 Task: Find connections with filter location Debre Birhan with filter topic #futurewith filter profile language French with filter current company Adani Solar with filter school Teegala Krishna Reddy Engineering College with filter industry Spectator Sports with filter service category CateringChange with filter keywords title Software Ninjaneer
Action: Mouse moved to (161, 244)
Screenshot: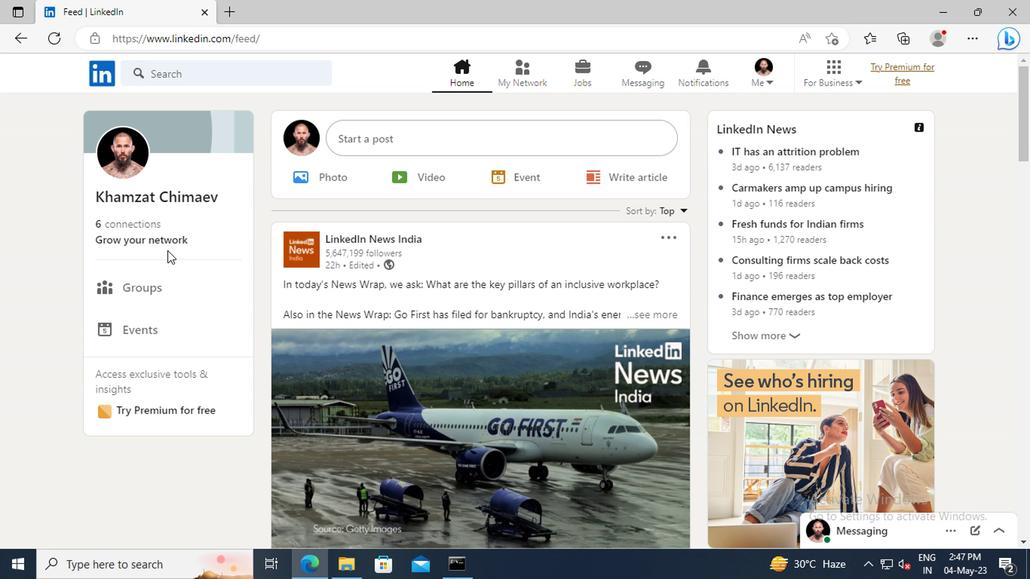 
Action: Mouse pressed left at (161, 244)
Screenshot: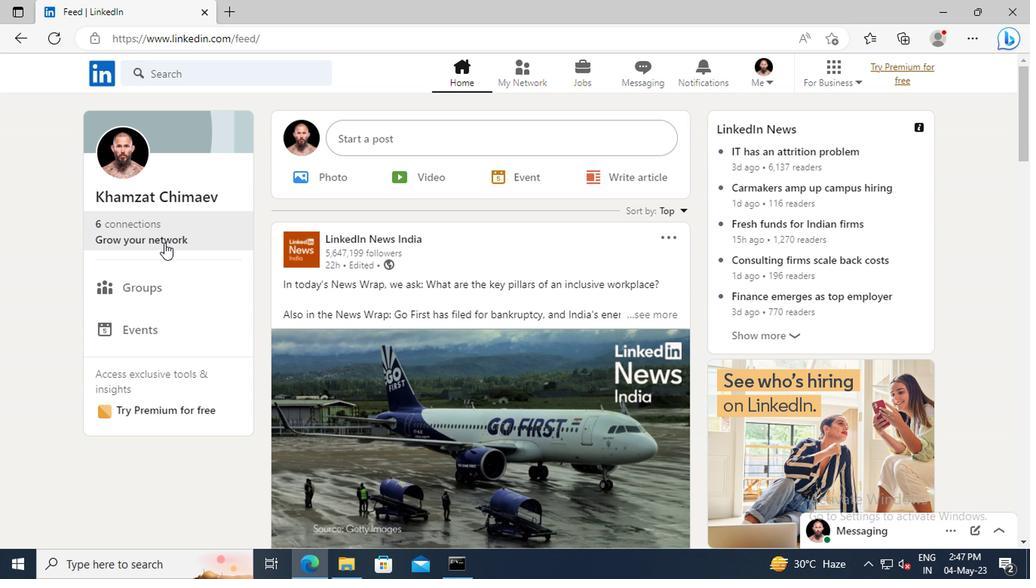 
Action: Mouse moved to (162, 162)
Screenshot: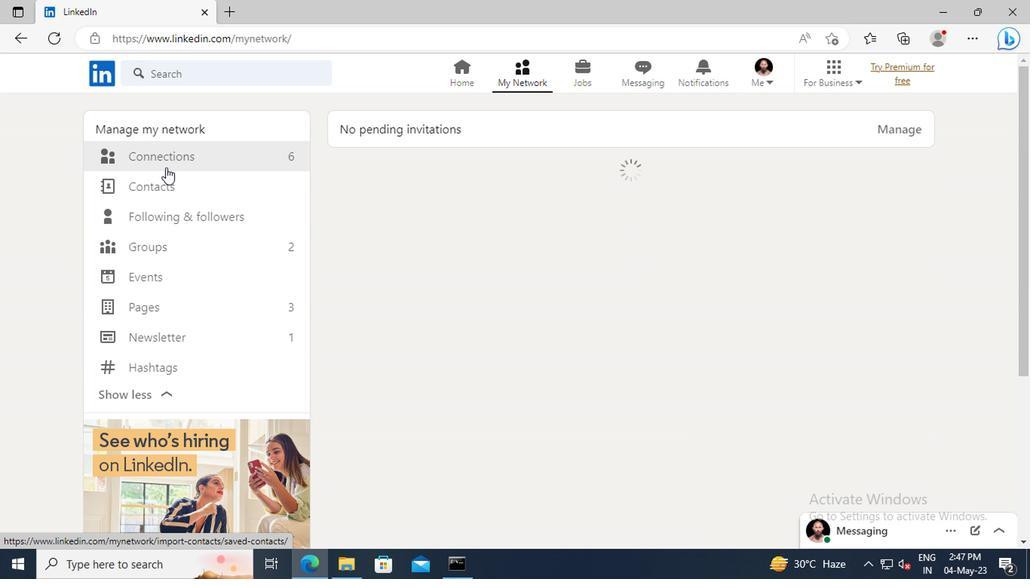
Action: Mouse pressed left at (162, 162)
Screenshot: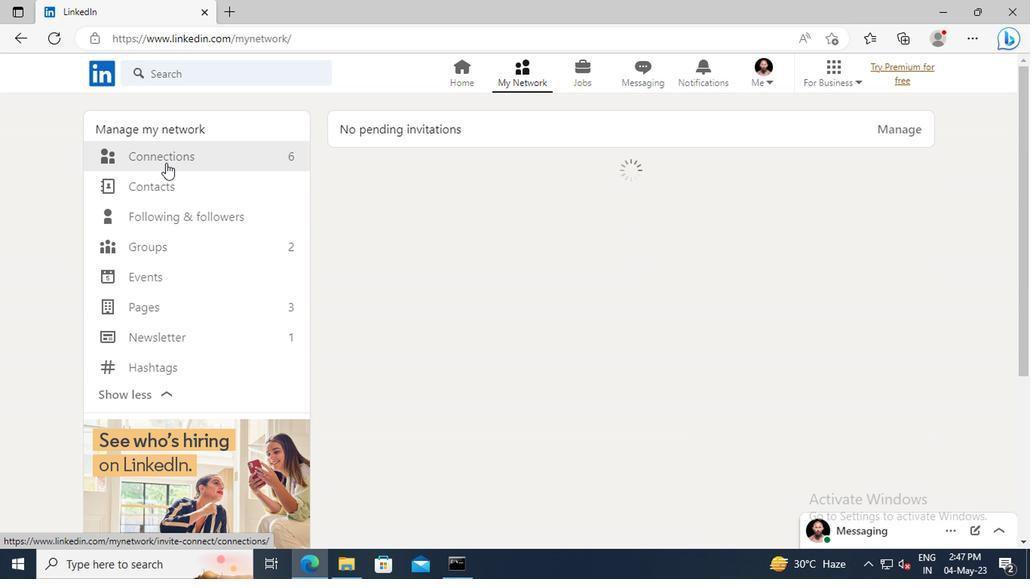 
Action: Mouse moved to (604, 162)
Screenshot: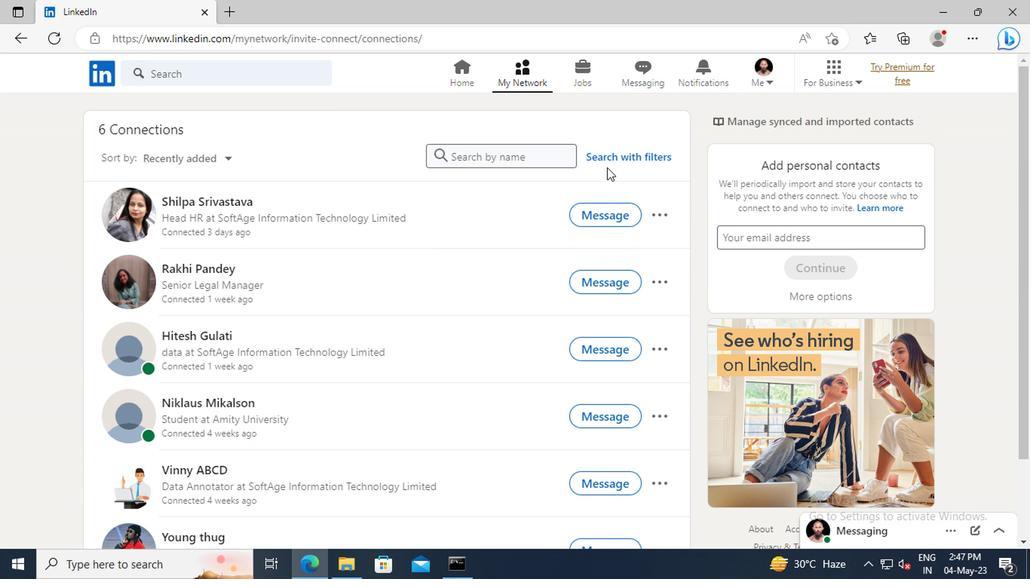 
Action: Mouse pressed left at (604, 162)
Screenshot: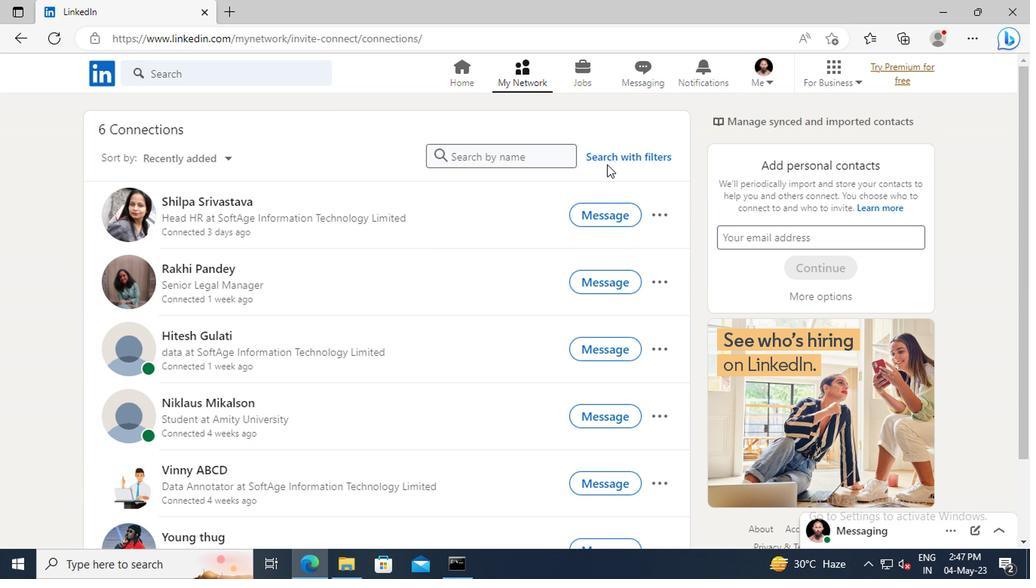
Action: Mouse moved to (569, 121)
Screenshot: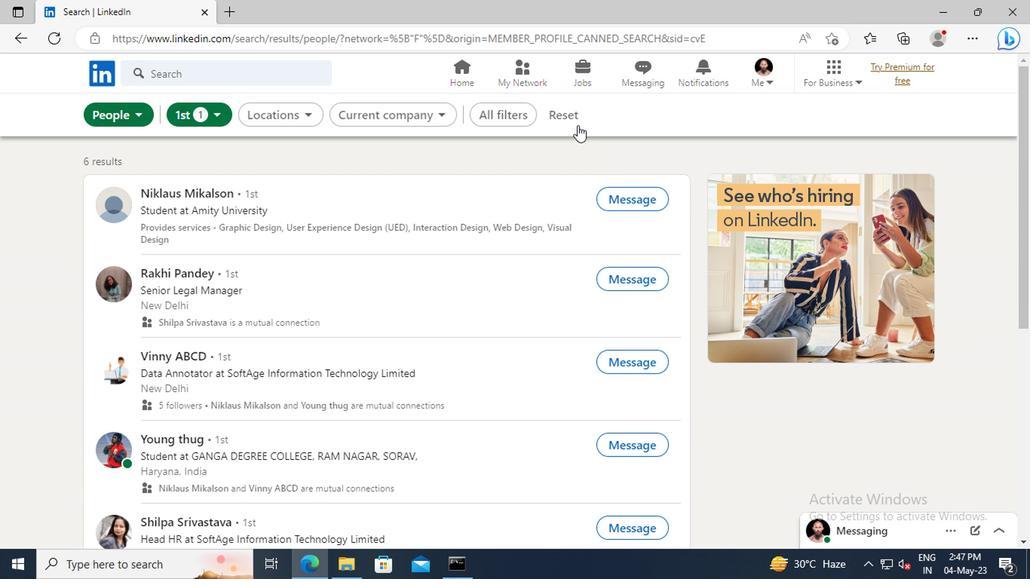 
Action: Mouse pressed left at (569, 121)
Screenshot: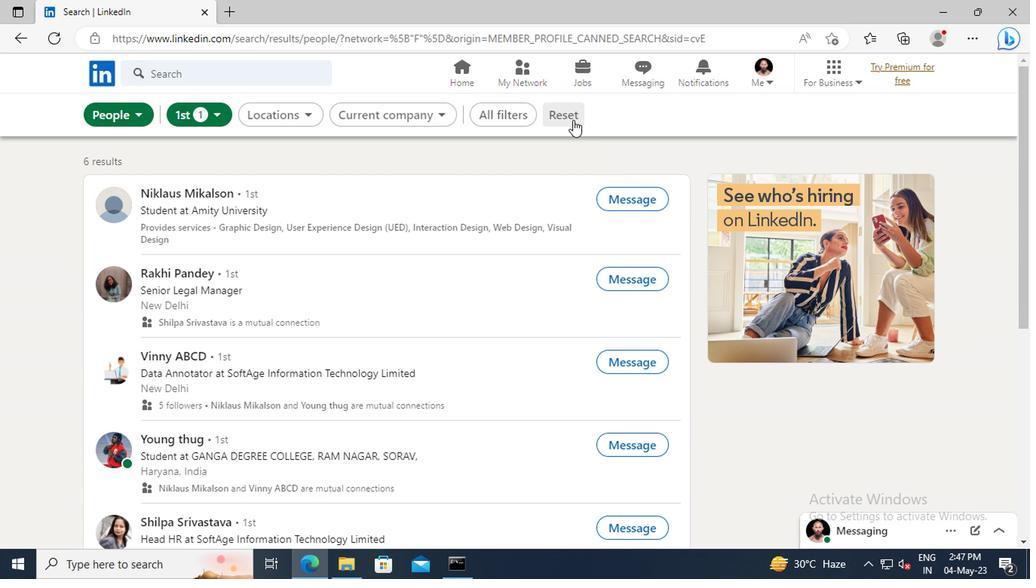 
Action: Mouse moved to (556, 119)
Screenshot: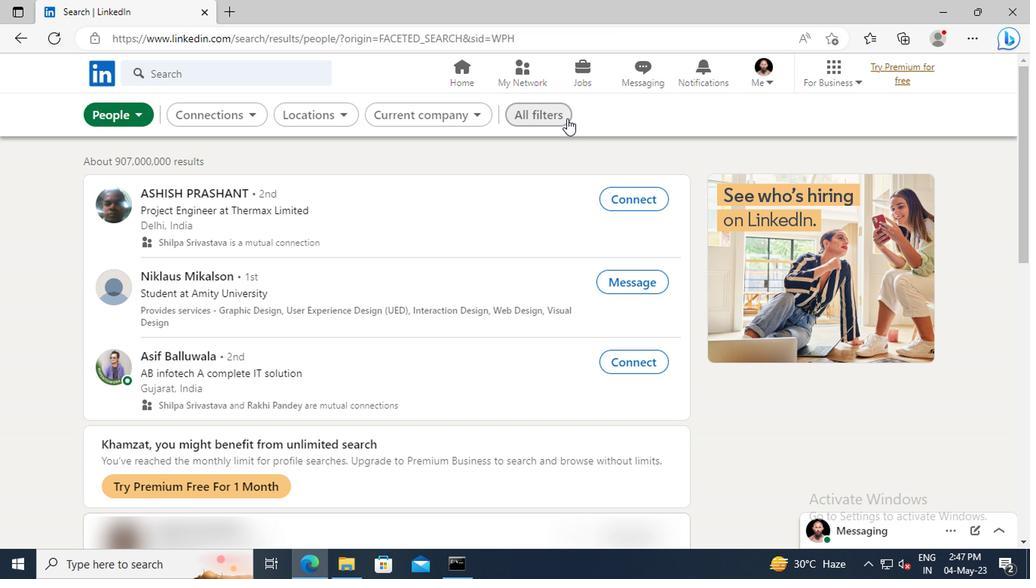 
Action: Mouse pressed left at (556, 119)
Screenshot: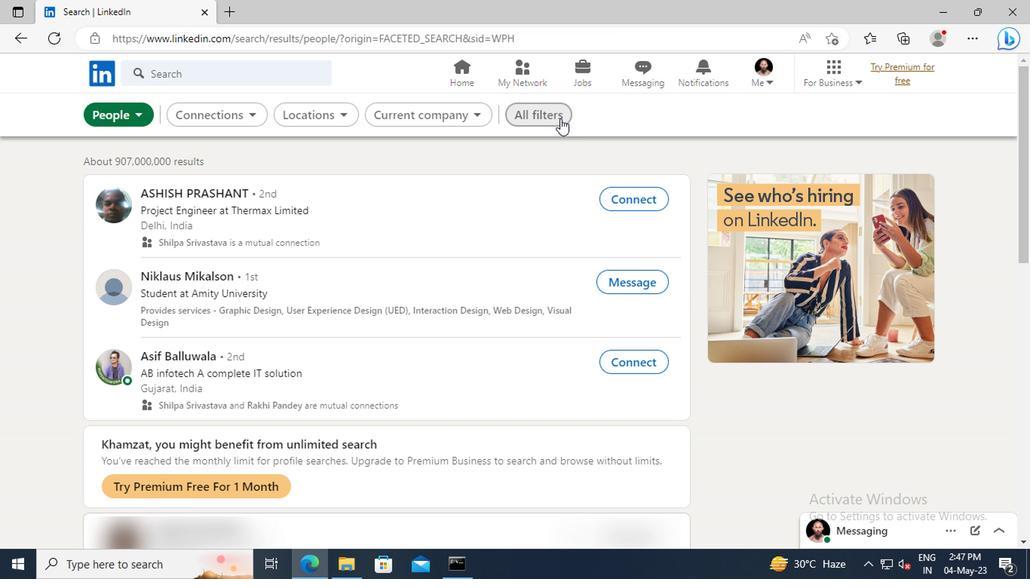 
Action: Mouse moved to (850, 270)
Screenshot: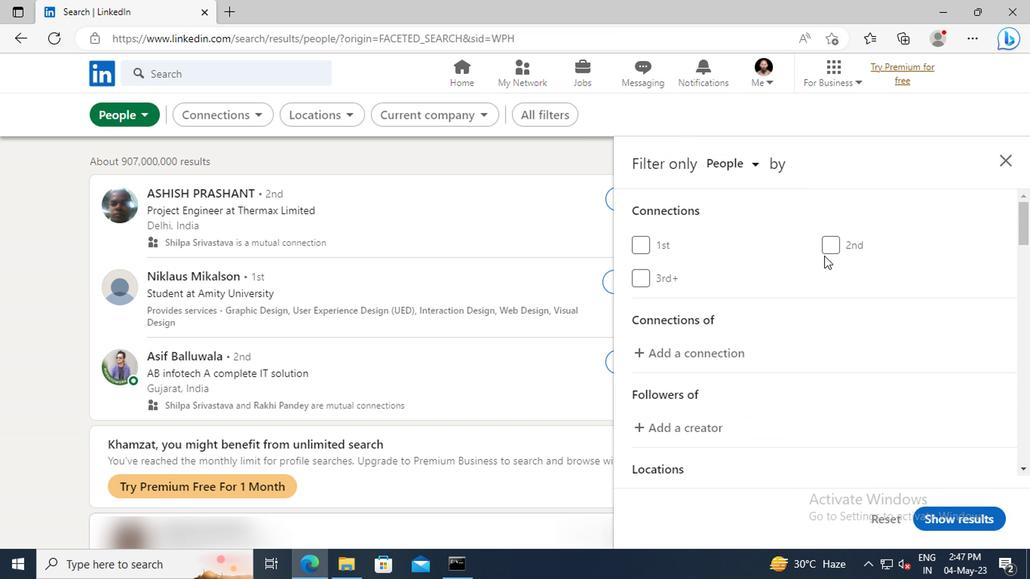 
Action: Mouse scrolled (850, 270) with delta (0, 0)
Screenshot: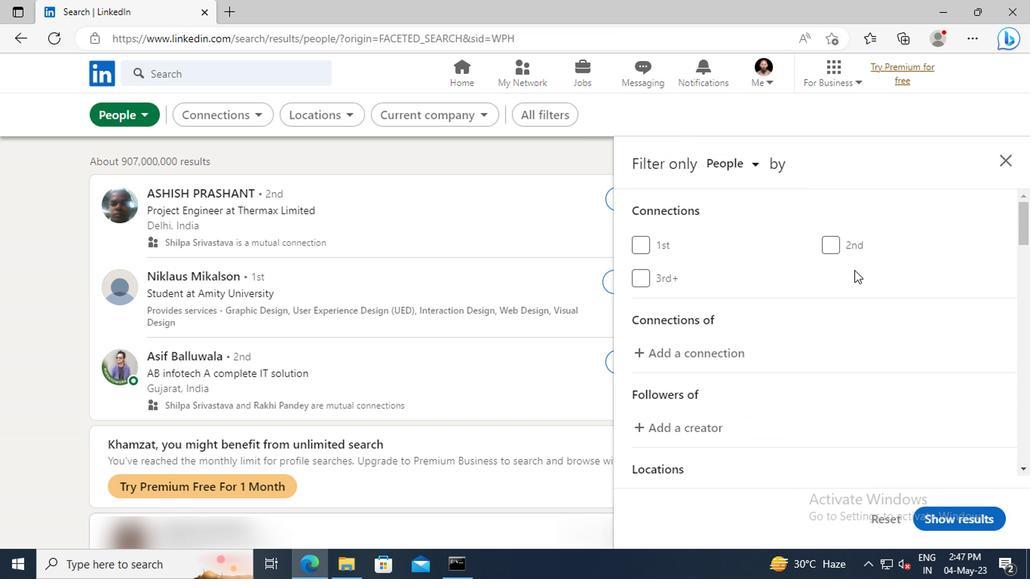
Action: Mouse scrolled (850, 270) with delta (0, 0)
Screenshot: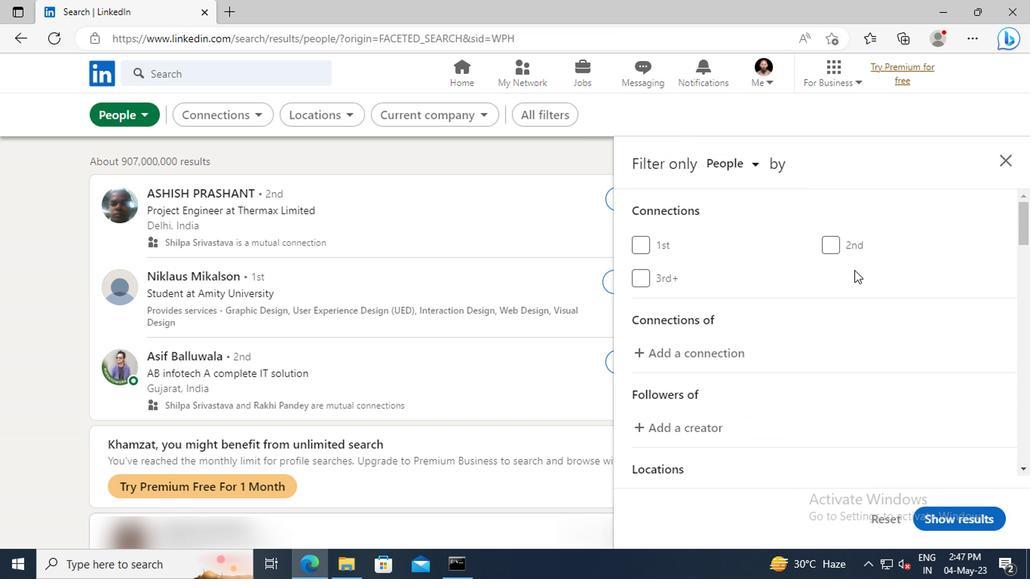 
Action: Mouse scrolled (850, 270) with delta (0, 0)
Screenshot: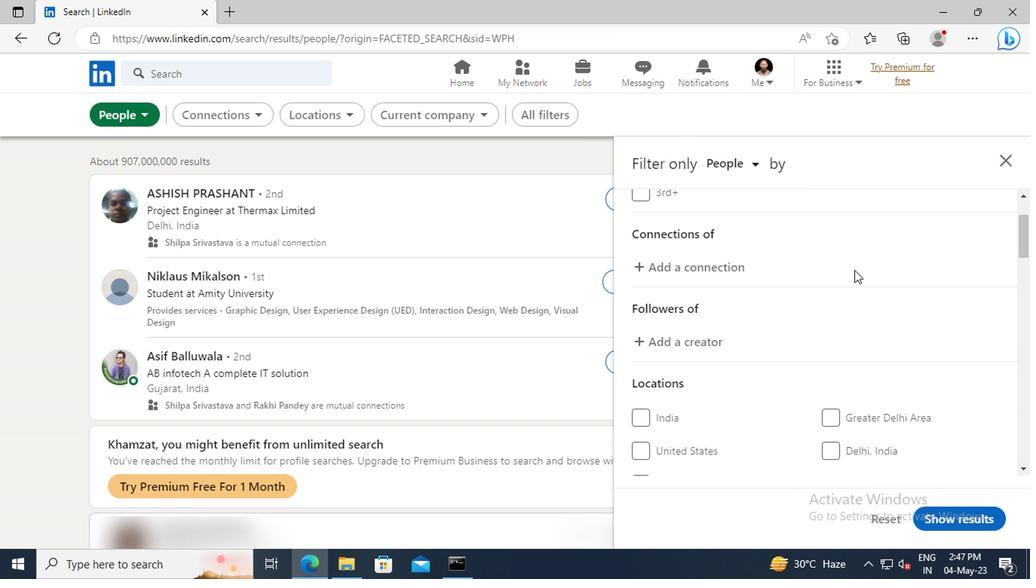 
Action: Mouse scrolled (850, 270) with delta (0, 0)
Screenshot: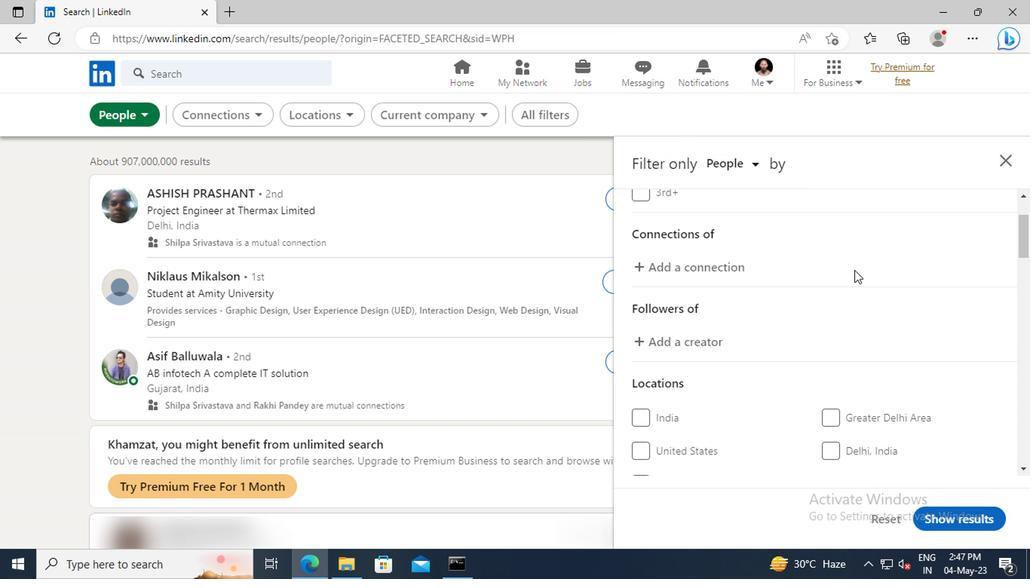 
Action: Mouse scrolled (850, 270) with delta (0, 0)
Screenshot: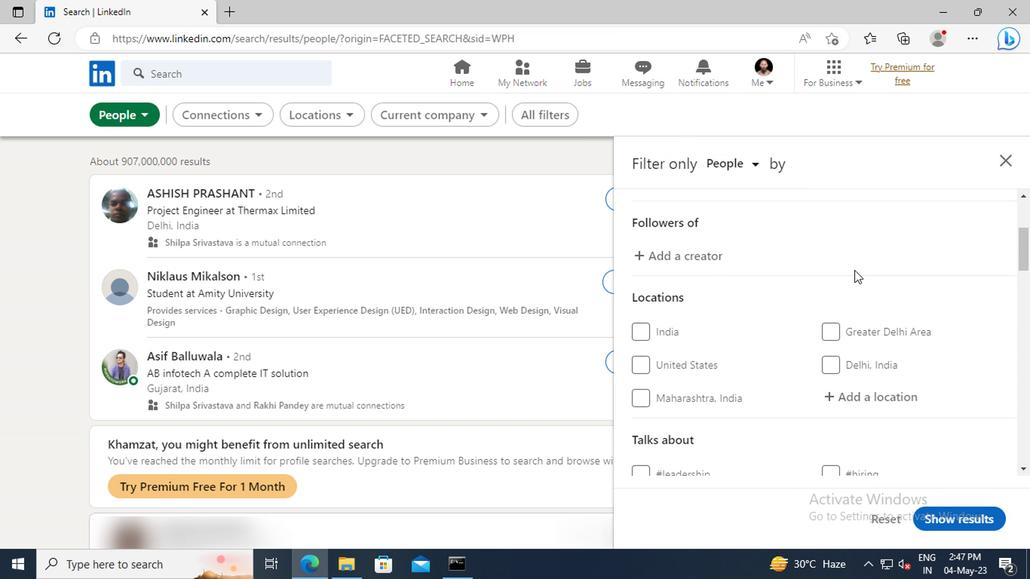 
Action: Mouse scrolled (850, 270) with delta (0, 0)
Screenshot: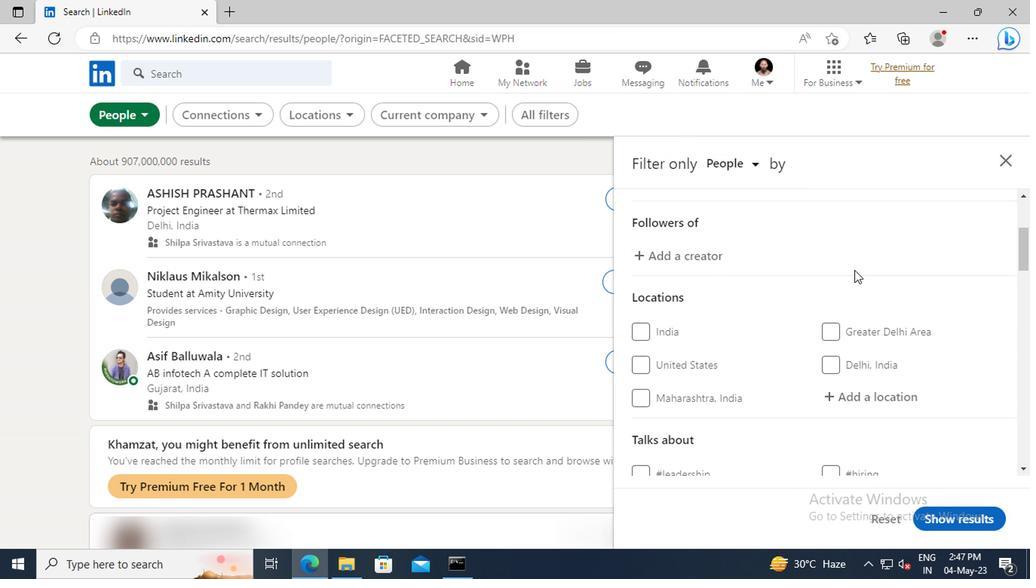 
Action: Mouse moved to (850, 307)
Screenshot: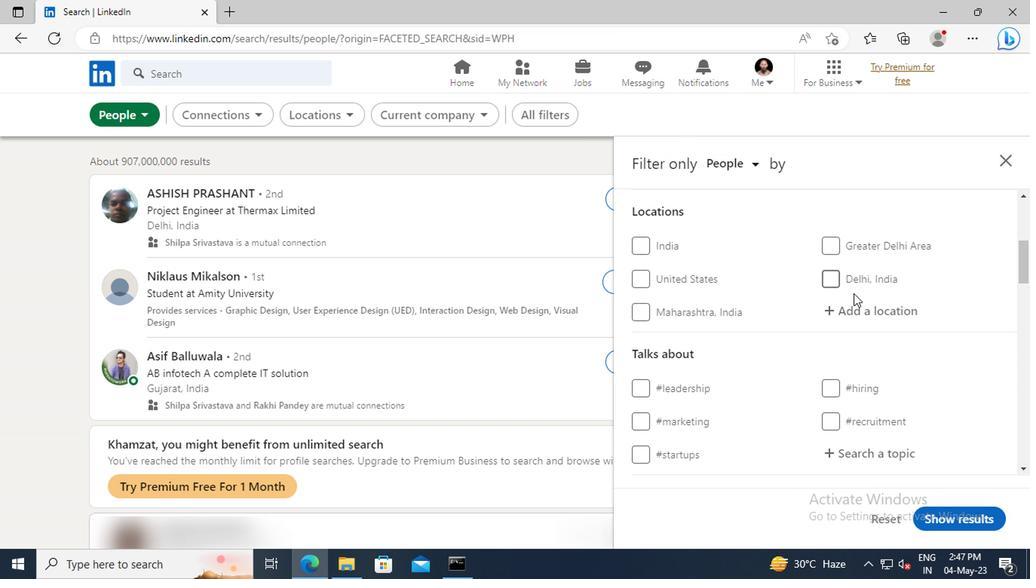 
Action: Mouse pressed left at (850, 307)
Screenshot: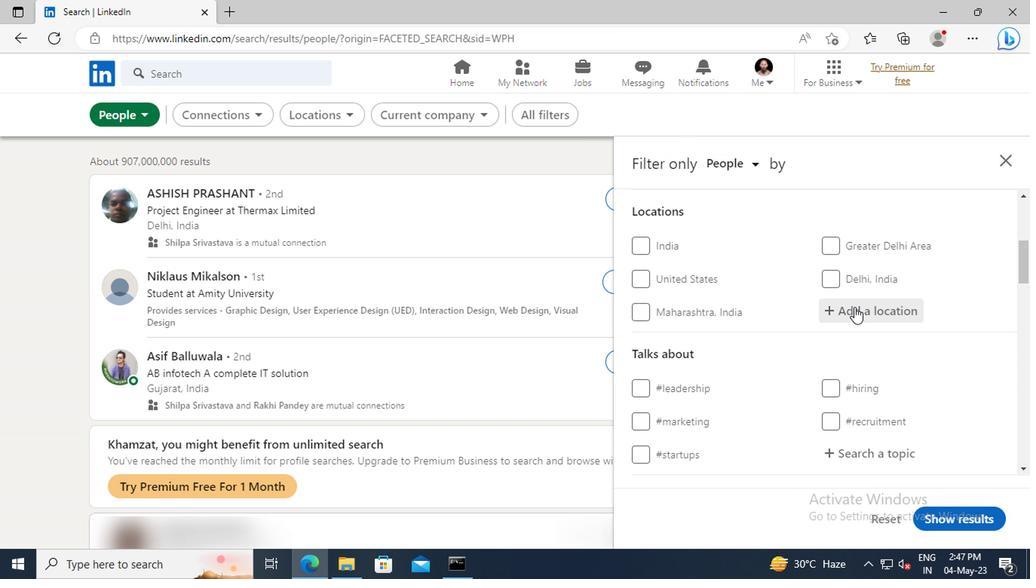 
Action: Key pressed <Key.shift>DEBRE<Key.space><Key.shift>BIRHAN<Key.enter>
Screenshot: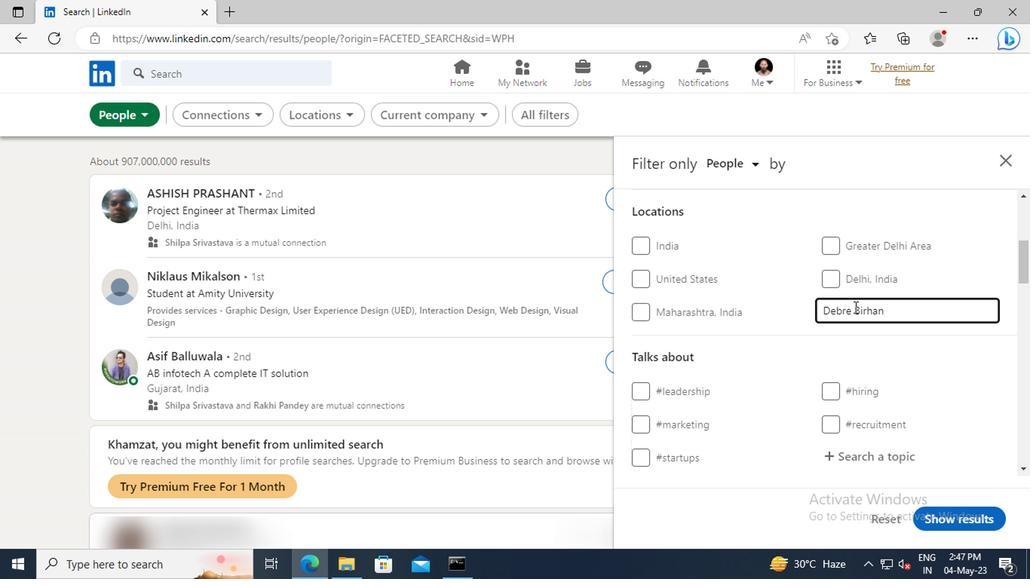 
Action: Mouse scrolled (850, 307) with delta (0, 0)
Screenshot: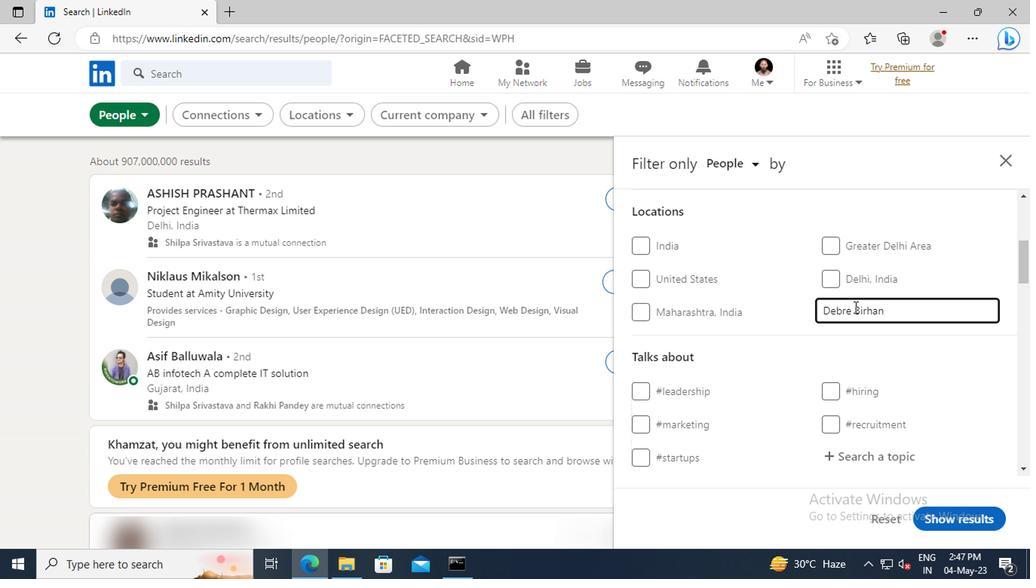 
Action: Mouse scrolled (850, 307) with delta (0, 0)
Screenshot: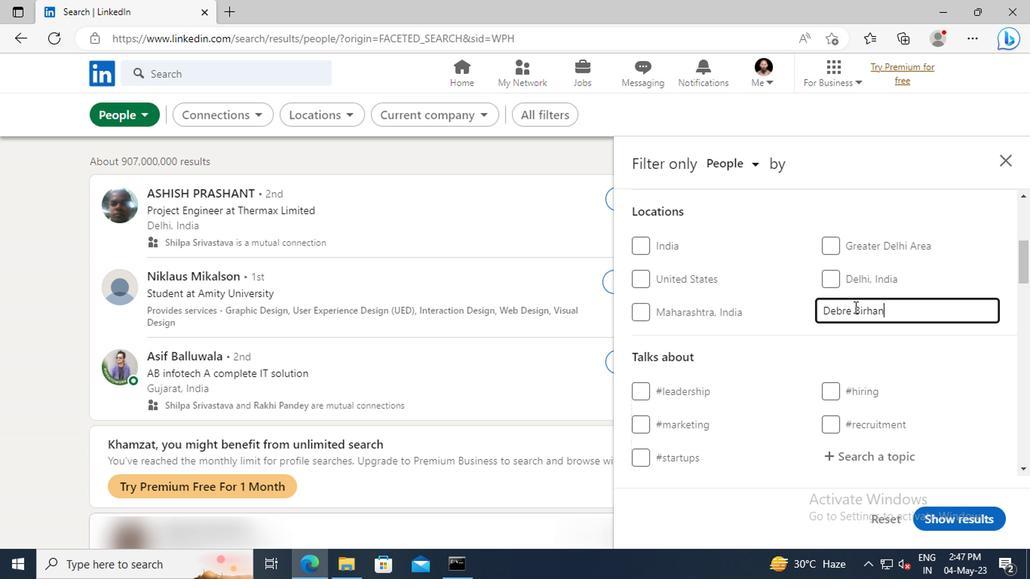 
Action: Mouse scrolled (850, 307) with delta (0, 0)
Screenshot: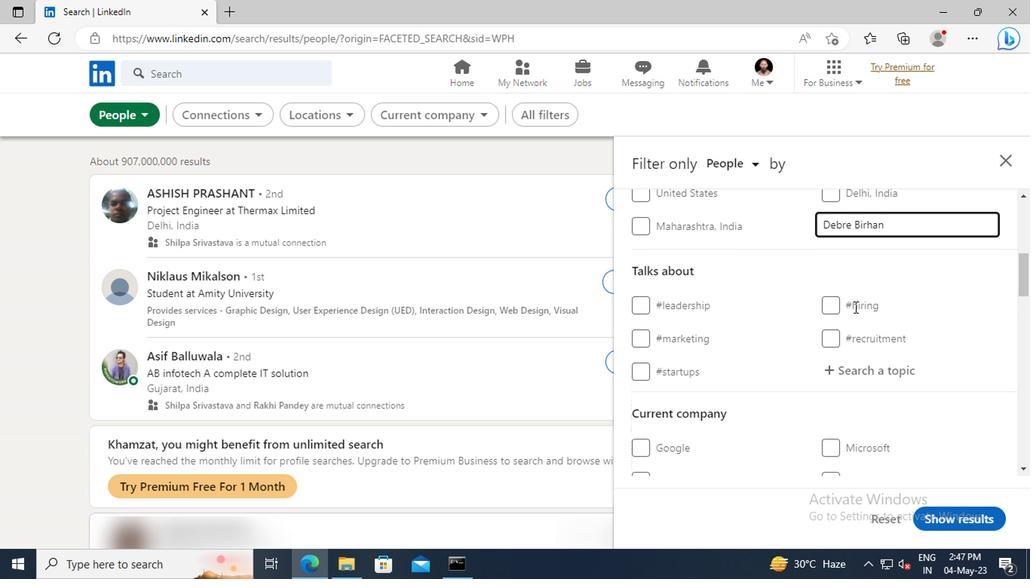 
Action: Mouse moved to (848, 322)
Screenshot: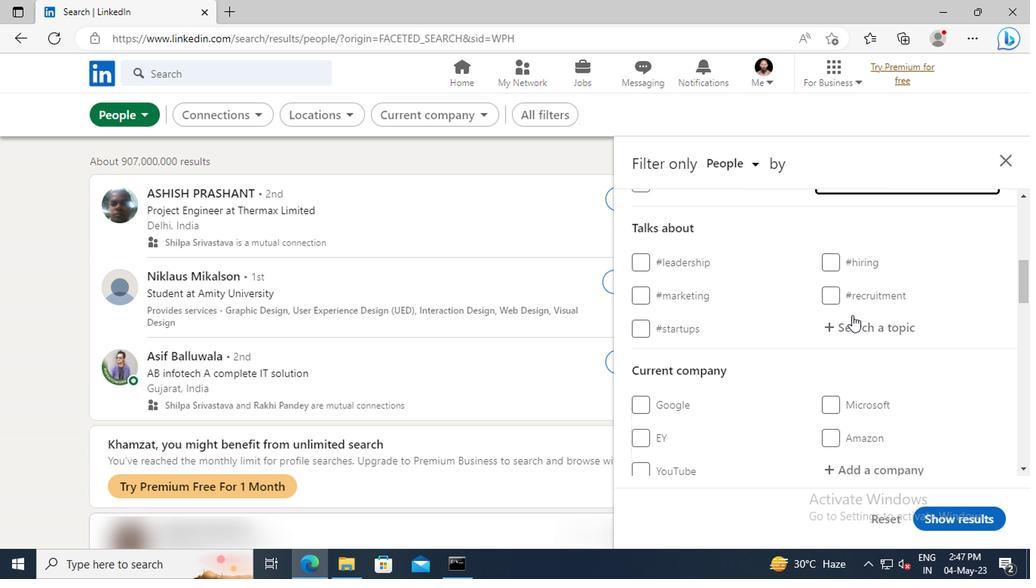 
Action: Mouse pressed left at (848, 322)
Screenshot: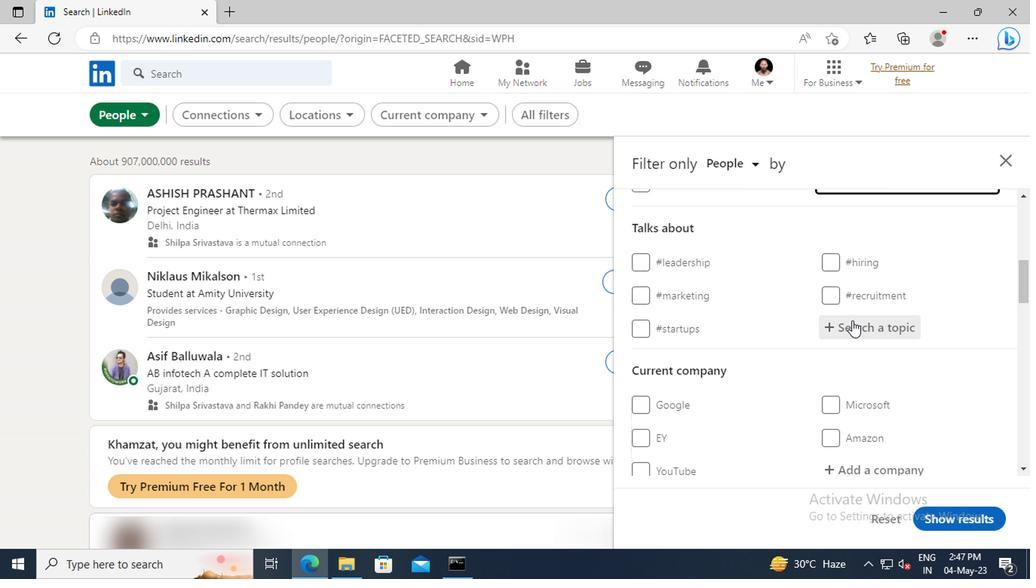
Action: Key pressed FUTURE
Screenshot: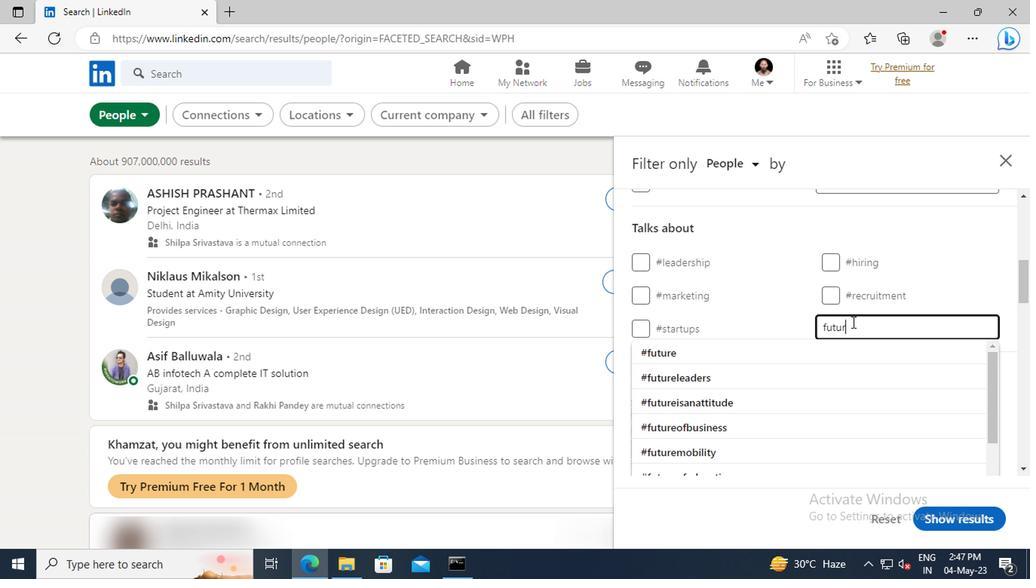 
Action: Mouse moved to (848, 350)
Screenshot: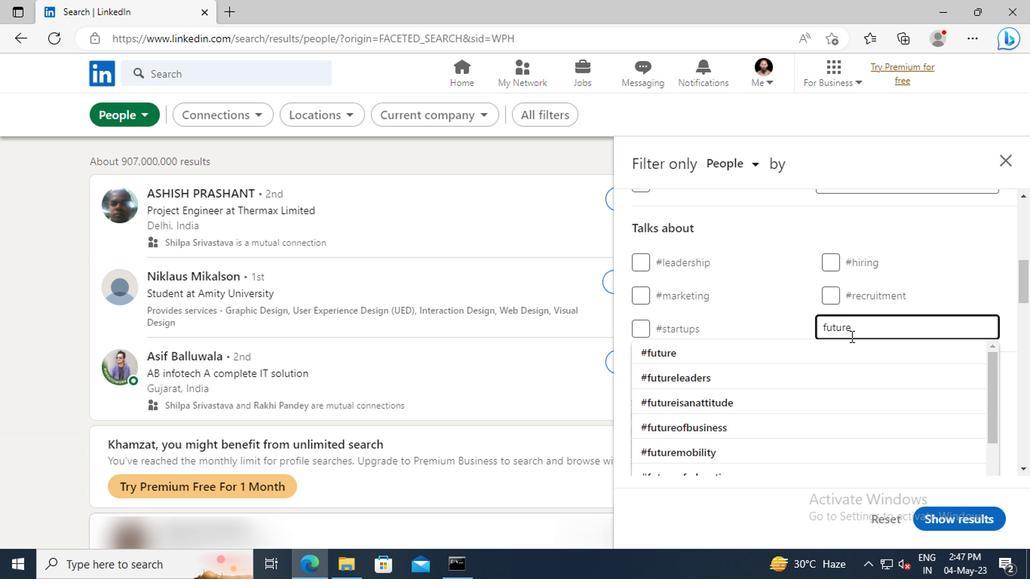 
Action: Mouse pressed left at (848, 350)
Screenshot: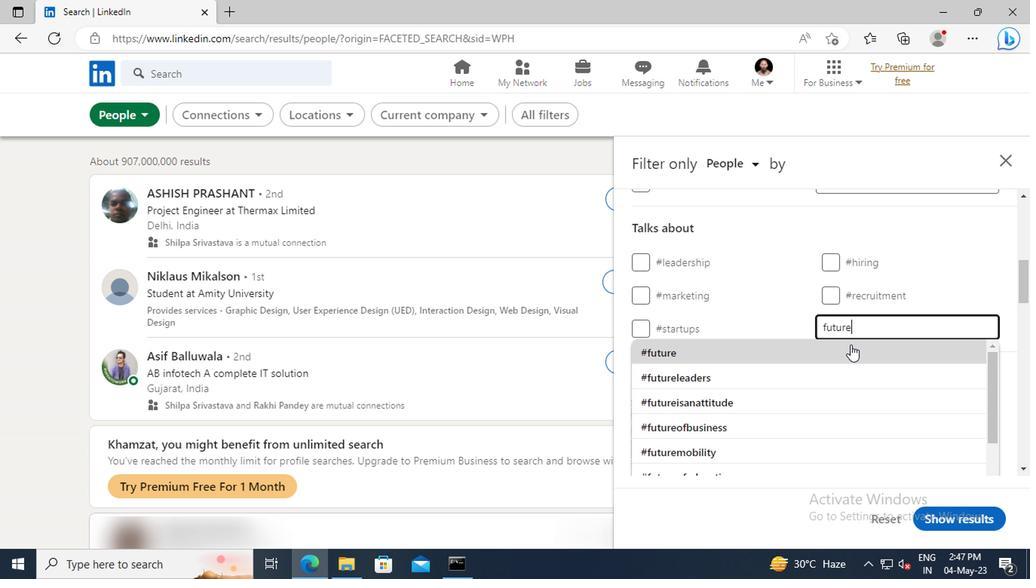 
Action: Mouse scrolled (848, 349) with delta (0, -1)
Screenshot: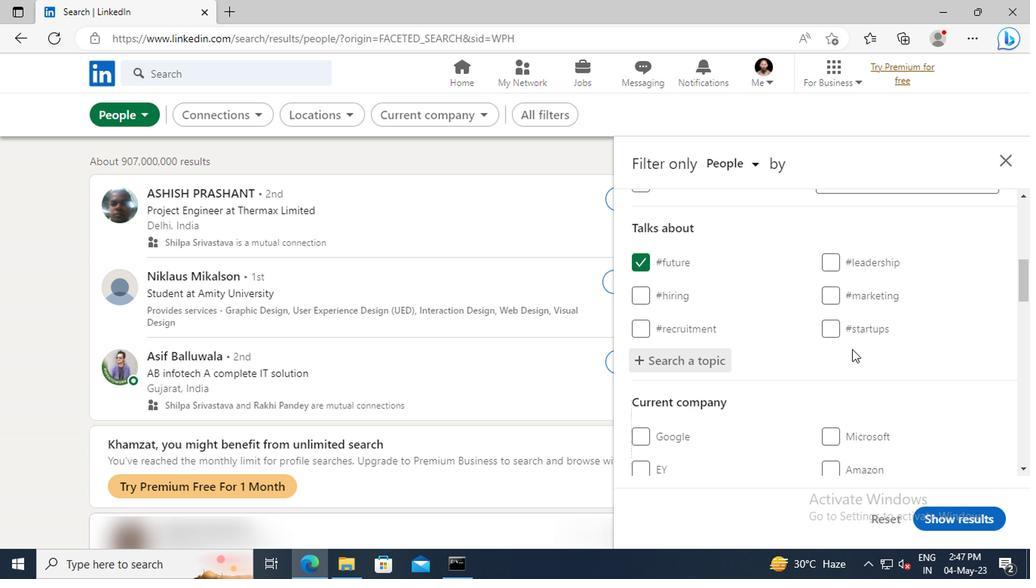 
Action: Mouse scrolled (848, 349) with delta (0, -1)
Screenshot: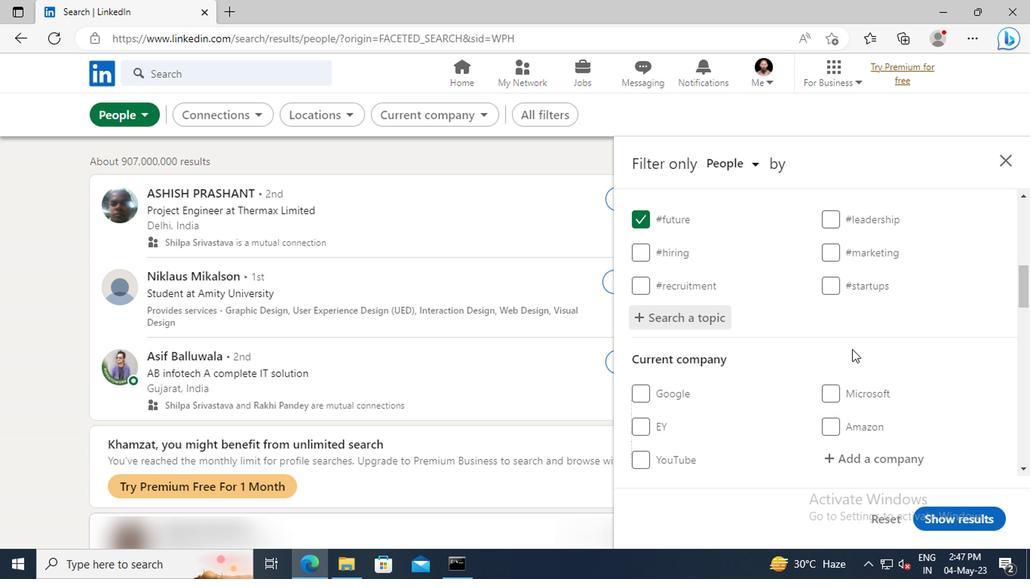 
Action: Mouse scrolled (848, 349) with delta (0, -1)
Screenshot: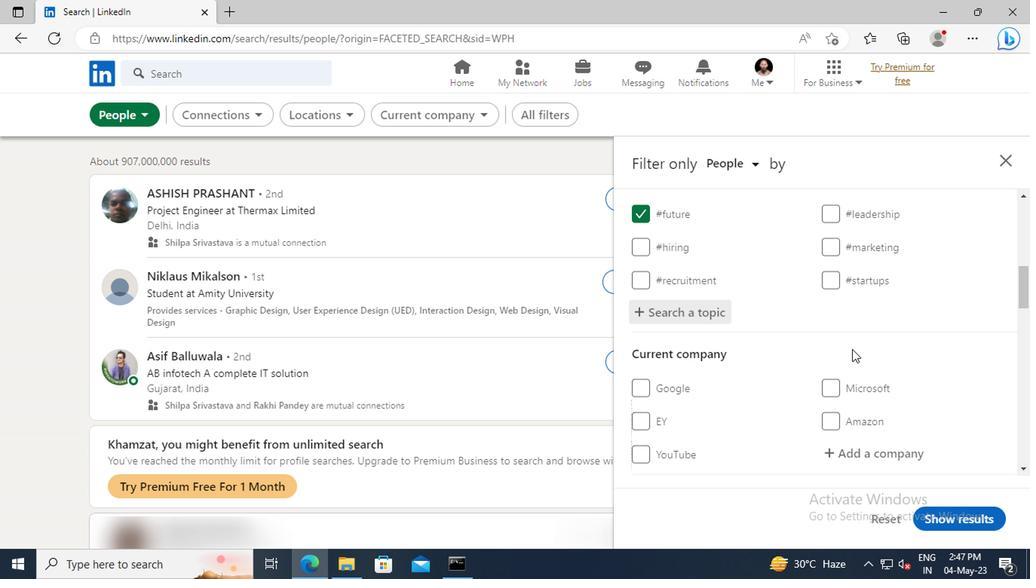 
Action: Mouse scrolled (848, 349) with delta (0, -1)
Screenshot: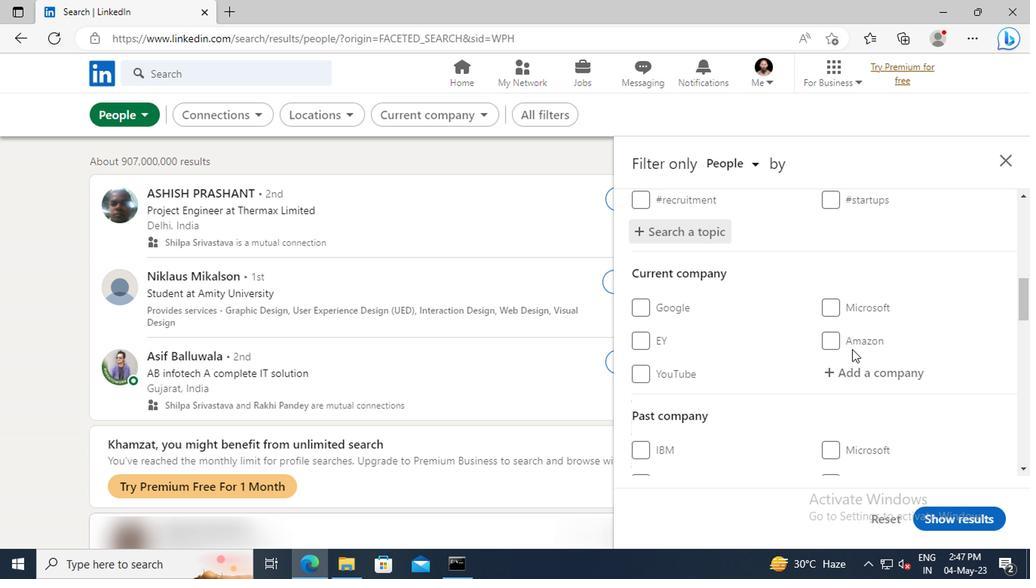 
Action: Mouse scrolled (848, 349) with delta (0, -1)
Screenshot: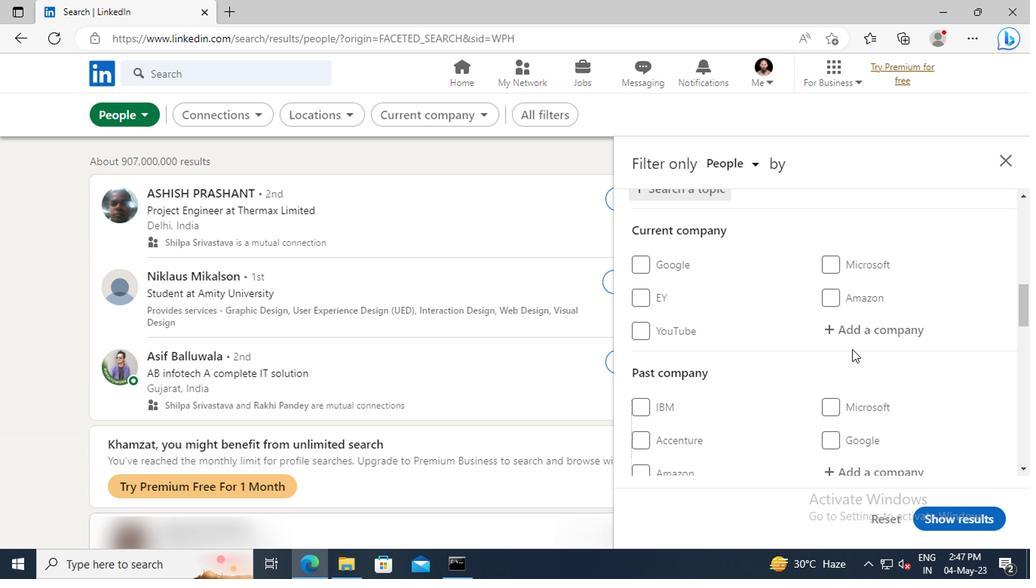
Action: Mouse scrolled (848, 349) with delta (0, -1)
Screenshot: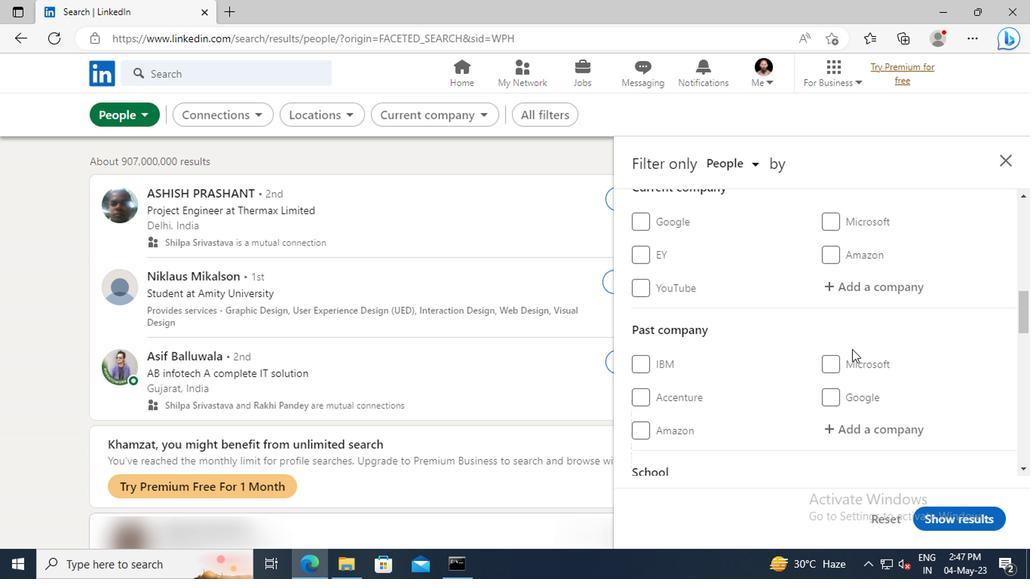 
Action: Mouse scrolled (848, 349) with delta (0, -1)
Screenshot: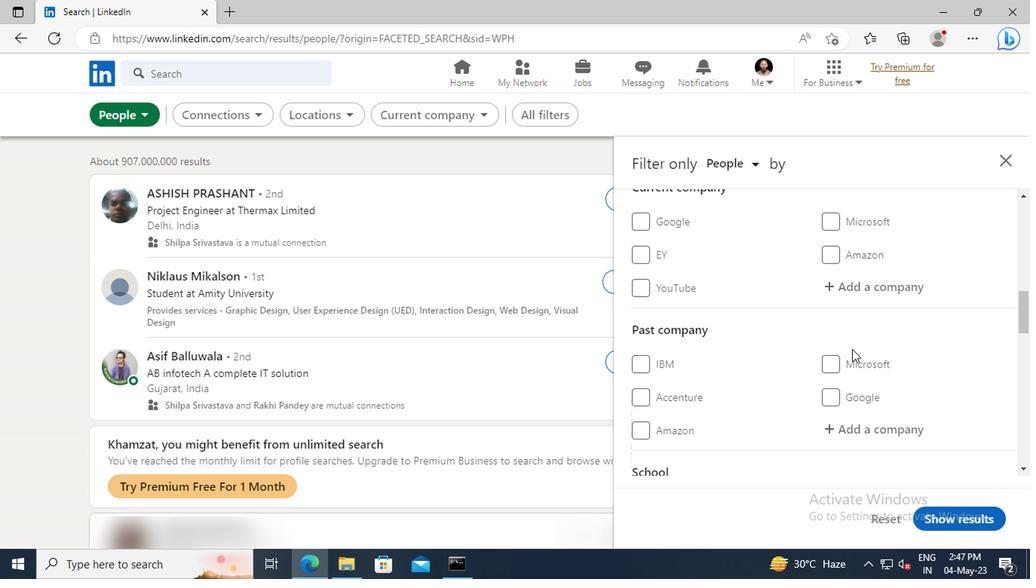 
Action: Mouse scrolled (848, 349) with delta (0, -1)
Screenshot: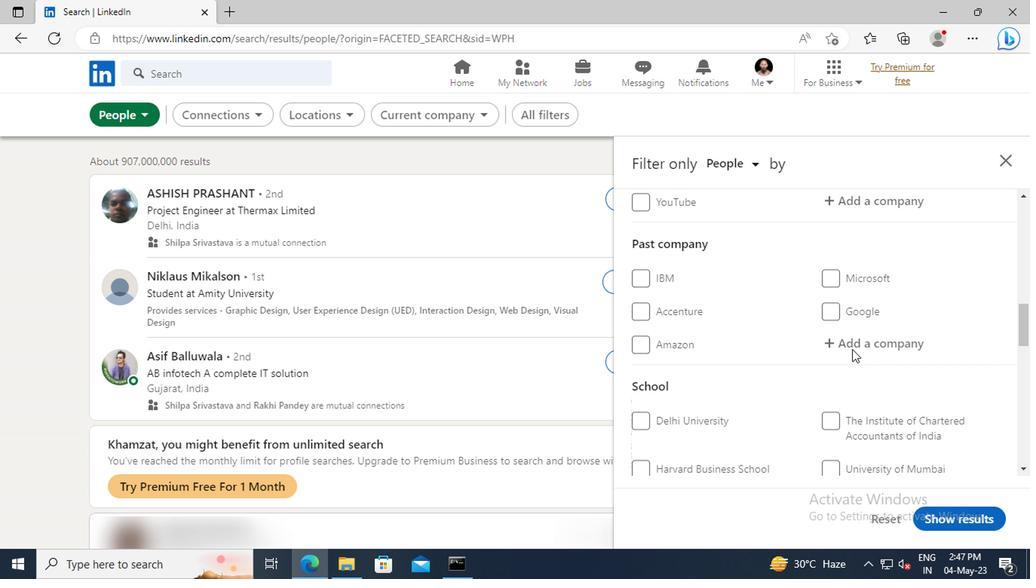 
Action: Mouse scrolled (848, 349) with delta (0, -1)
Screenshot: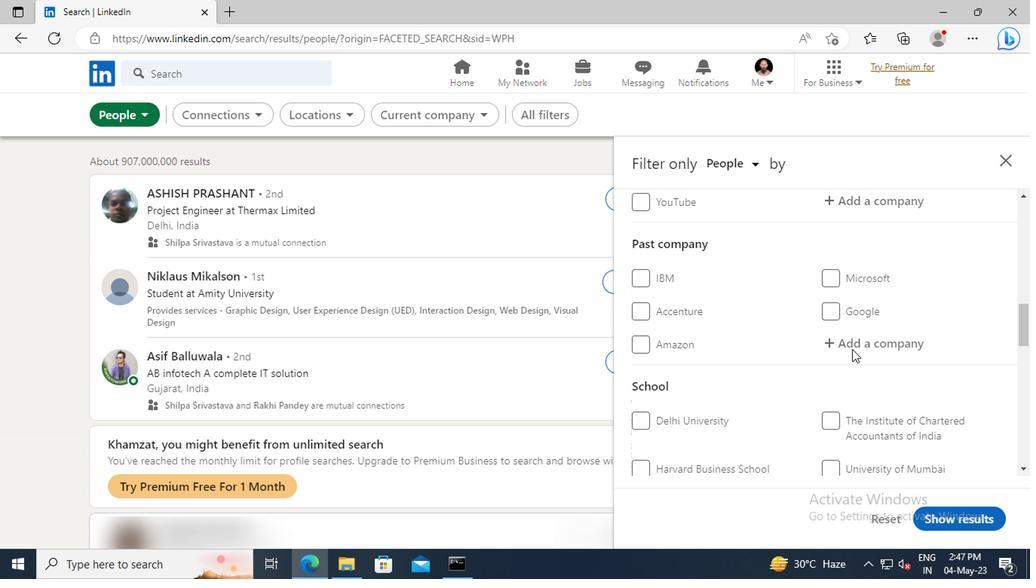 
Action: Mouse scrolled (848, 349) with delta (0, -1)
Screenshot: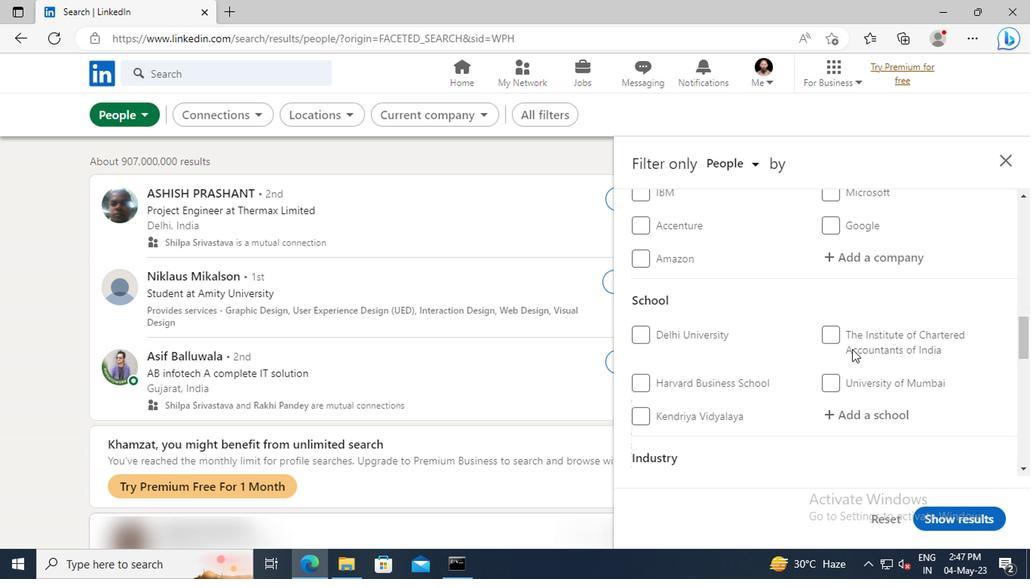
Action: Mouse scrolled (848, 349) with delta (0, -1)
Screenshot: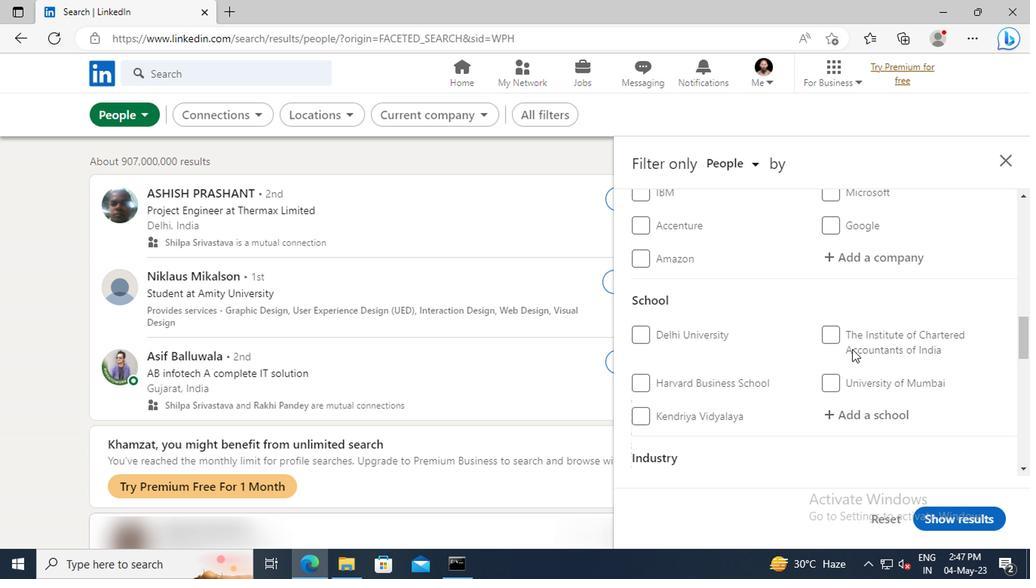 
Action: Mouse scrolled (848, 349) with delta (0, -1)
Screenshot: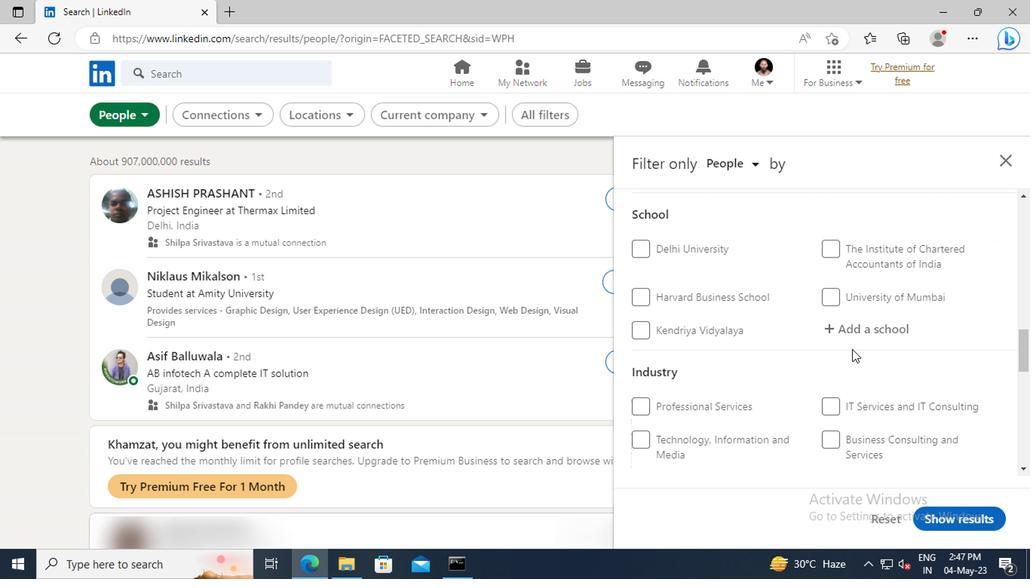 
Action: Mouse scrolled (848, 349) with delta (0, -1)
Screenshot: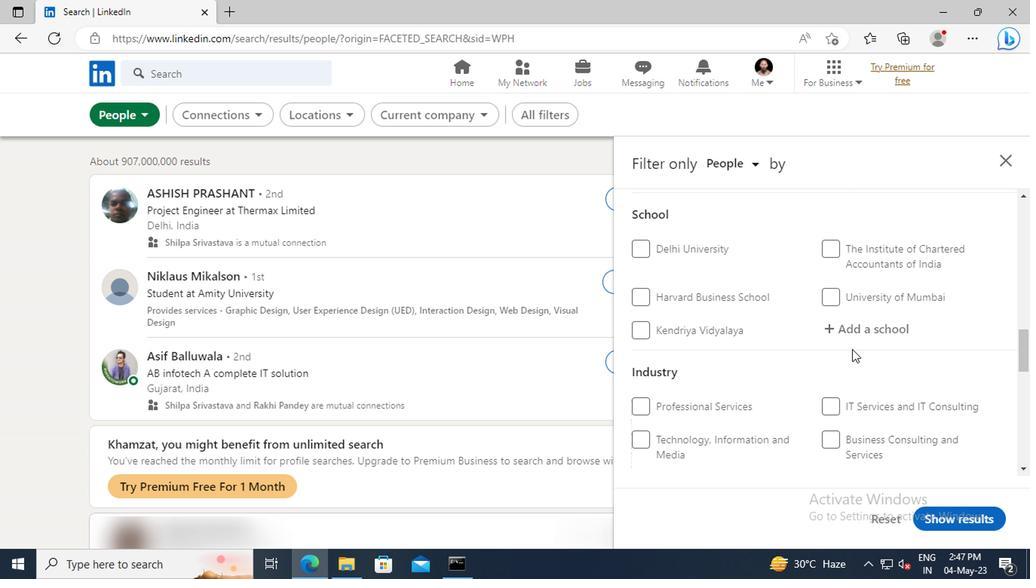 
Action: Mouse scrolled (848, 349) with delta (0, -1)
Screenshot: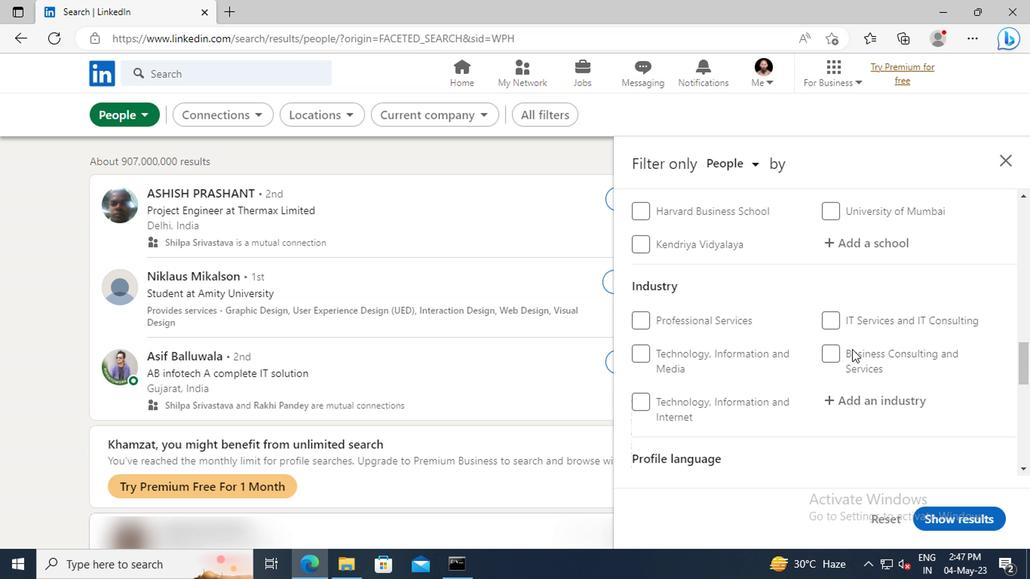 
Action: Mouse scrolled (848, 349) with delta (0, -1)
Screenshot: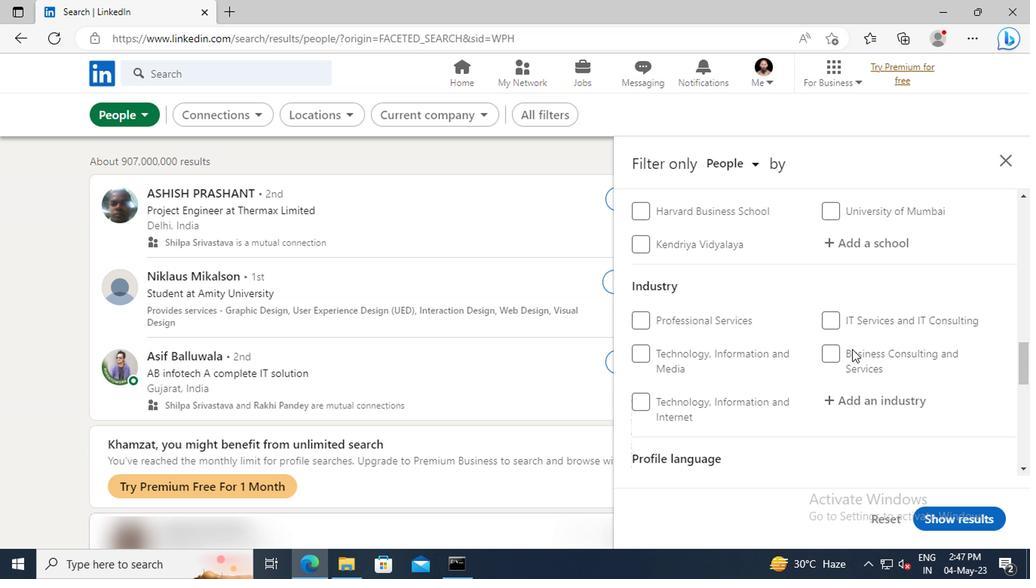 
Action: Mouse moved to (831, 406)
Screenshot: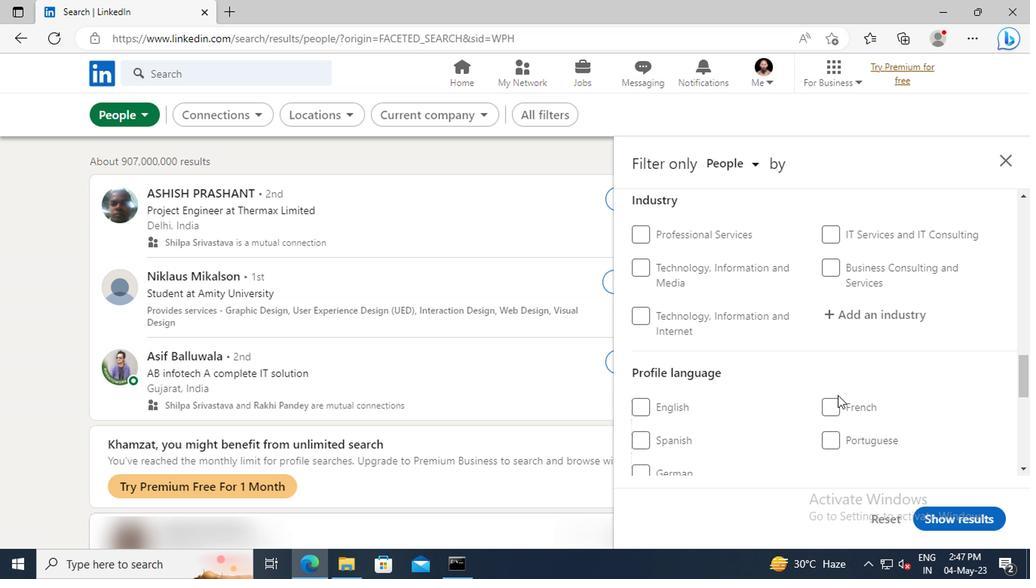 
Action: Mouse pressed left at (831, 406)
Screenshot: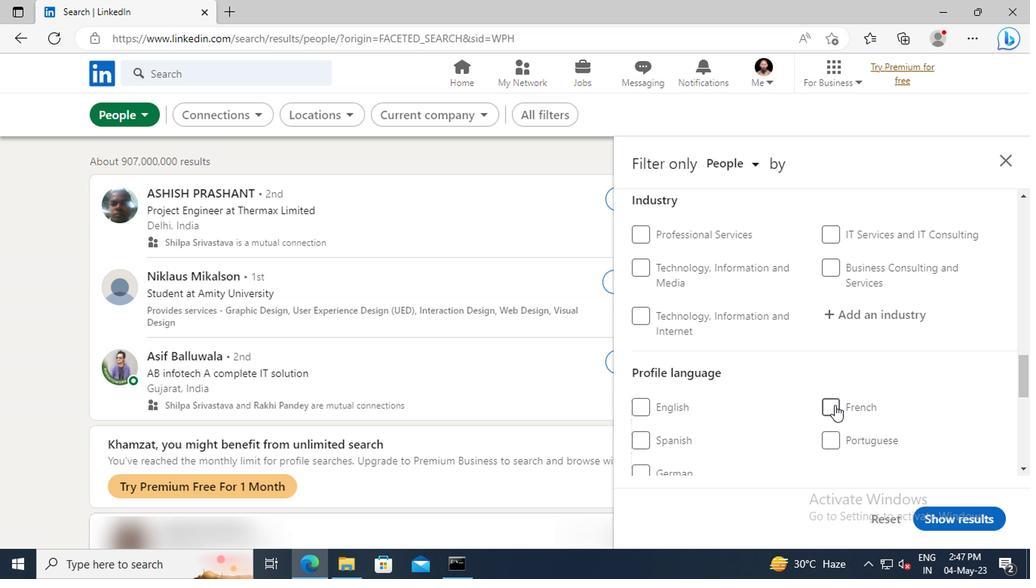 
Action: Mouse moved to (846, 350)
Screenshot: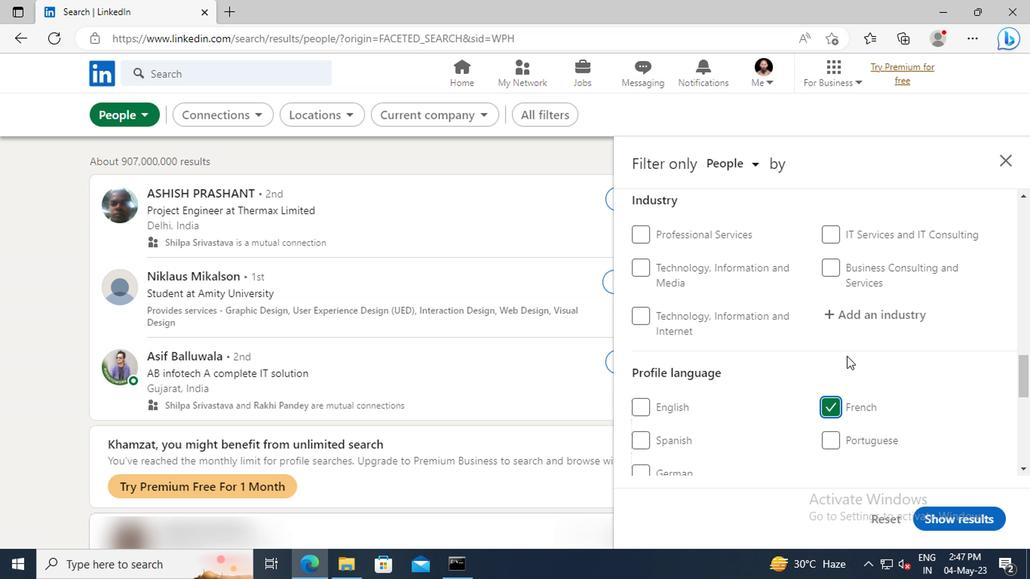 
Action: Mouse scrolled (846, 351) with delta (0, 0)
Screenshot: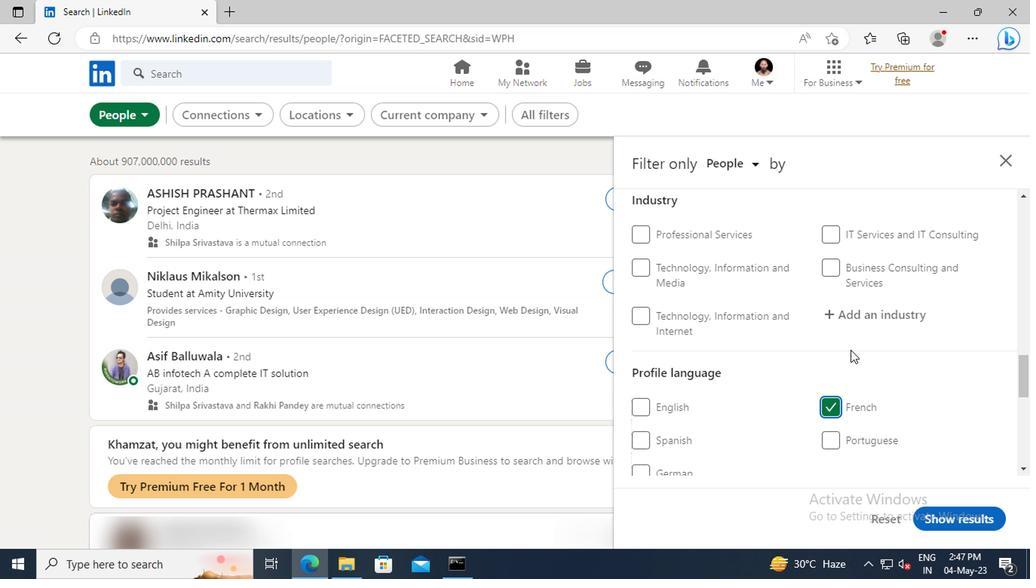 
Action: Mouse scrolled (846, 351) with delta (0, 0)
Screenshot: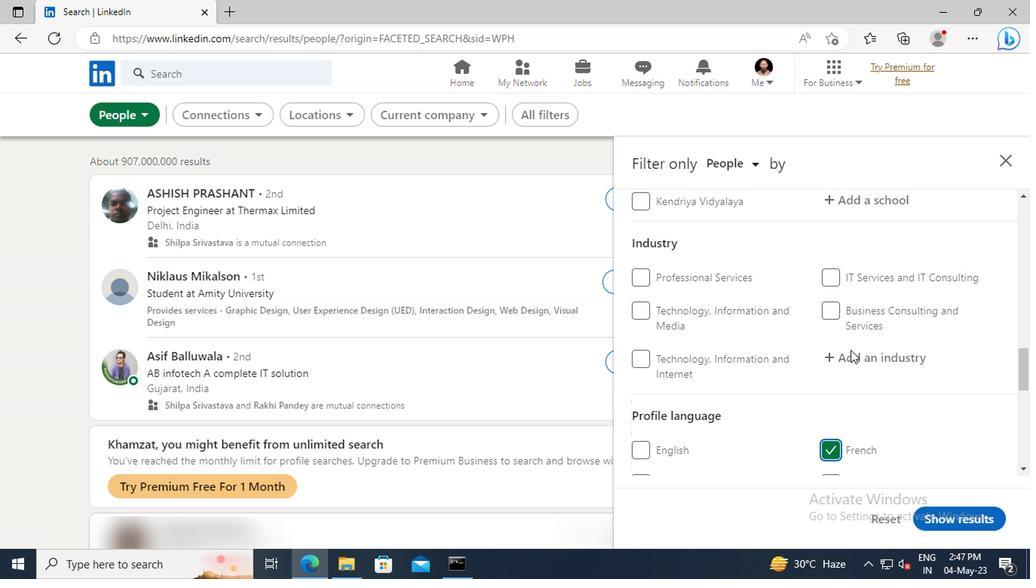 
Action: Mouse scrolled (846, 351) with delta (0, 0)
Screenshot: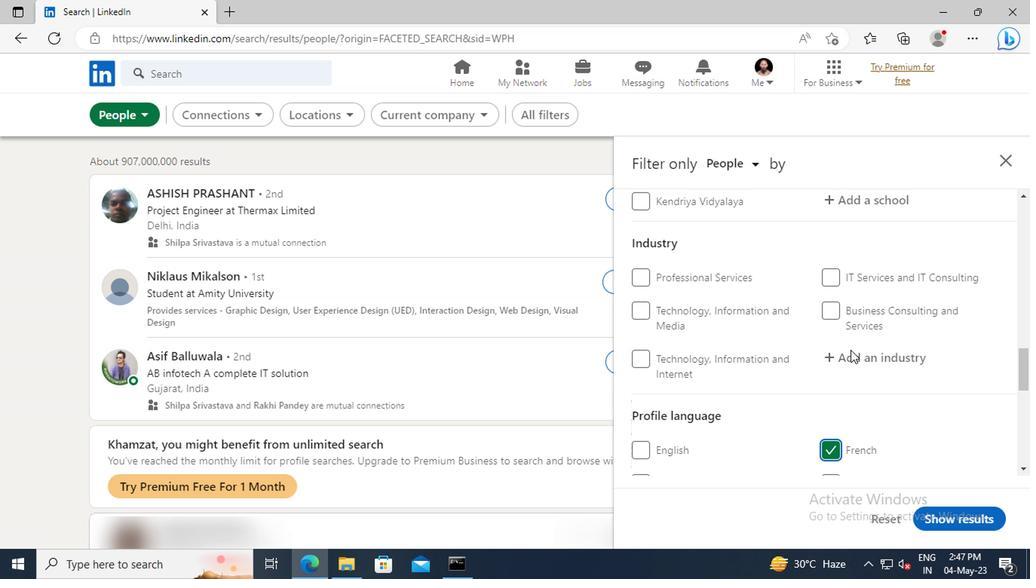 
Action: Mouse scrolled (846, 351) with delta (0, 0)
Screenshot: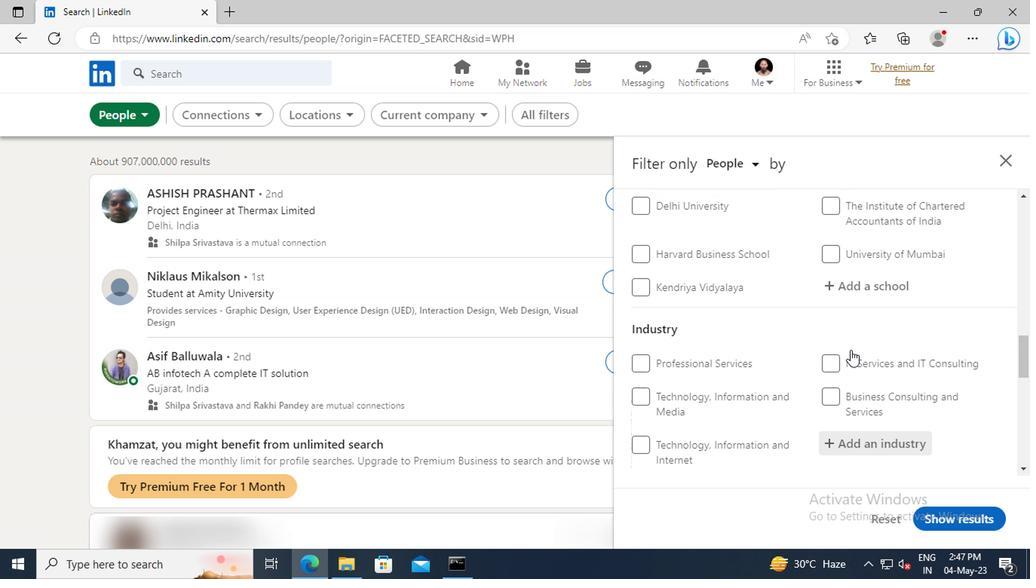 
Action: Mouse scrolled (846, 351) with delta (0, 0)
Screenshot: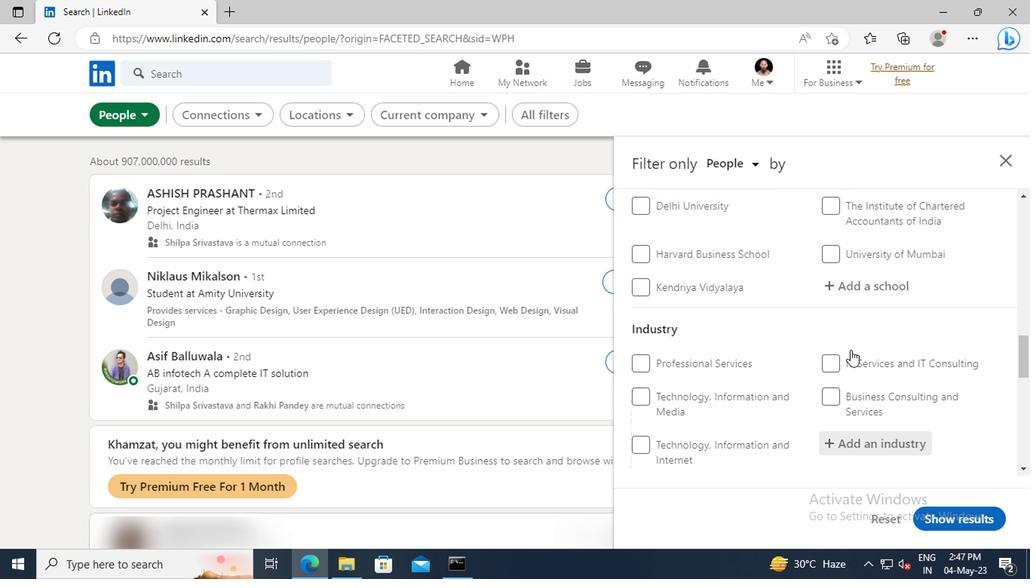 
Action: Mouse scrolled (846, 351) with delta (0, 0)
Screenshot: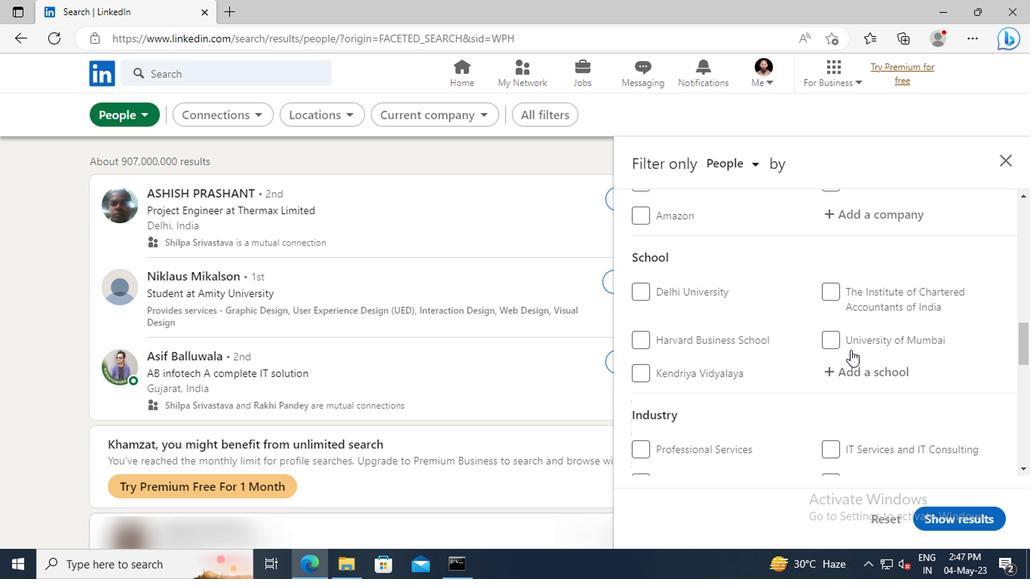 
Action: Mouse scrolled (846, 351) with delta (0, 0)
Screenshot: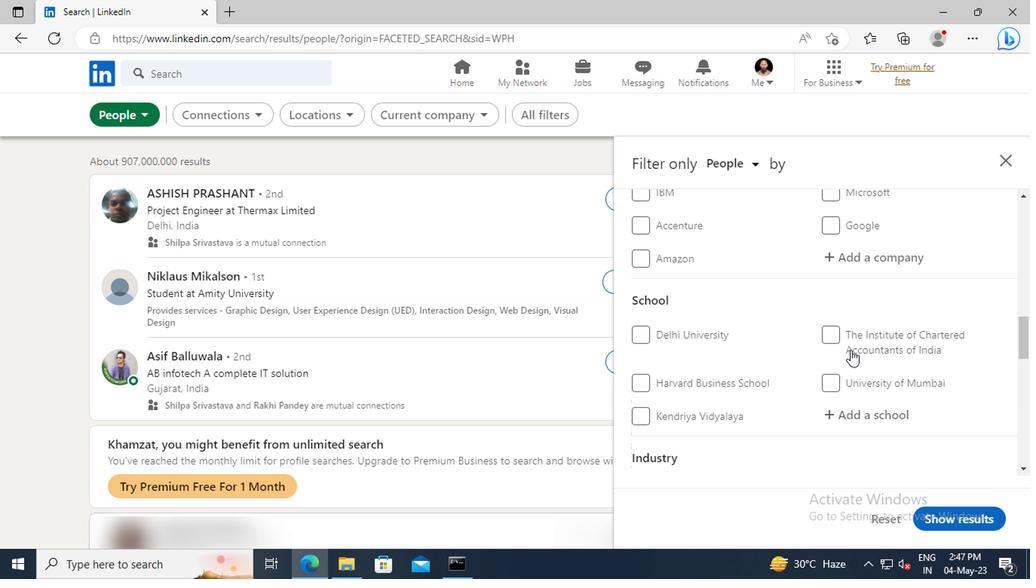 
Action: Mouse scrolled (846, 351) with delta (0, 0)
Screenshot: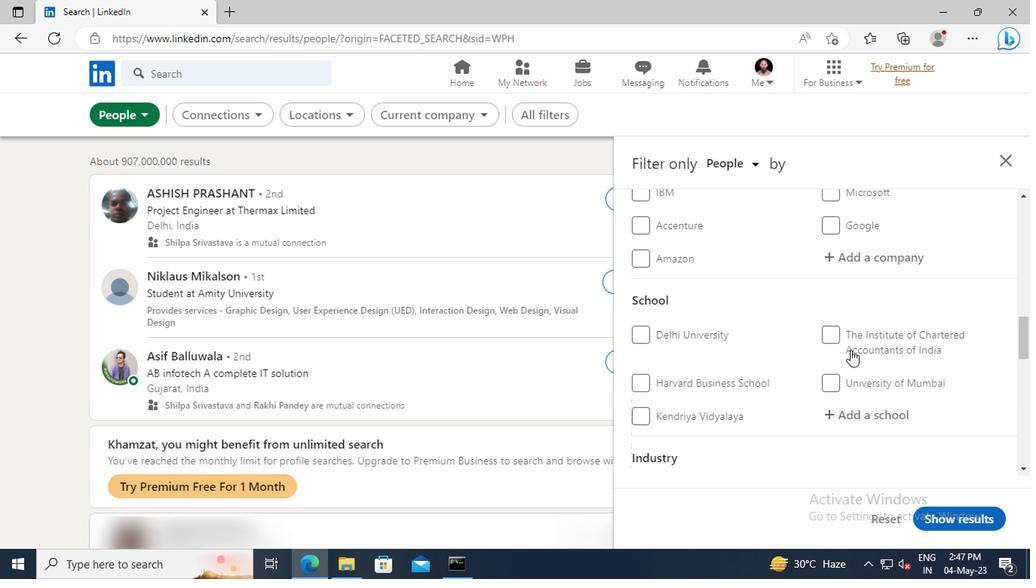 
Action: Mouse scrolled (846, 351) with delta (0, 0)
Screenshot: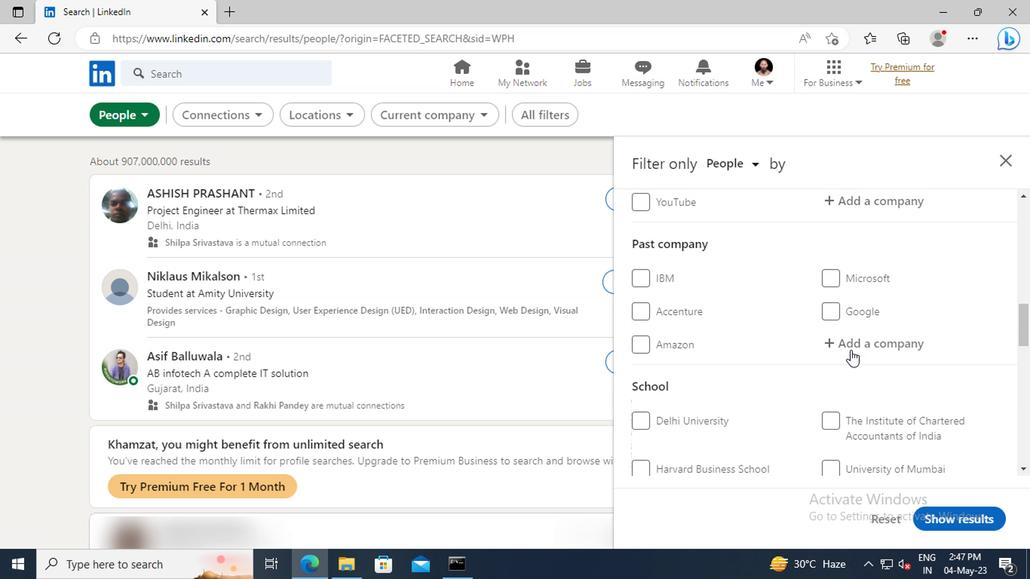 
Action: Mouse scrolled (846, 351) with delta (0, 0)
Screenshot: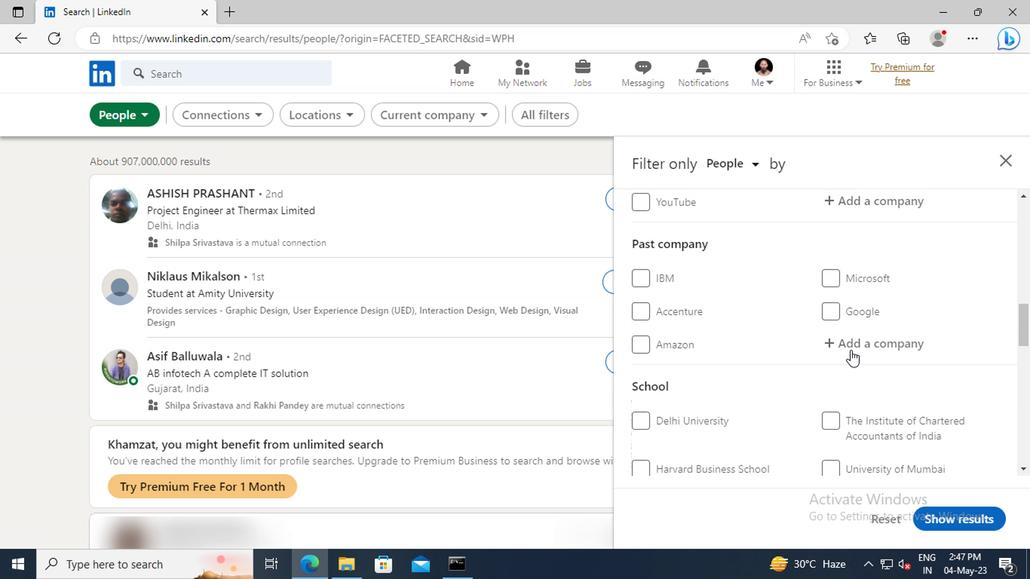 
Action: Mouse scrolled (846, 351) with delta (0, 0)
Screenshot: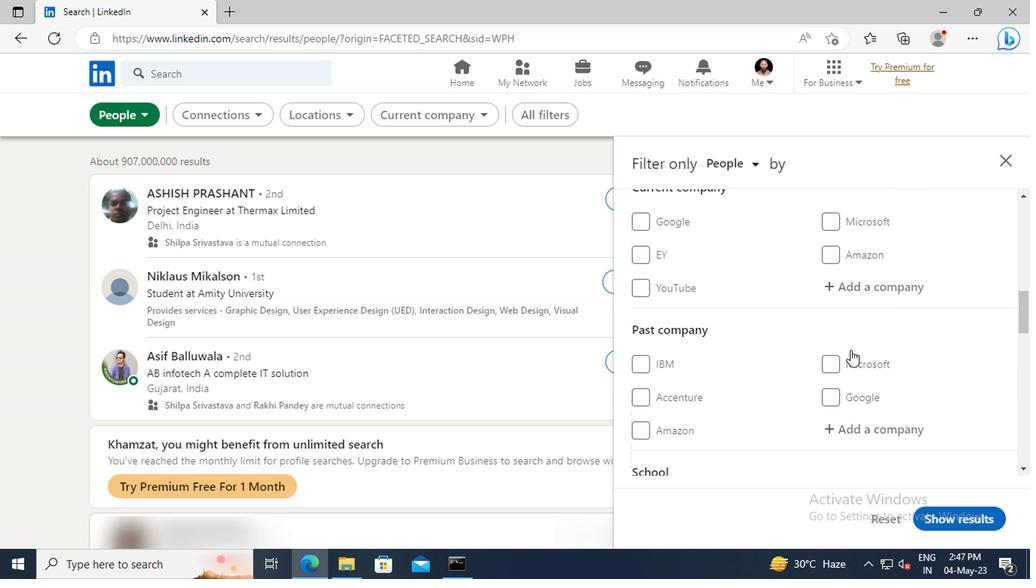 
Action: Mouse moved to (847, 333)
Screenshot: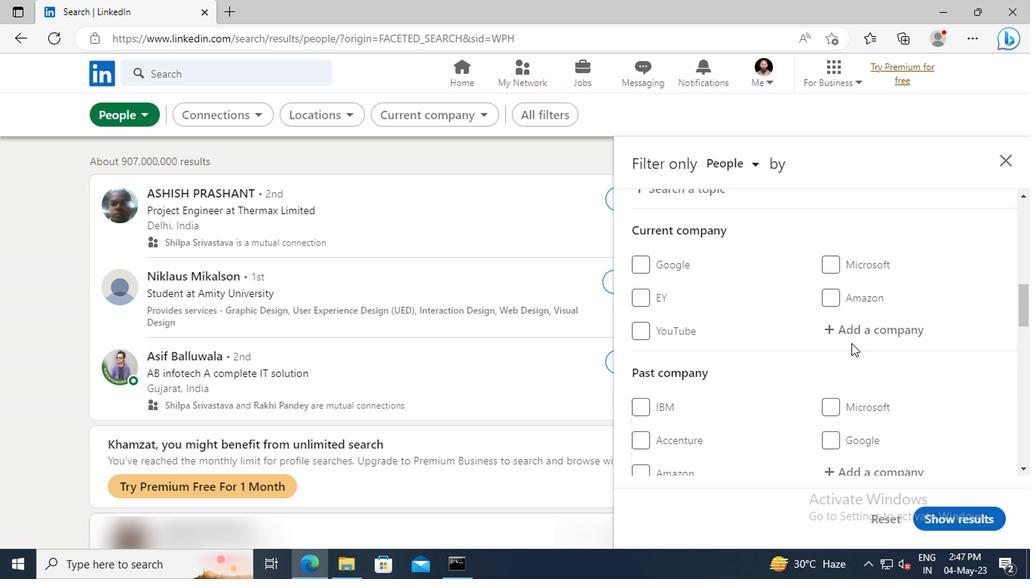 
Action: Mouse pressed left at (847, 333)
Screenshot: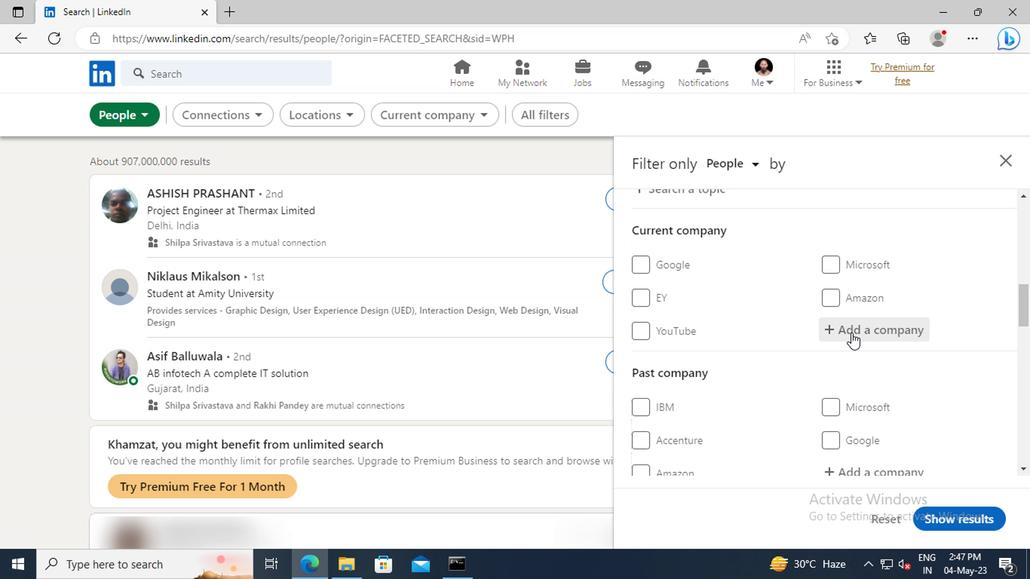 
Action: Key pressed <Key.shift>
Screenshot: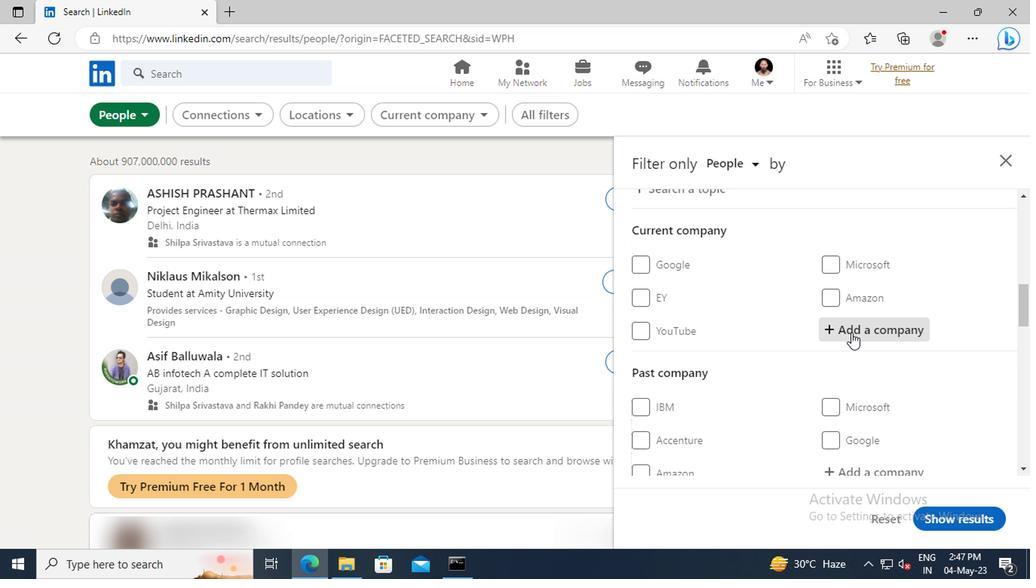 
Action: Mouse moved to (842, 333)
Screenshot: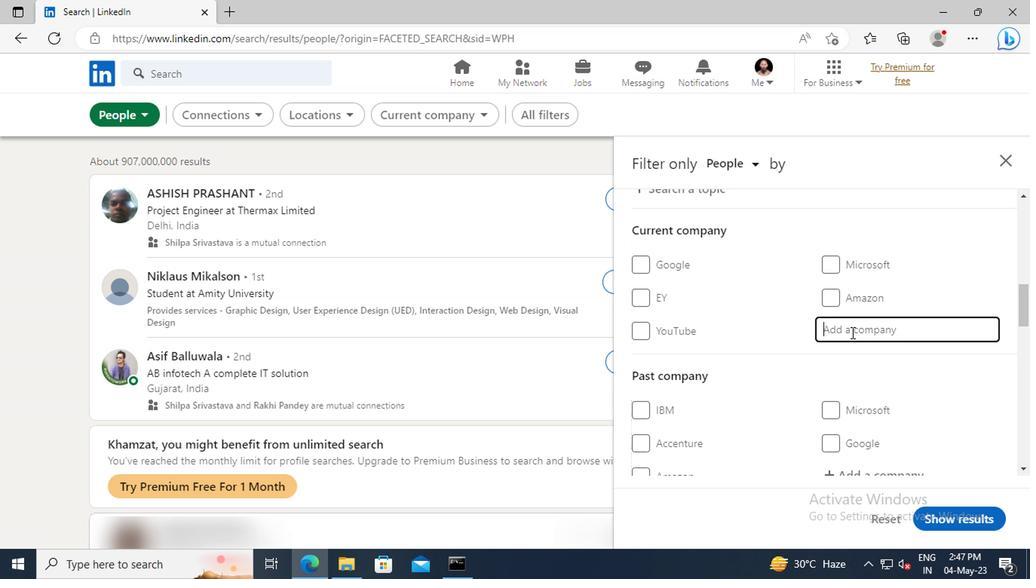 
Action: Key pressed ADANI<Key.space><Key.shift>SOL
Screenshot: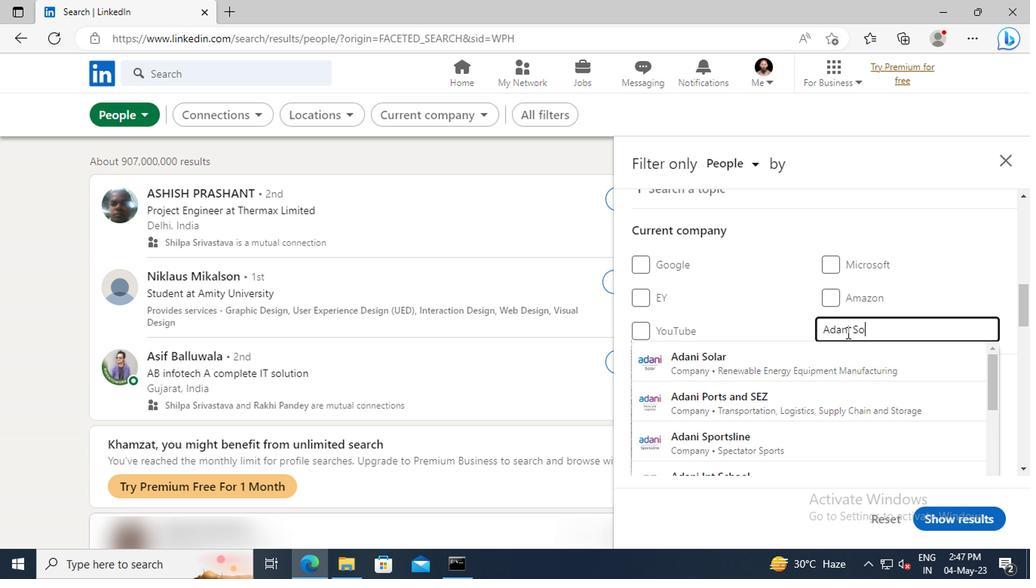 
Action: Mouse moved to (841, 359)
Screenshot: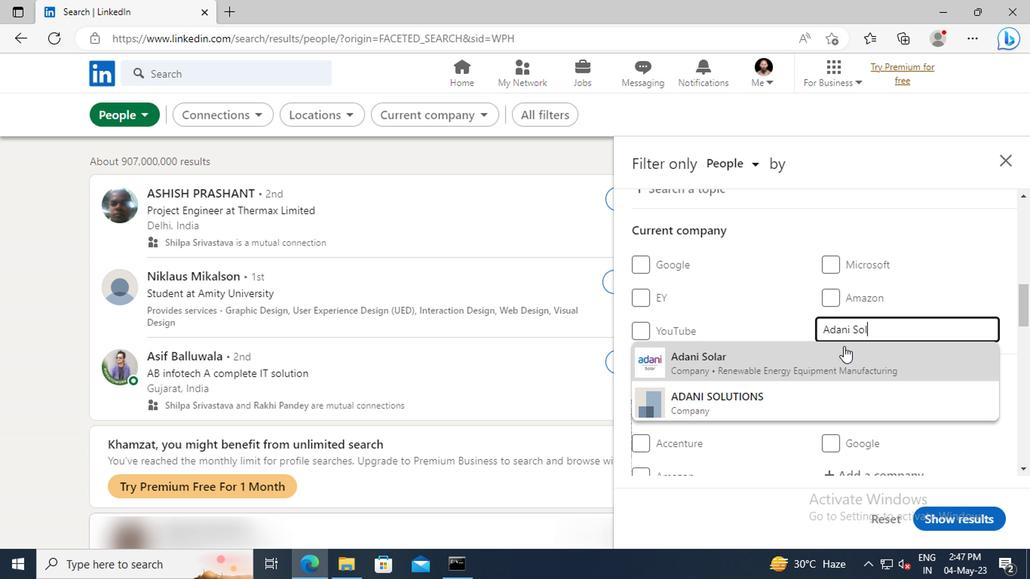 
Action: Mouse pressed left at (841, 359)
Screenshot: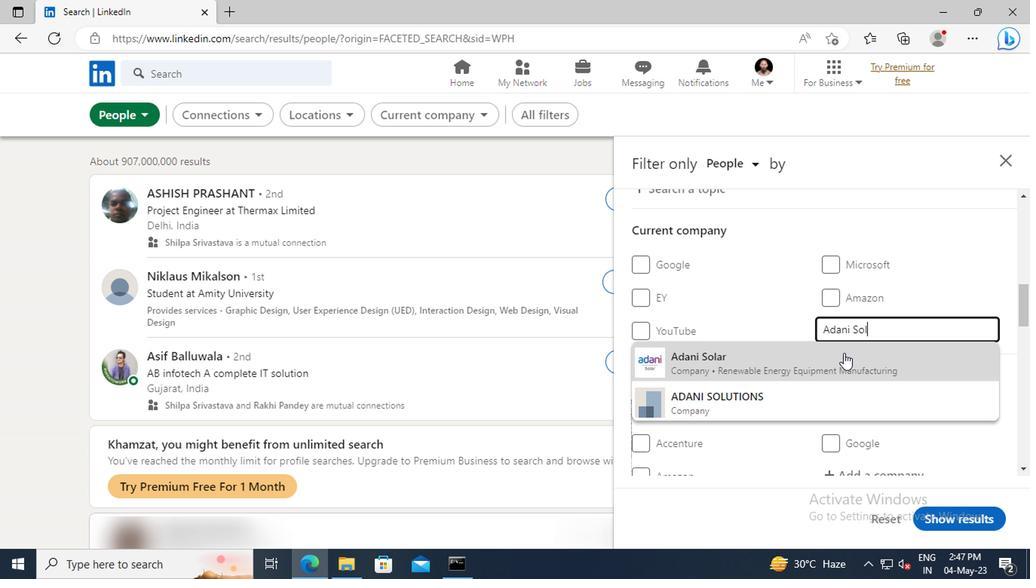 
Action: Mouse scrolled (841, 359) with delta (0, 0)
Screenshot: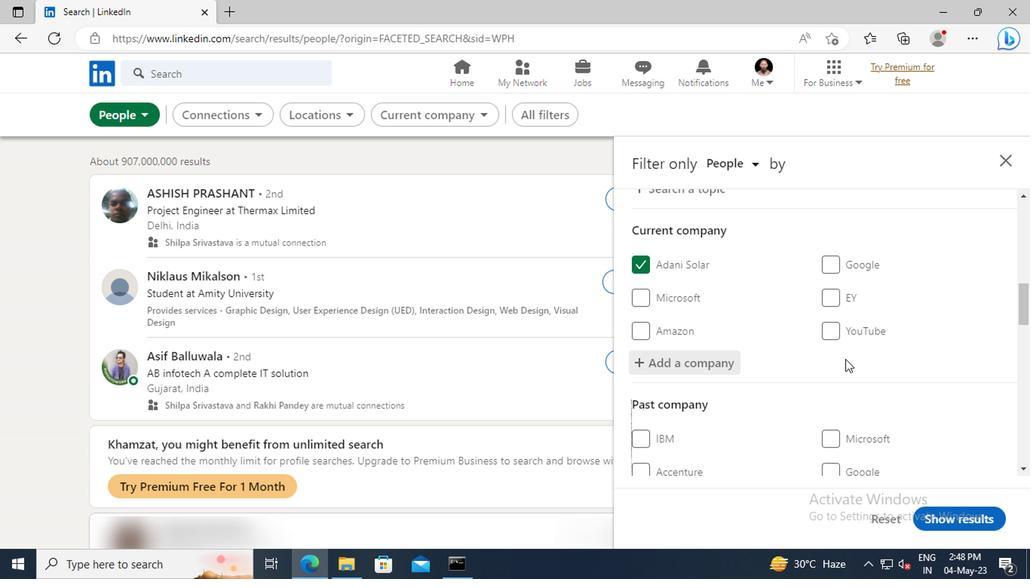 
Action: Mouse moved to (841, 358)
Screenshot: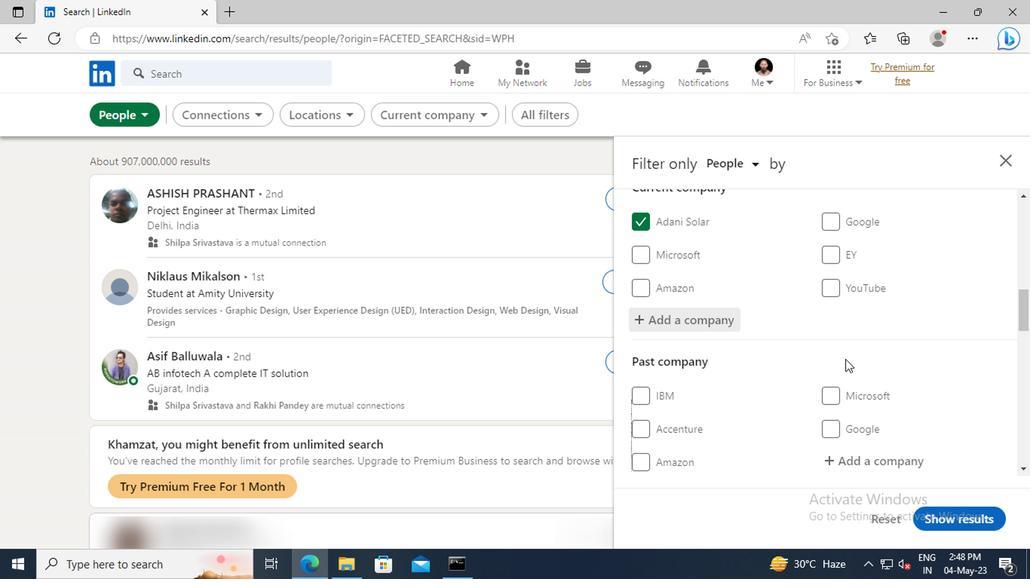 
Action: Mouse scrolled (841, 357) with delta (0, 0)
Screenshot: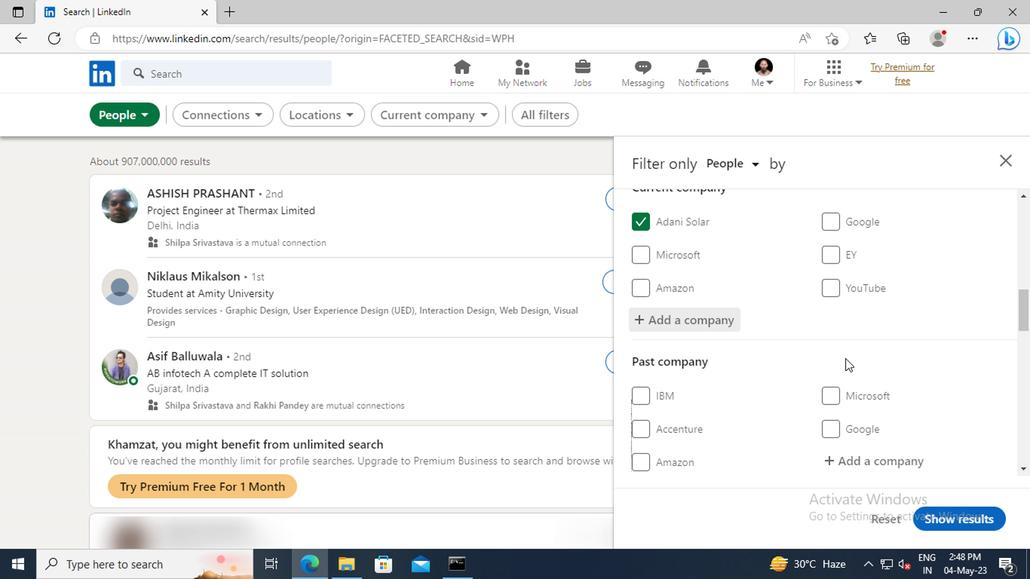 
Action: Mouse scrolled (841, 357) with delta (0, 0)
Screenshot: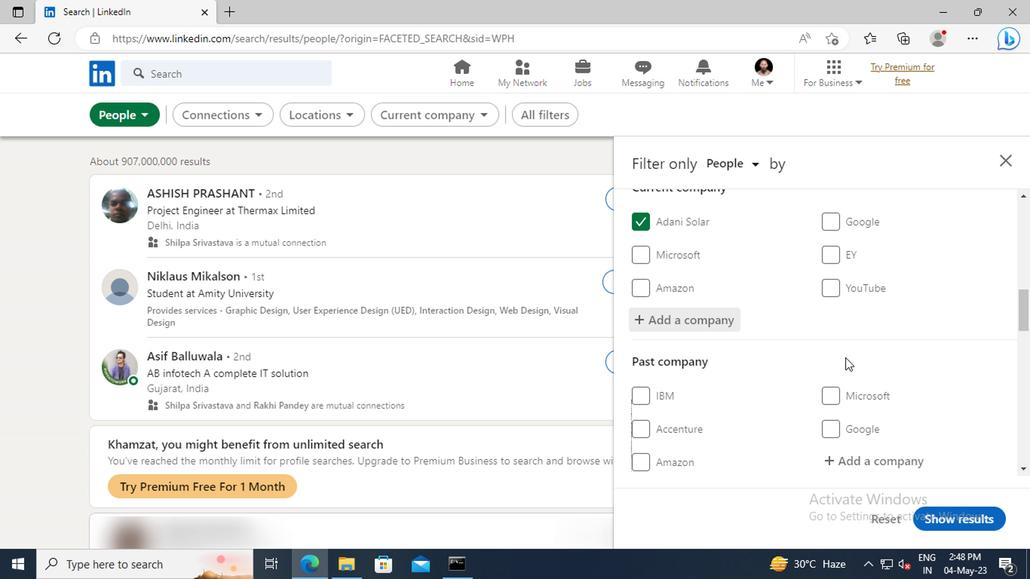 
Action: Mouse scrolled (841, 357) with delta (0, 0)
Screenshot: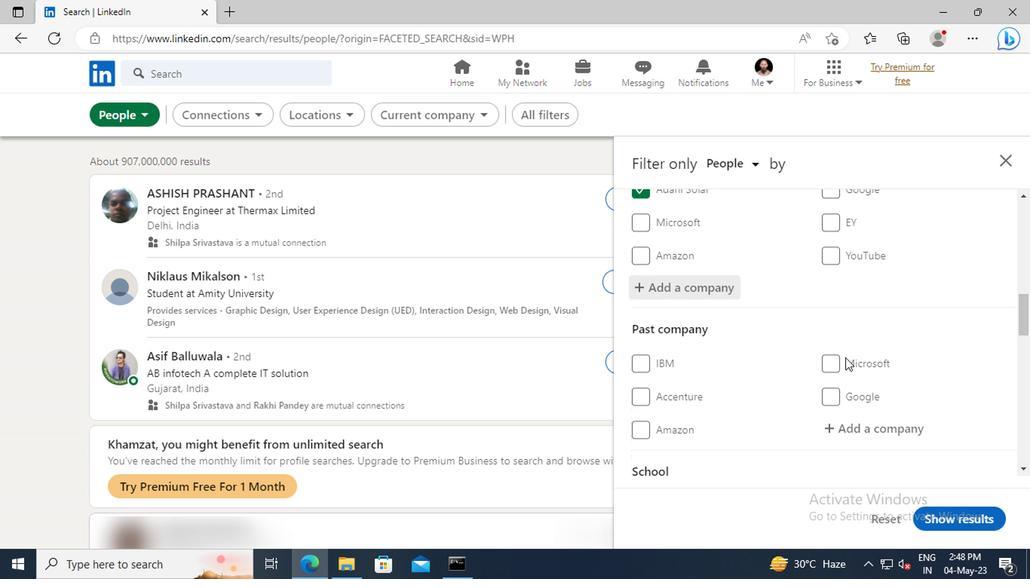 
Action: Mouse scrolled (841, 357) with delta (0, 0)
Screenshot: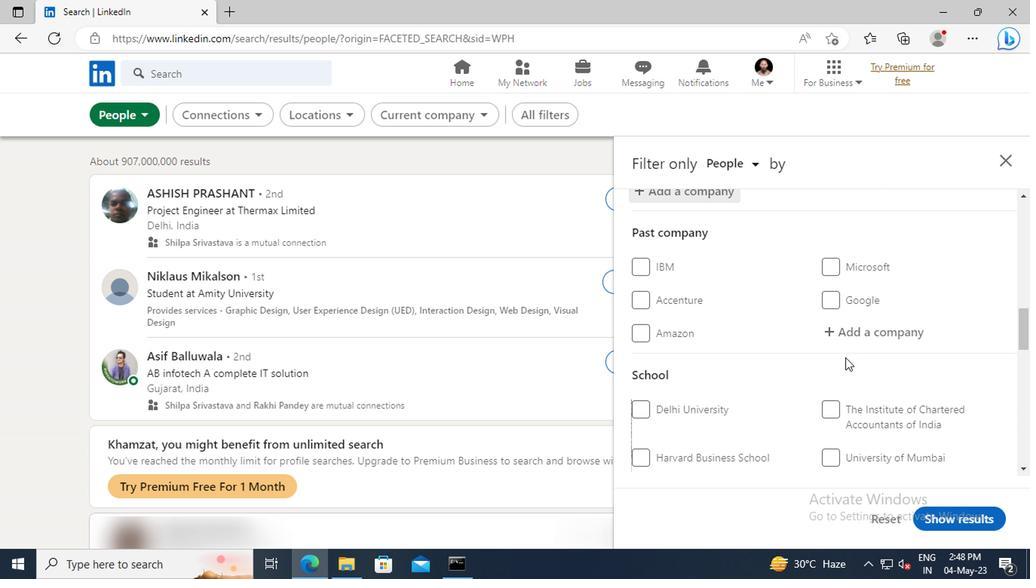 
Action: Mouse scrolled (841, 357) with delta (0, 0)
Screenshot: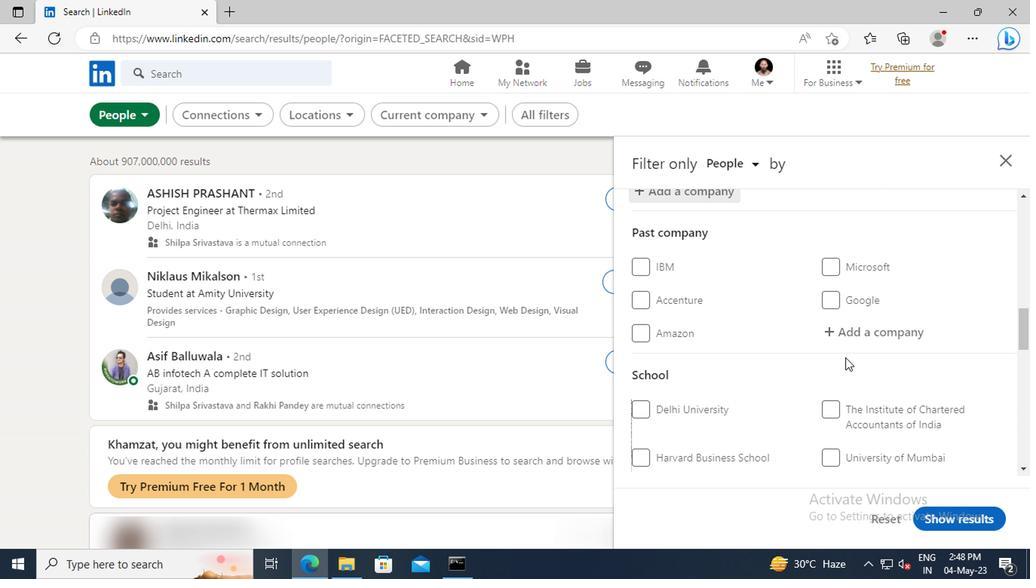 
Action: Mouse scrolled (841, 357) with delta (0, 0)
Screenshot: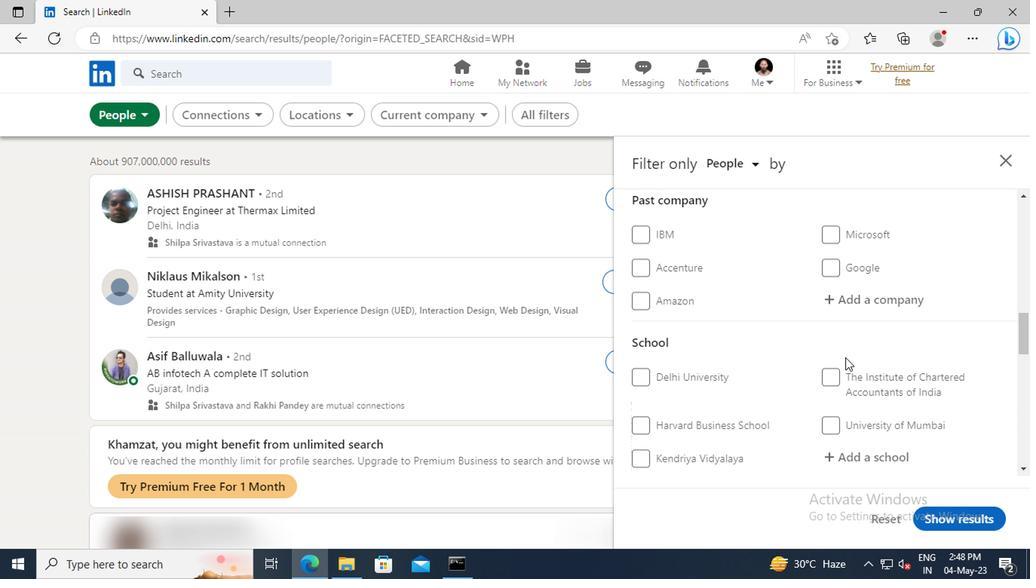 
Action: Mouse moved to (842, 359)
Screenshot: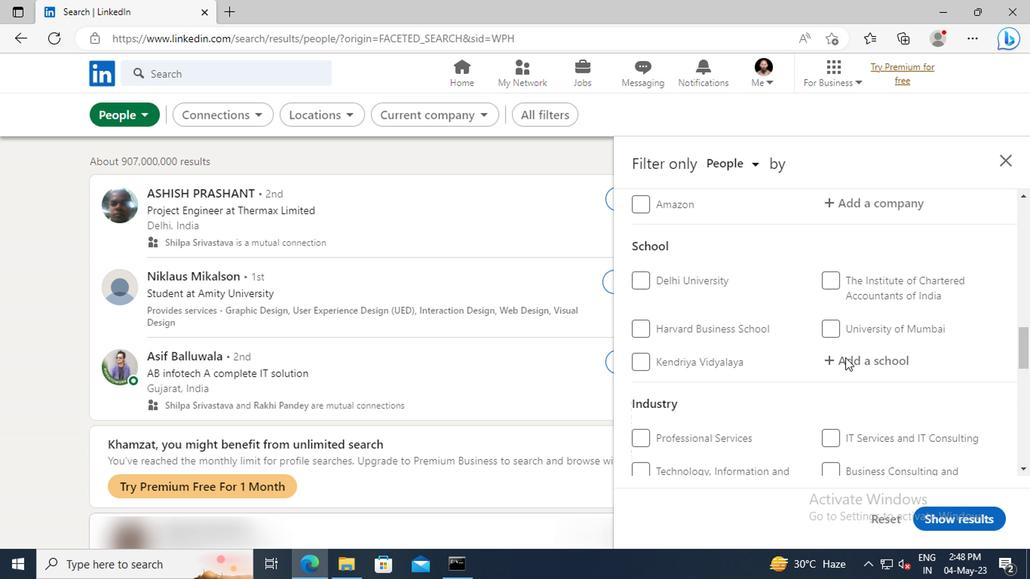 
Action: Mouse pressed left at (842, 359)
Screenshot: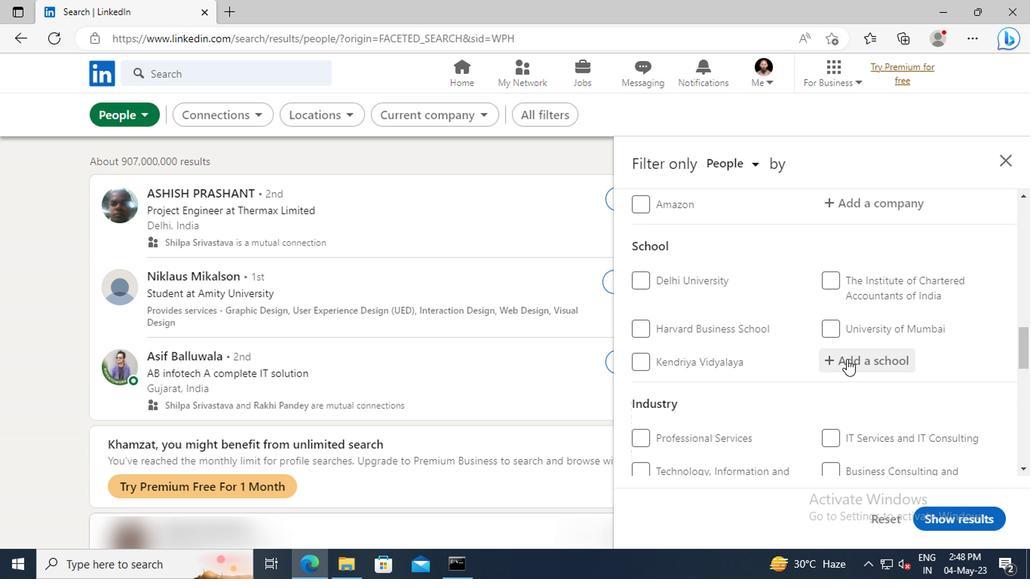 
Action: Key pressed <Key.shift>TEEGALA<Key.space><Key.shift>KR
Screenshot: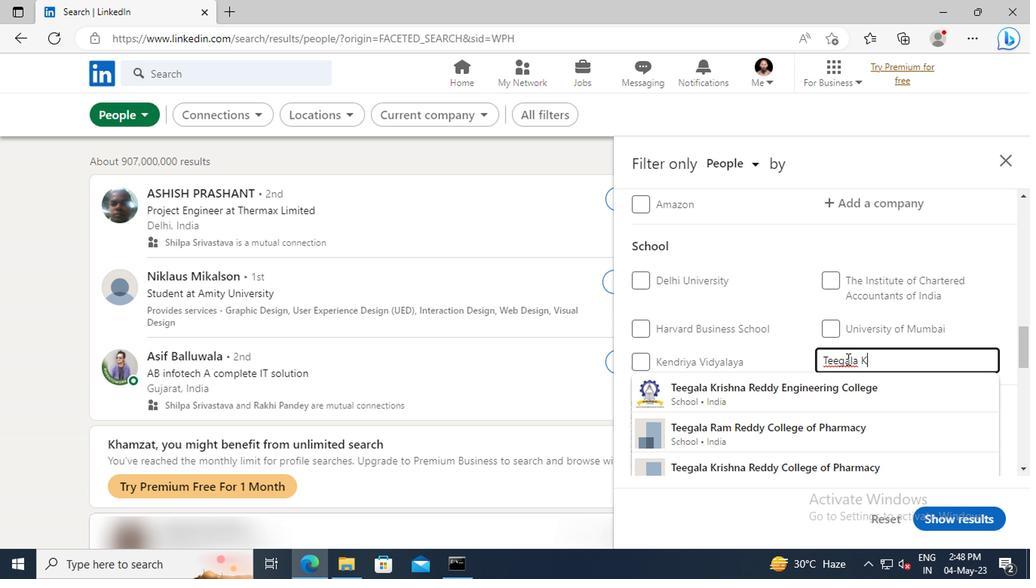 
Action: Mouse moved to (847, 386)
Screenshot: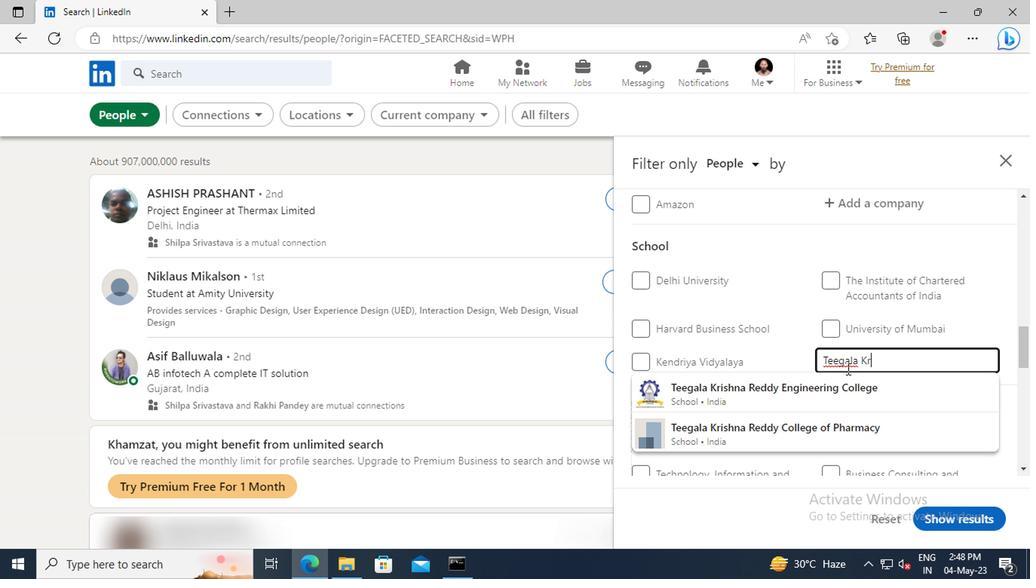 
Action: Mouse pressed left at (847, 386)
Screenshot: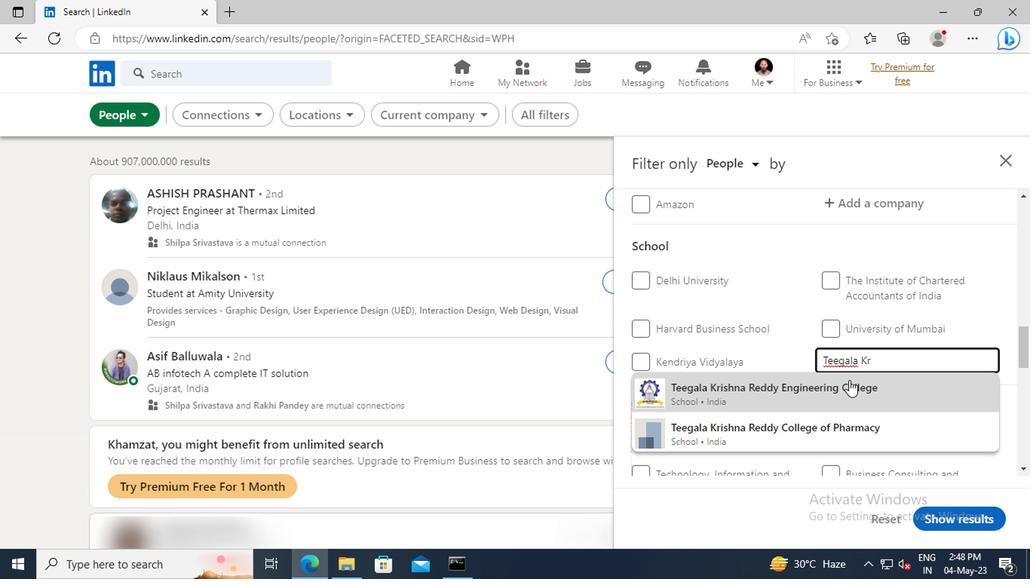 
Action: Mouse moved to (846, 389)
Screenshot: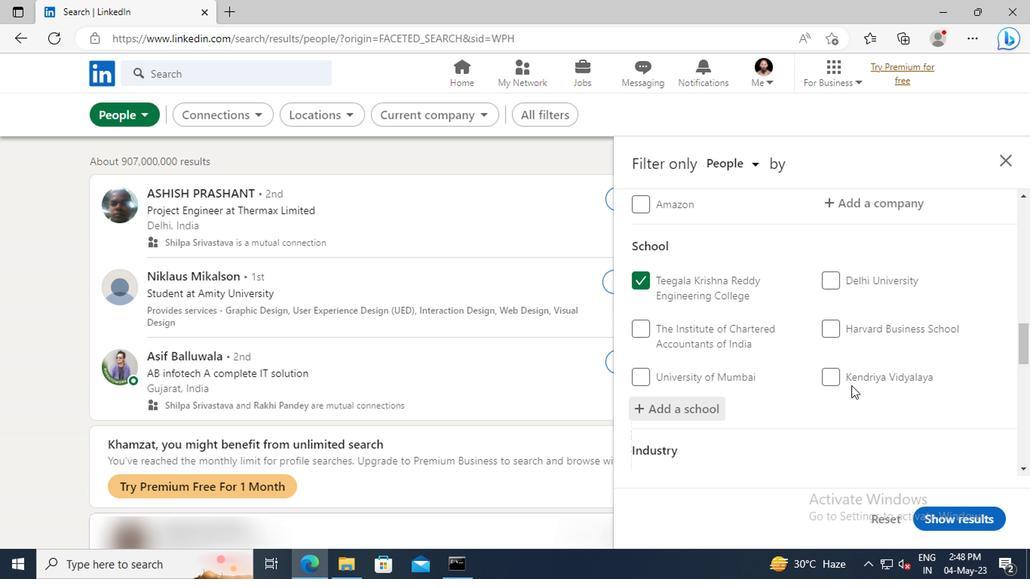 
Action: Mouse scrolled (846, 388) with delta (0, -1)
Screenshot: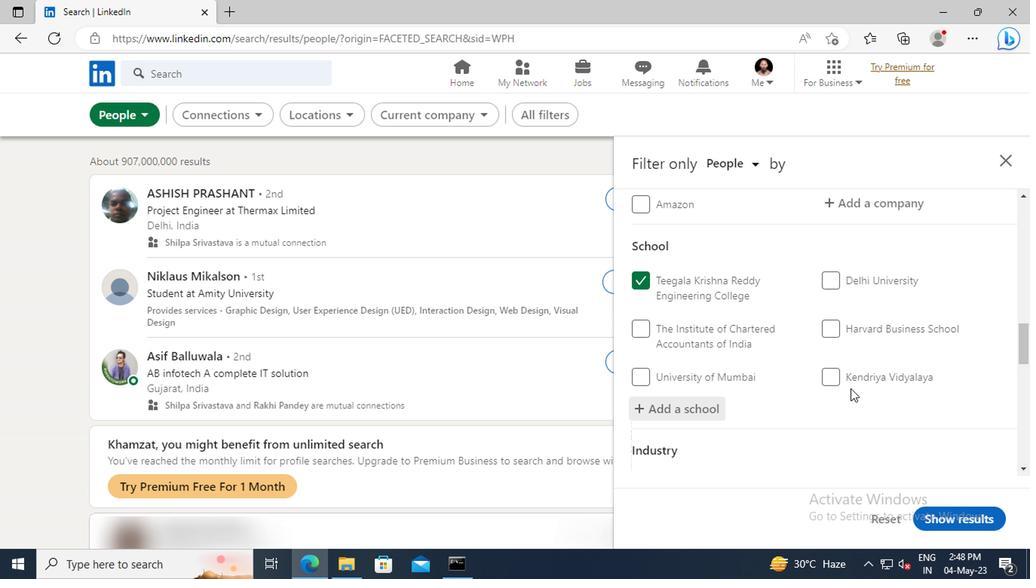 
Action: Mouse scrolled (846, 388) with delta (0, -1)
Screenshot: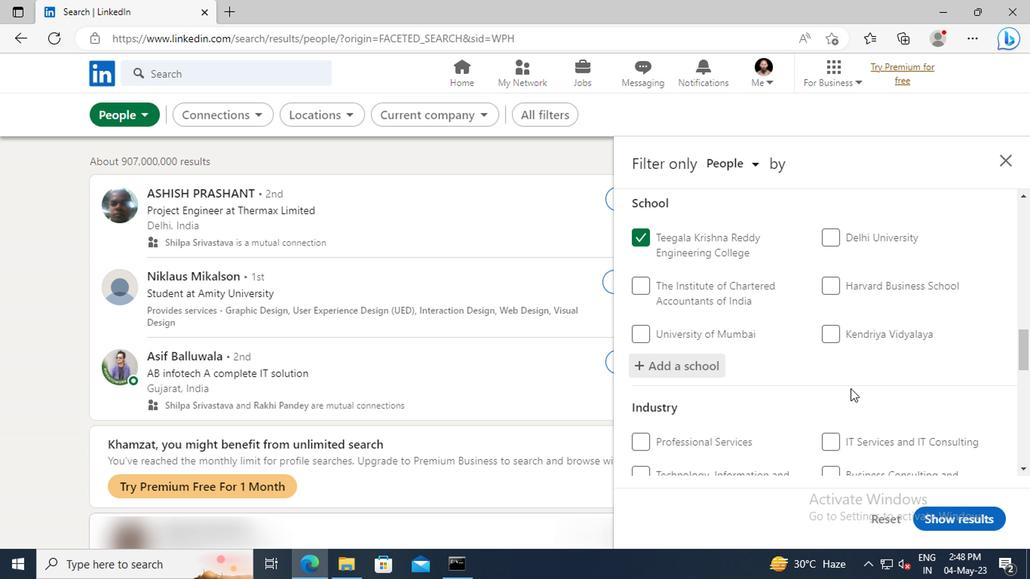 
Action: Mouse scrolled (846, 388) with delta (0, -1)
Screenshot: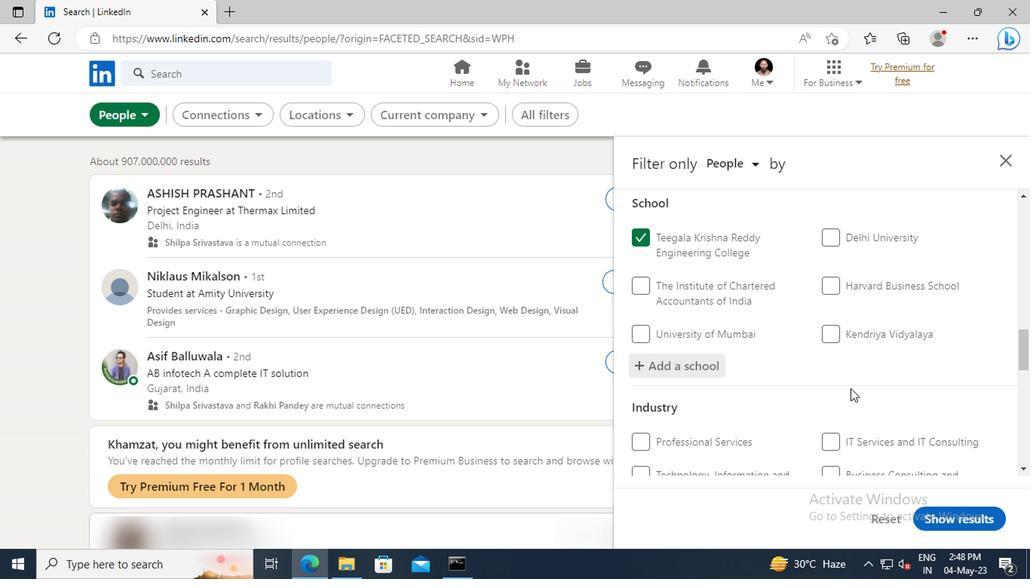 
Action: Mouse scrolled (846, 388) with delta (0, -1)
Screenshot: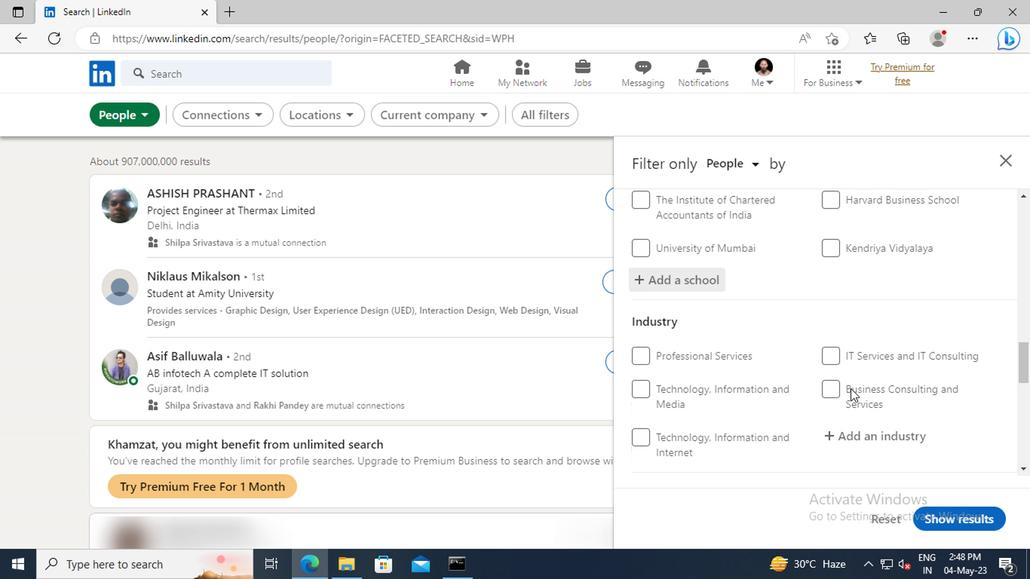 
Action: Mouse moved to (848, 390)
Screenshot: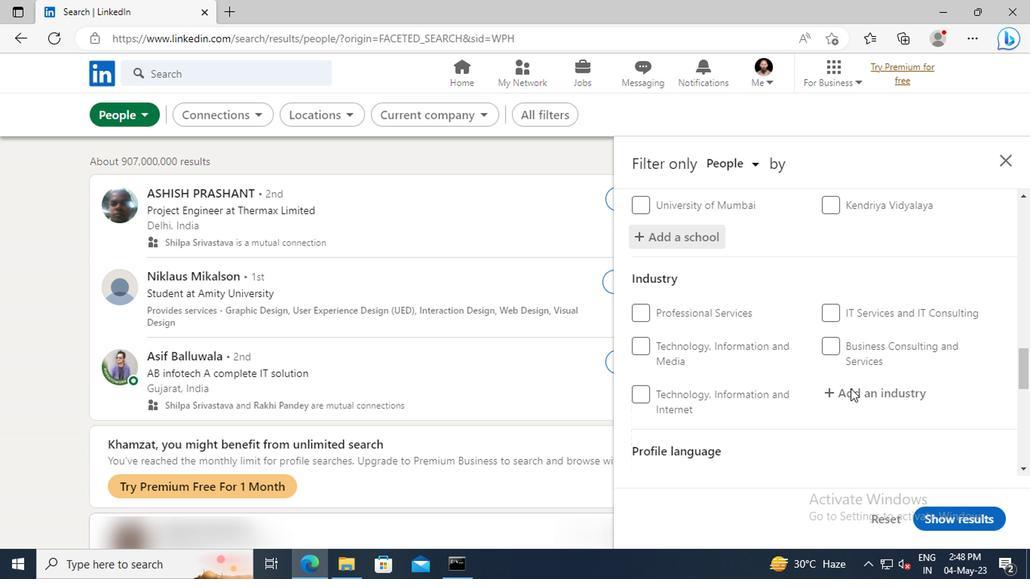 
Action: Mouse pressed left at (848, 390)
Screenshot: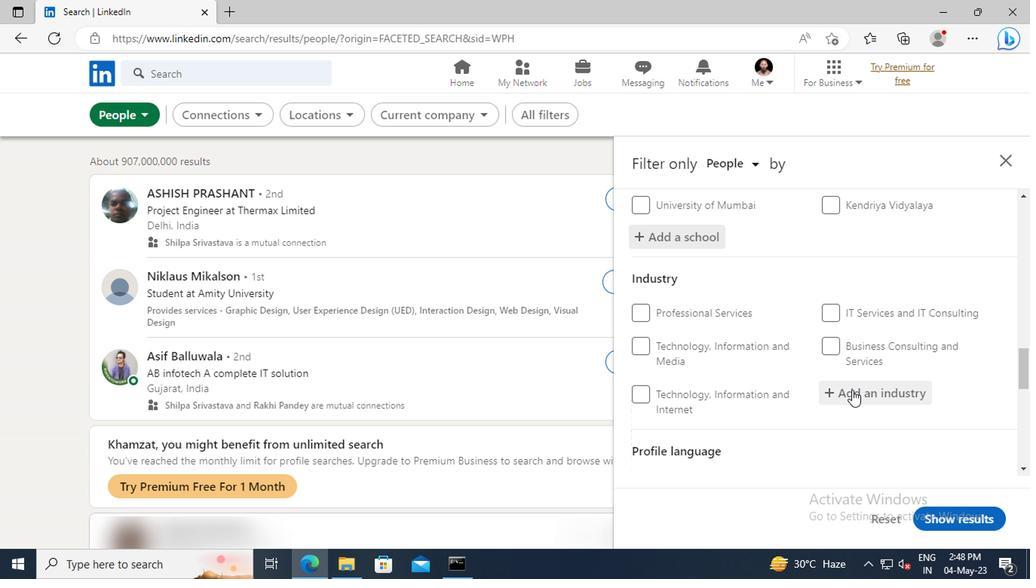 
Action: Mouse moved to (849, 390)
Screenshot: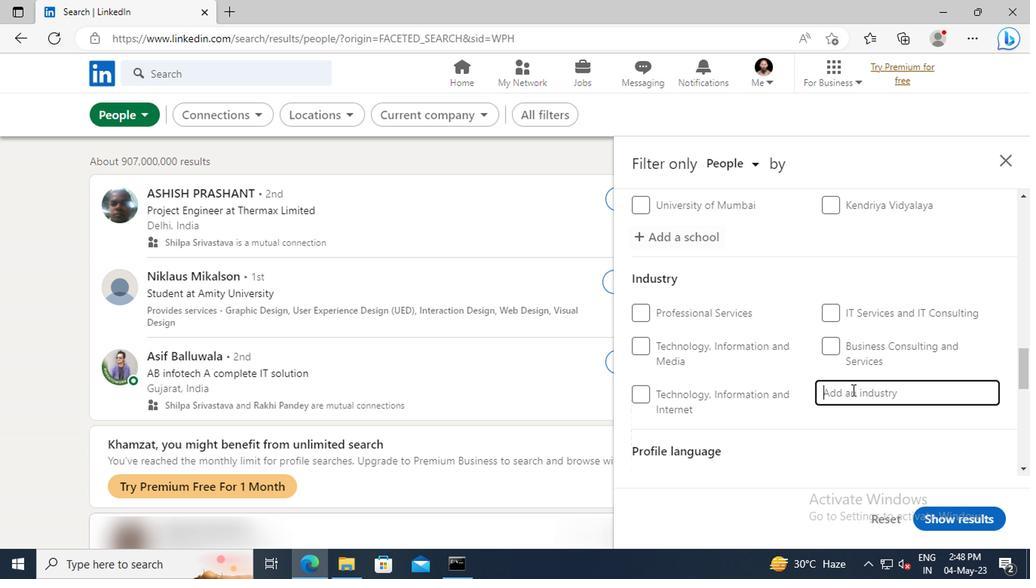 
Action: Key pressed <Key.shift>SPECTA
Screenshot: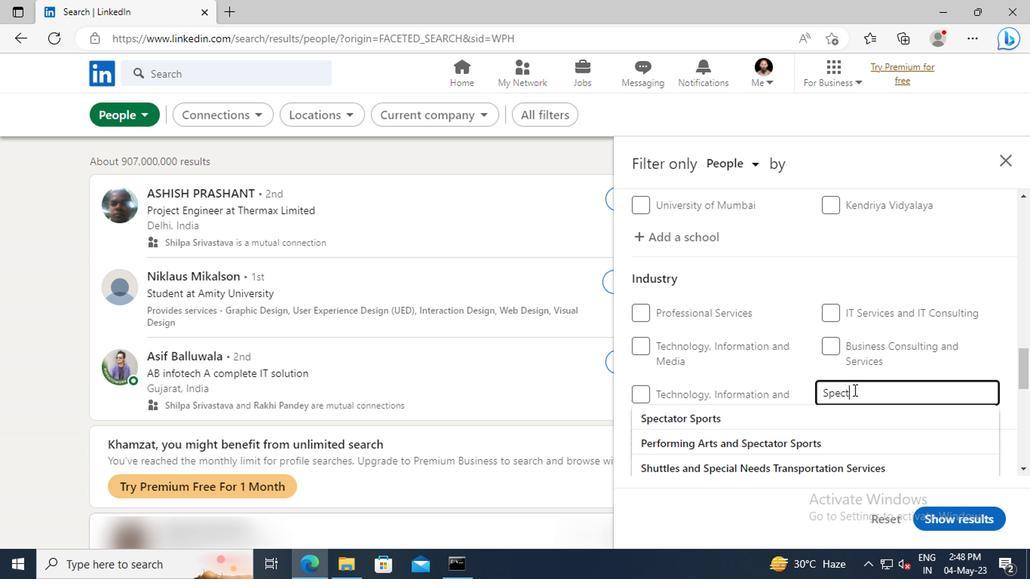 
Action: Mouse moved to (848, 408)
Screenshot: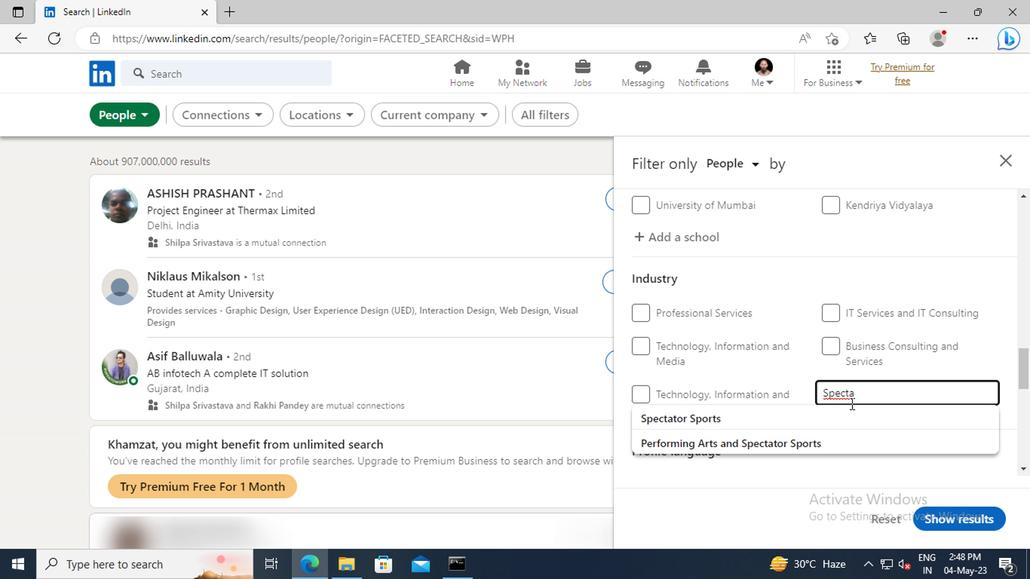 
Action: Mouse pressed left at (848, 408)
Screenshot: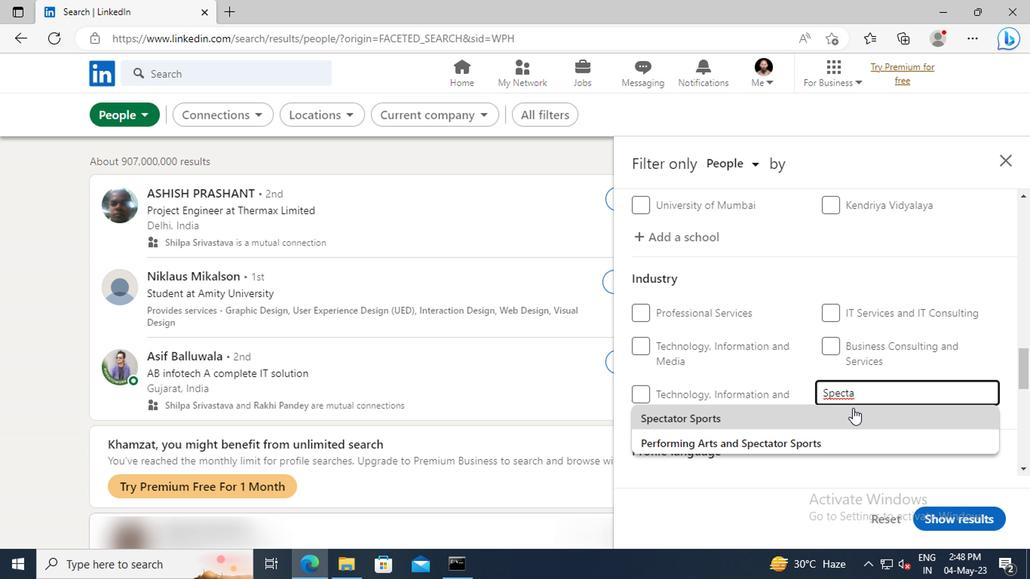 
Action: Mouse scrolled (848, 408) with delta (0, 0)
Screenshot: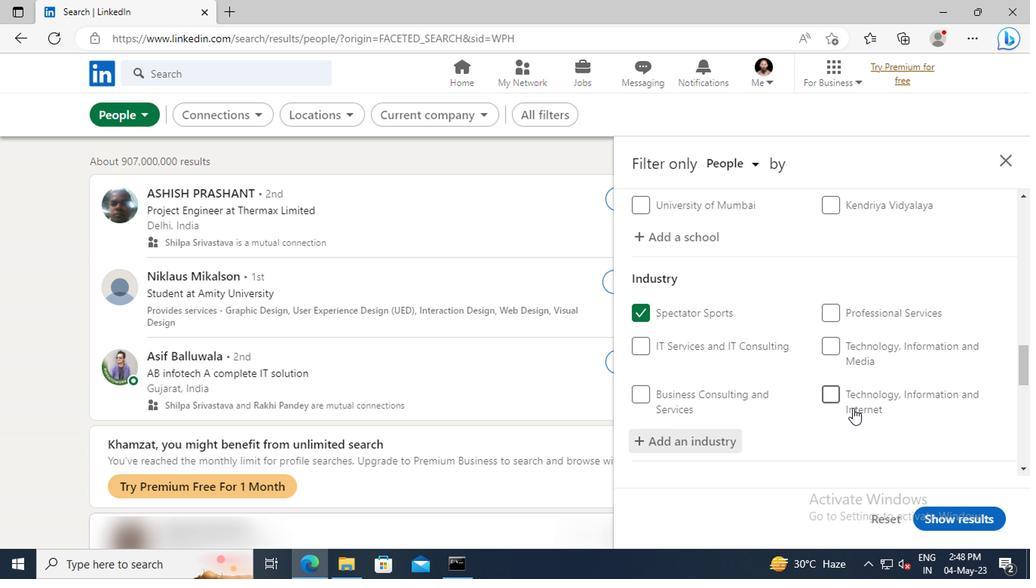 
Action: Mouse scrolled (848, 408) with delta (0, 0)
Screenshot: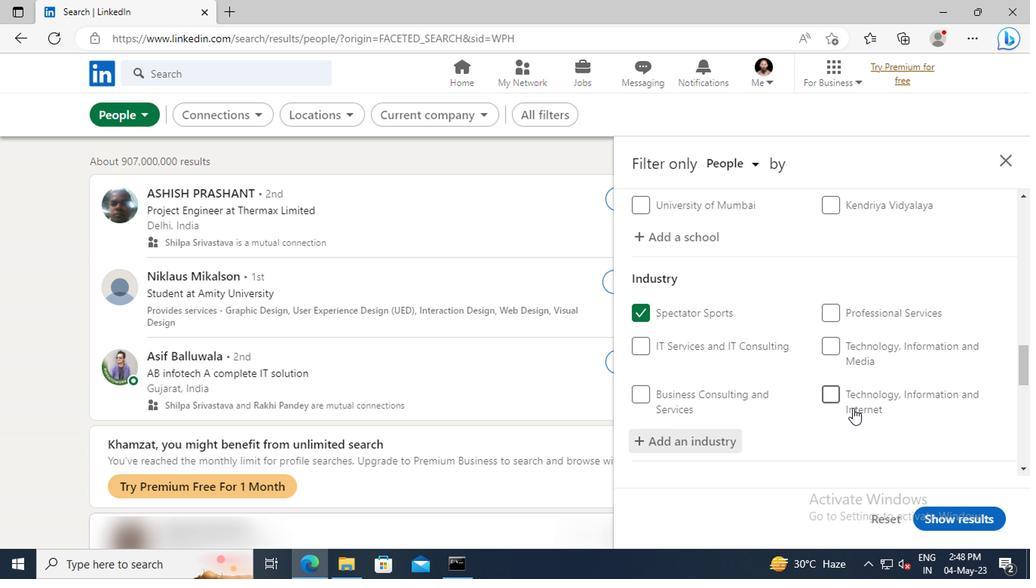 
Action: Mouse scrolled (848, 408) with delta (0, 0)
Screenshot: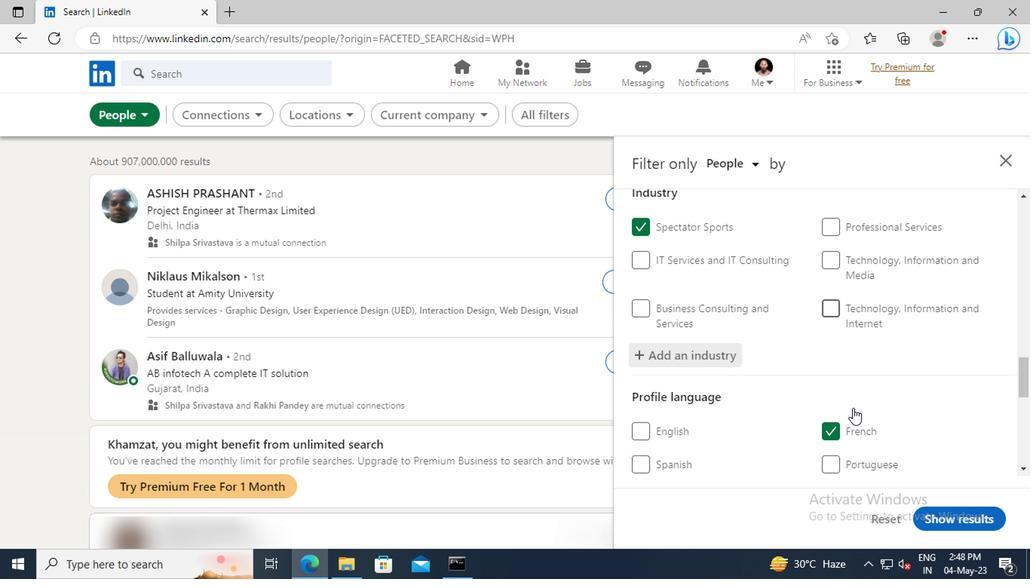 
Action: Mouse scrolled (848, 408) with delta (0, 0)
Screenshot: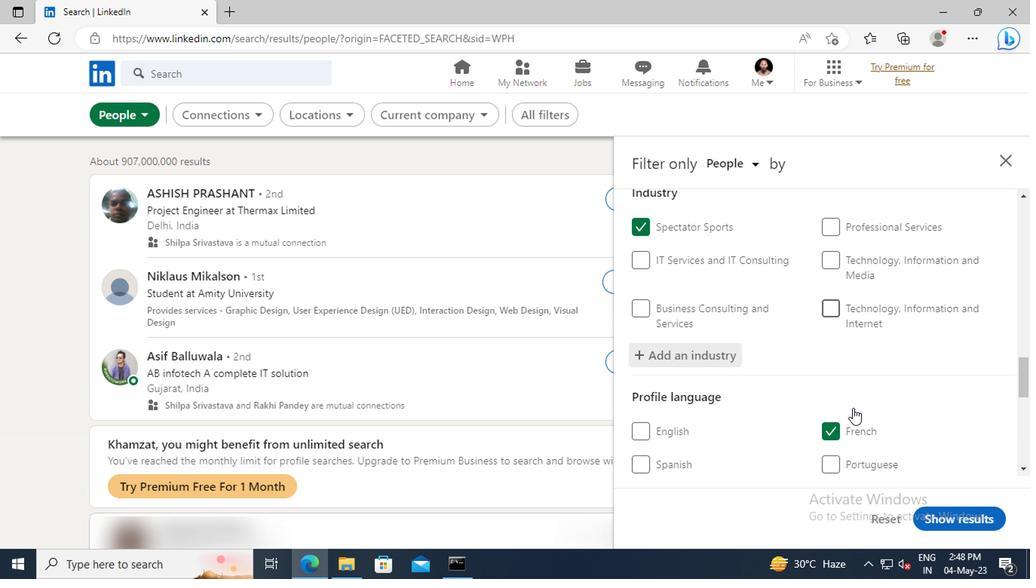 
Action: Mouse moved to (850, 383)
Screenshot: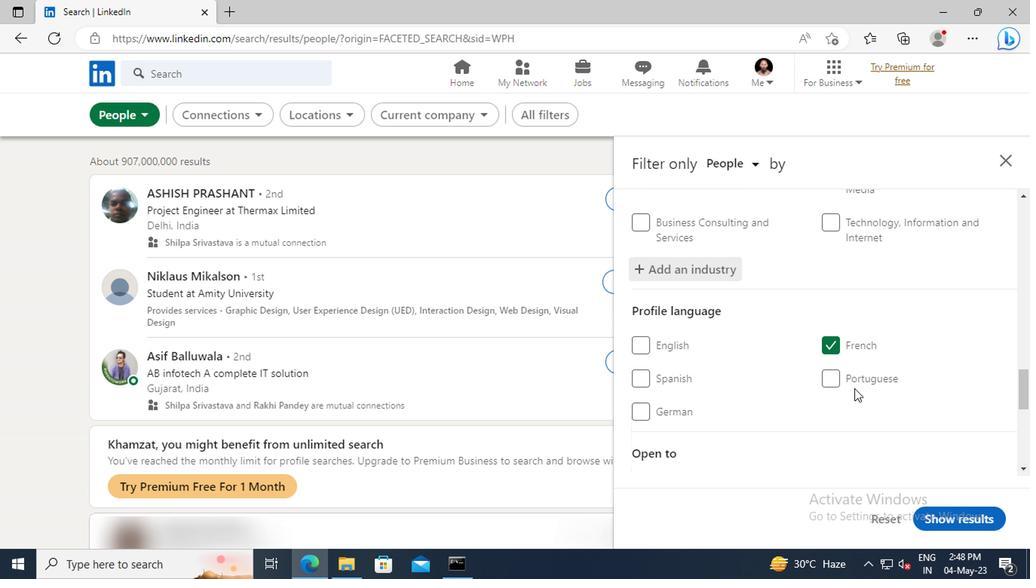 
Action: Mouse scrolled (850, 382) with delta (0, 0)
Screenshot: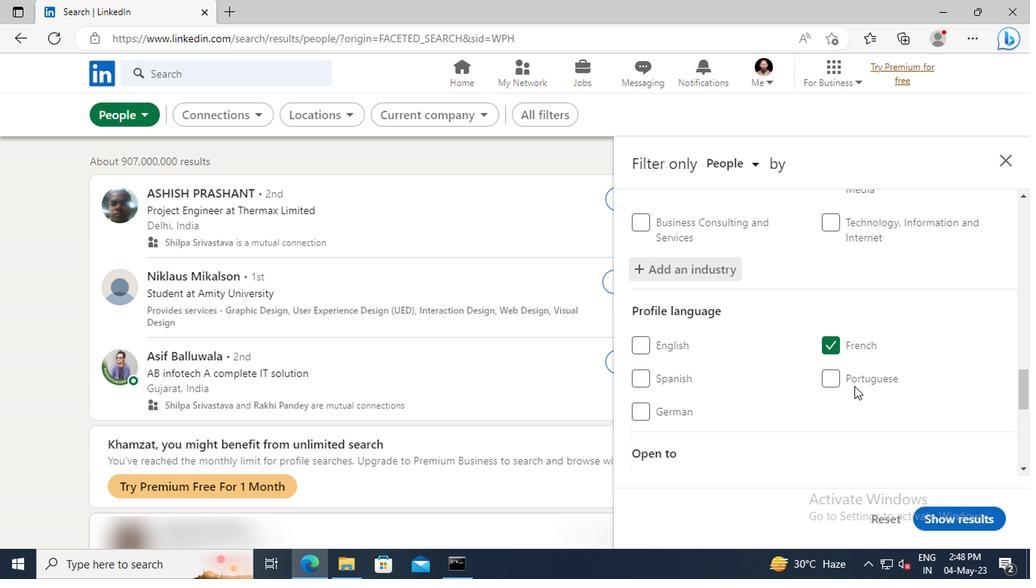 
Action: Mouse moved to (849, 383)
Screenshot: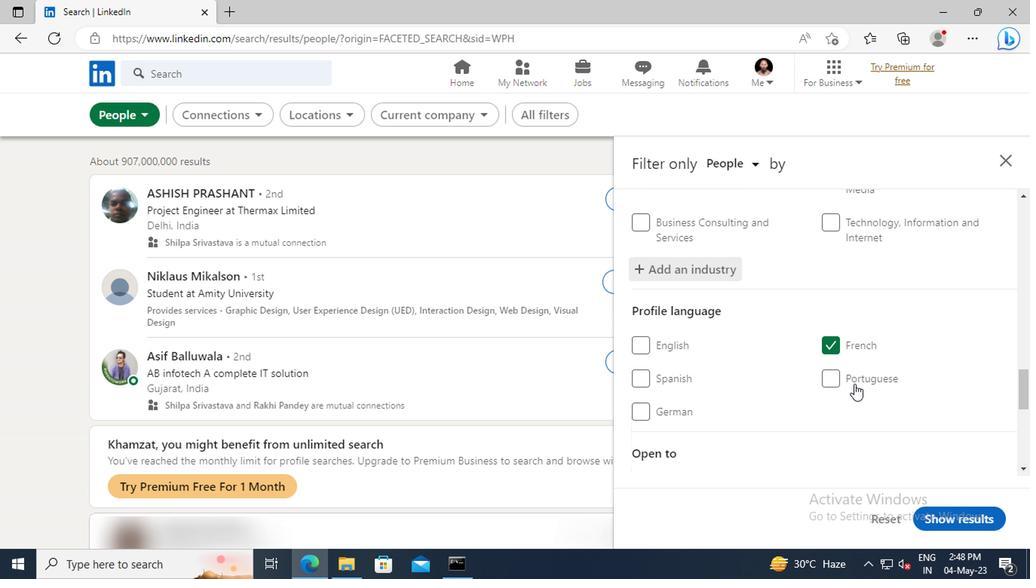 
Action: Mouse scrolled (849, 382) with delta (0, 0)
Screenshot: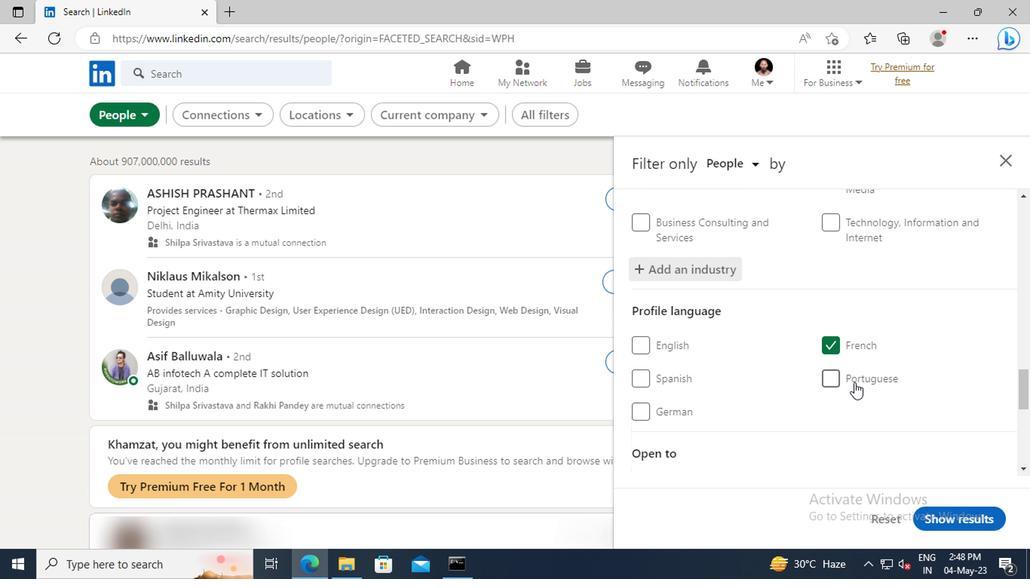 
Action: Mouse moved to (849, 382)
Screenshot: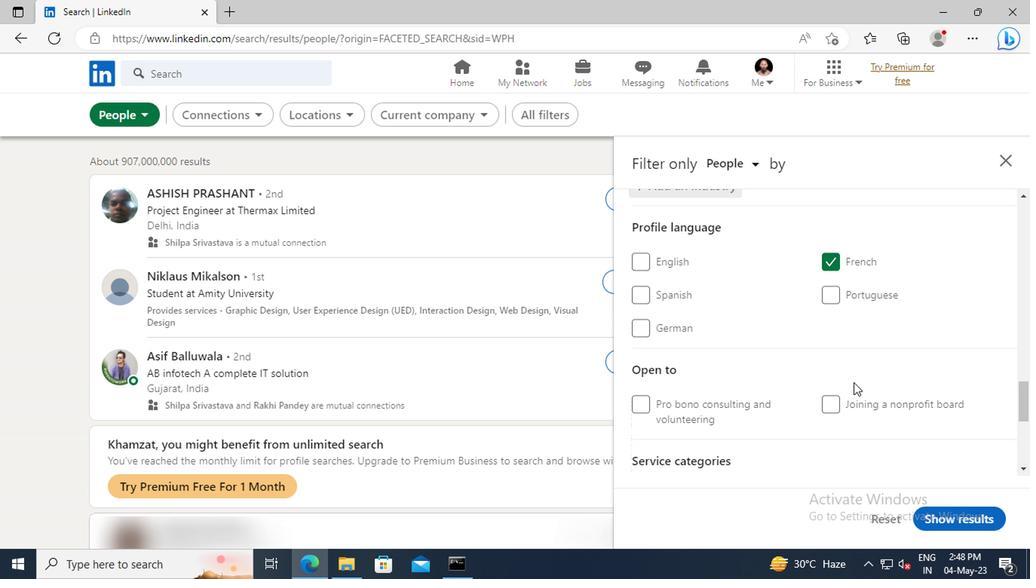 
Action: Mouse scrolled (849, 381) with delta (0, 0)
Screenshot: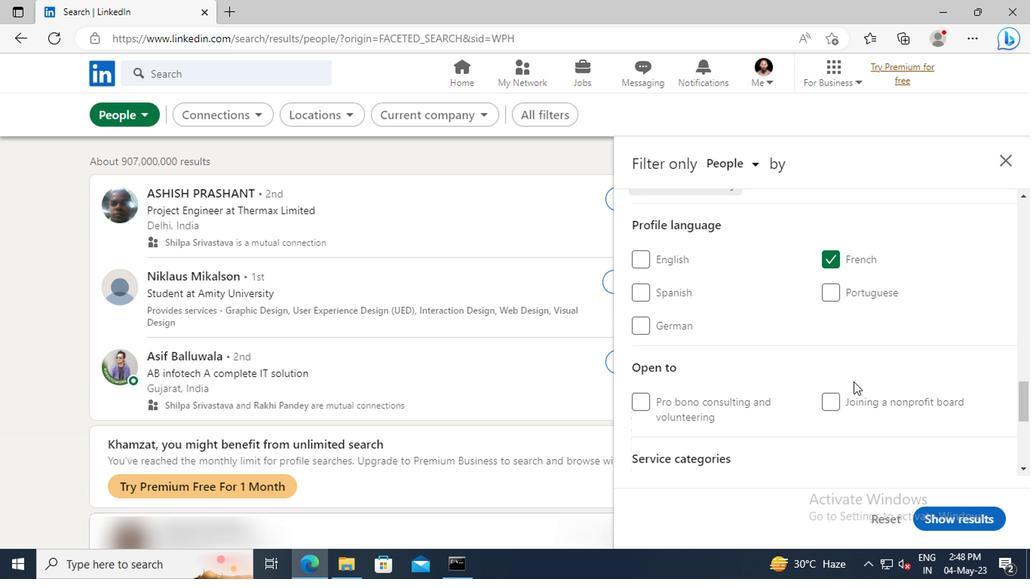 
Action: Mouse scrolled (849, 381) with delta (0, 0)
Screenshot: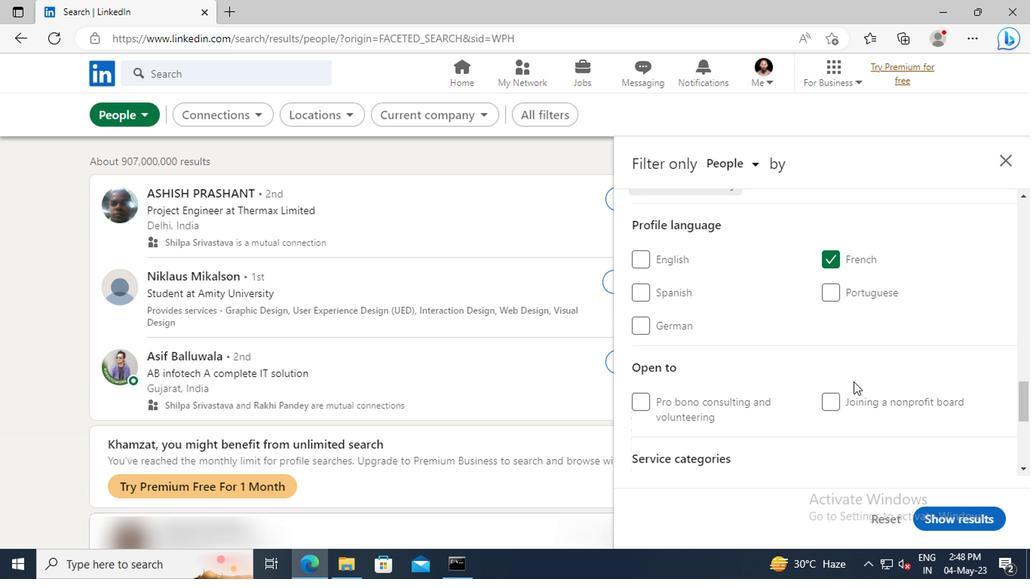 
Action: Mouse scrolled (849, 381) with delta (0, 0)
Screenshot: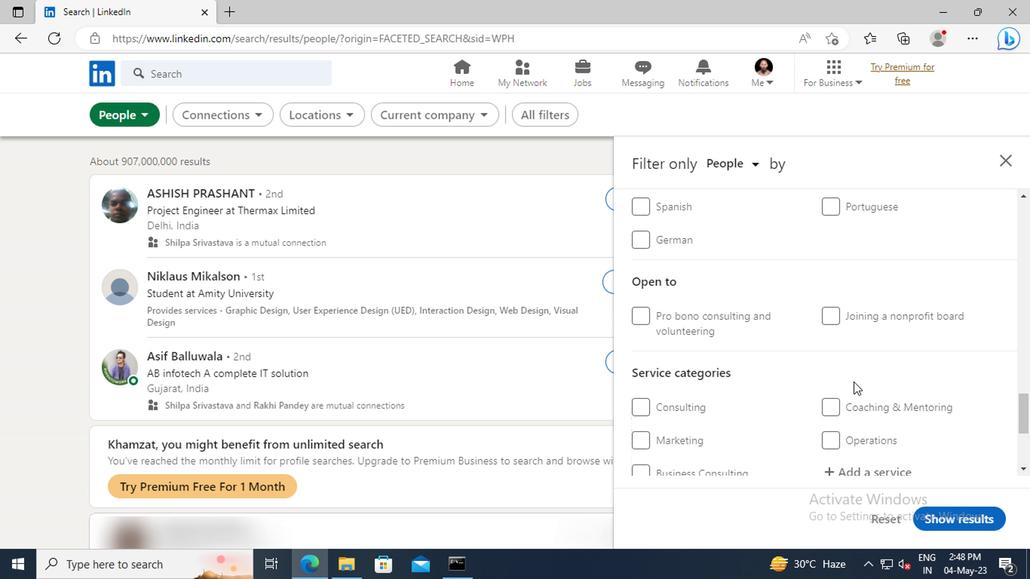 
Action: Mouse scrolled (849, 381) with delta (0, 0)
Screenshot: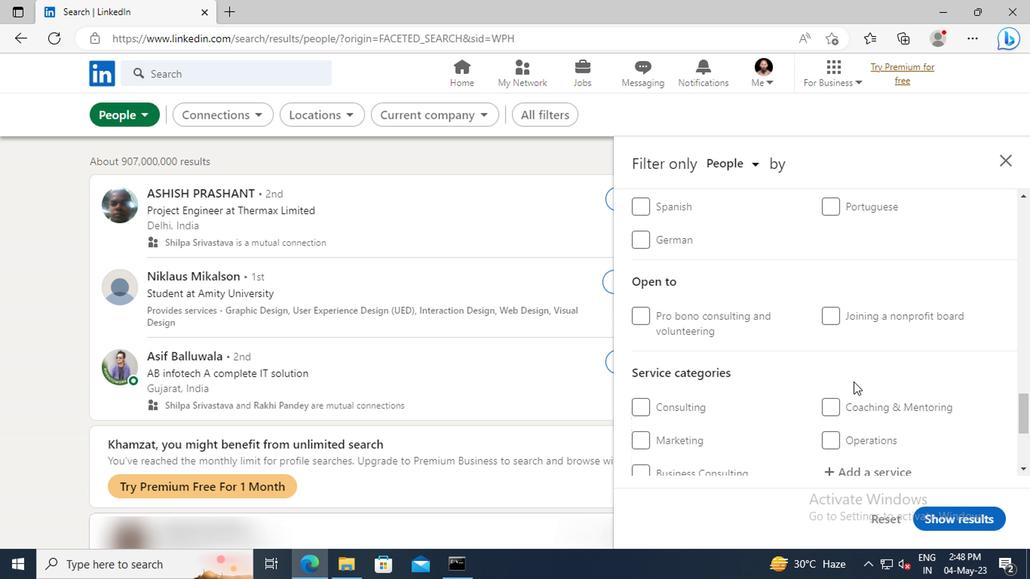 
Action: Mouse moved to (848, 383)
Screenshot: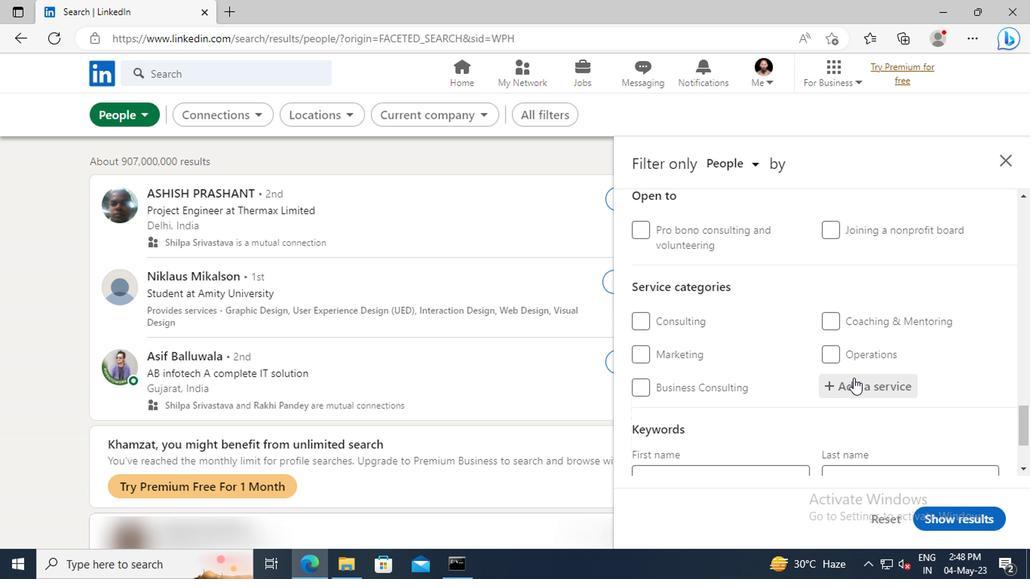 
Action: Mouse pressed left at (848, 383)
Screenshot: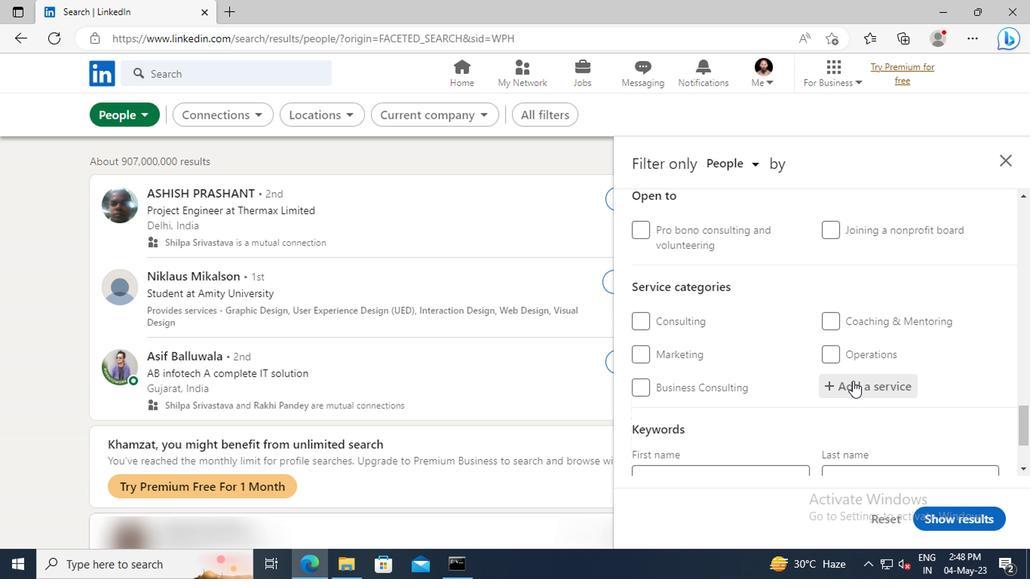 
Action: Key pressed <Key.shift>CATERING<Key.space><Key.shift>CHANGE<Key.enter>
Screenshot: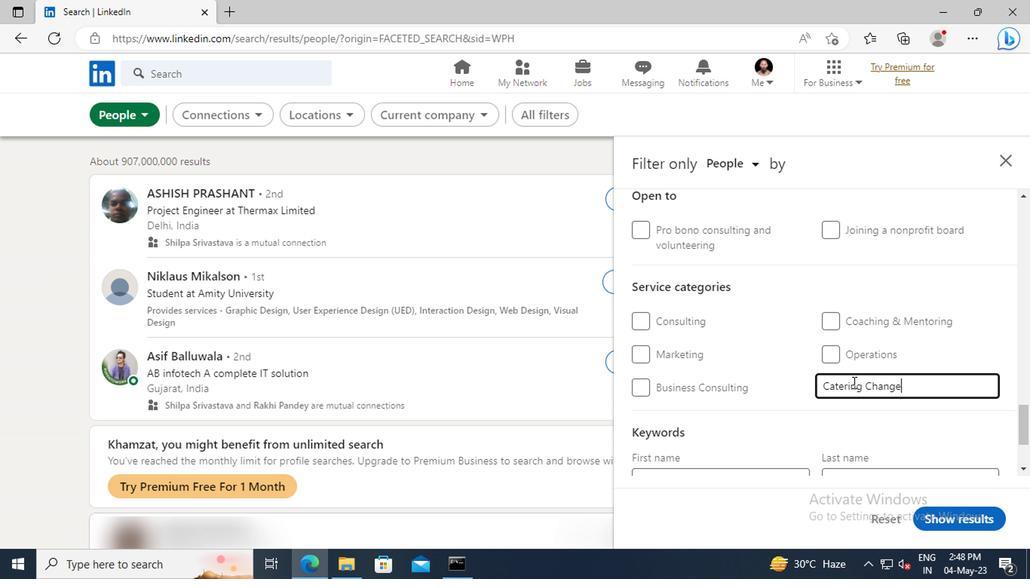 
Action: Mouse scrolled (848, 382) with delta (0, 0)
Screenshot: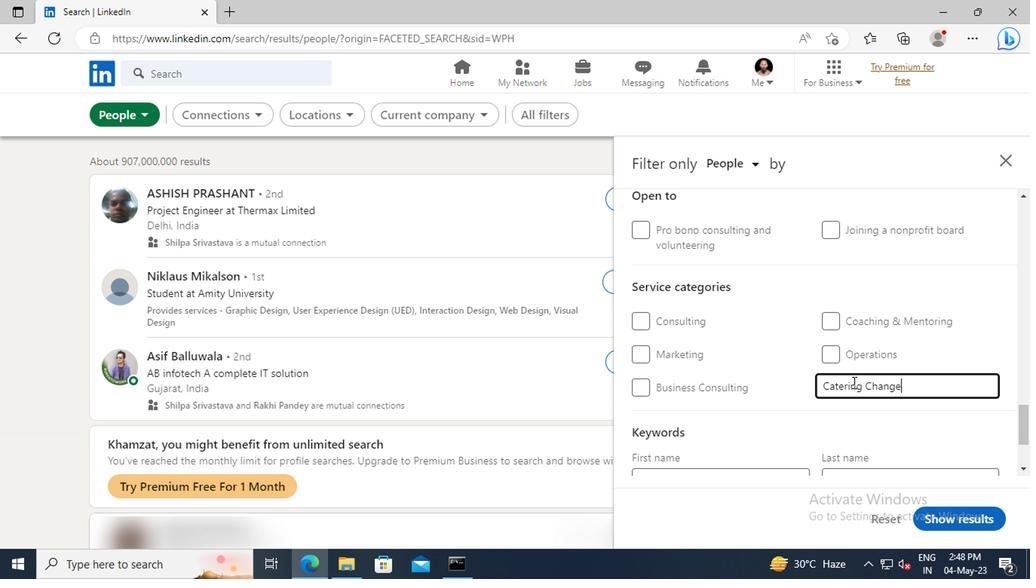 
Action: Mouse scrolled (848, 382) with delta (0, 0)
Screenshot: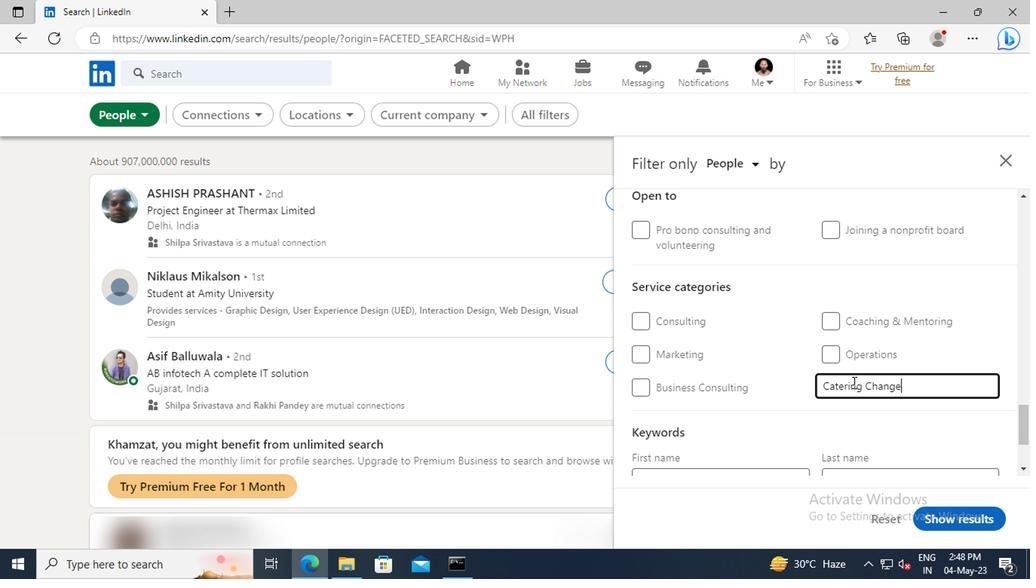 
Action: Mouse scrolled (848, 382) with delta (0, 0)
Screenshot: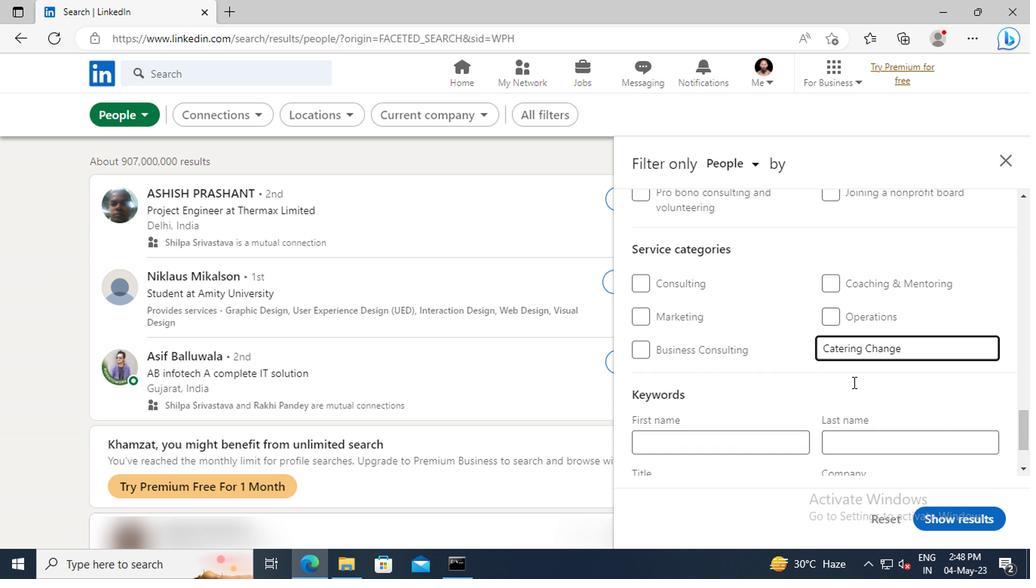 
Action: Mouse scrolled (848, 382) with delta (0, 0)
Screenshot: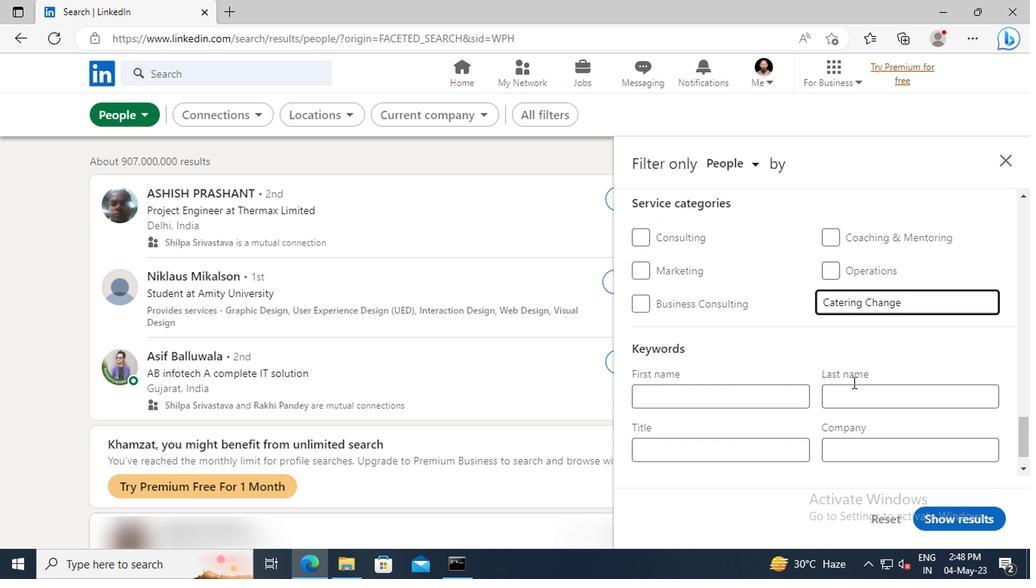
Action: Mouse scrolled (848, 382) with delta (0, 0)
Screenshot: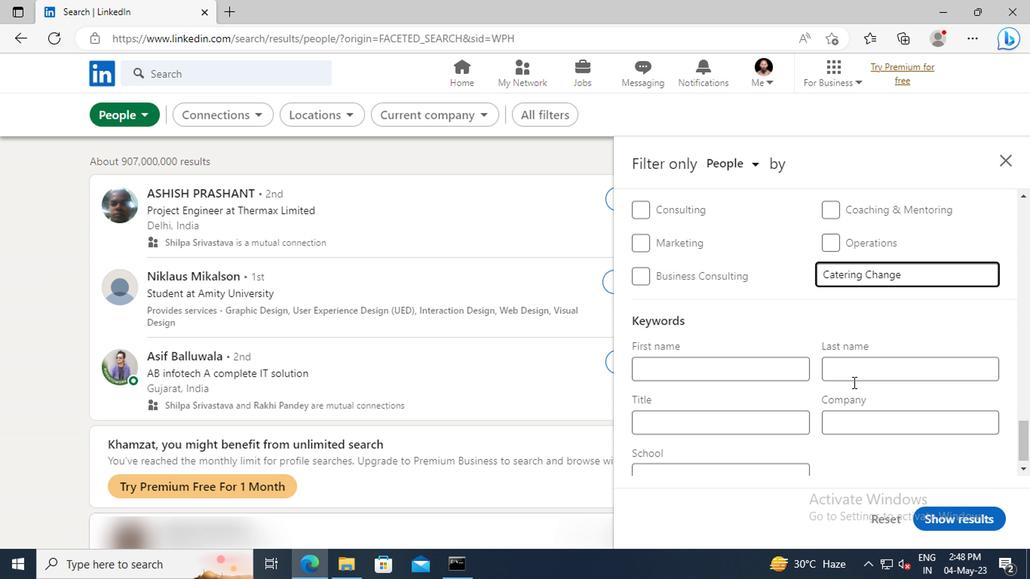
Action: Mouse moved to (770, 408)
Screenshot: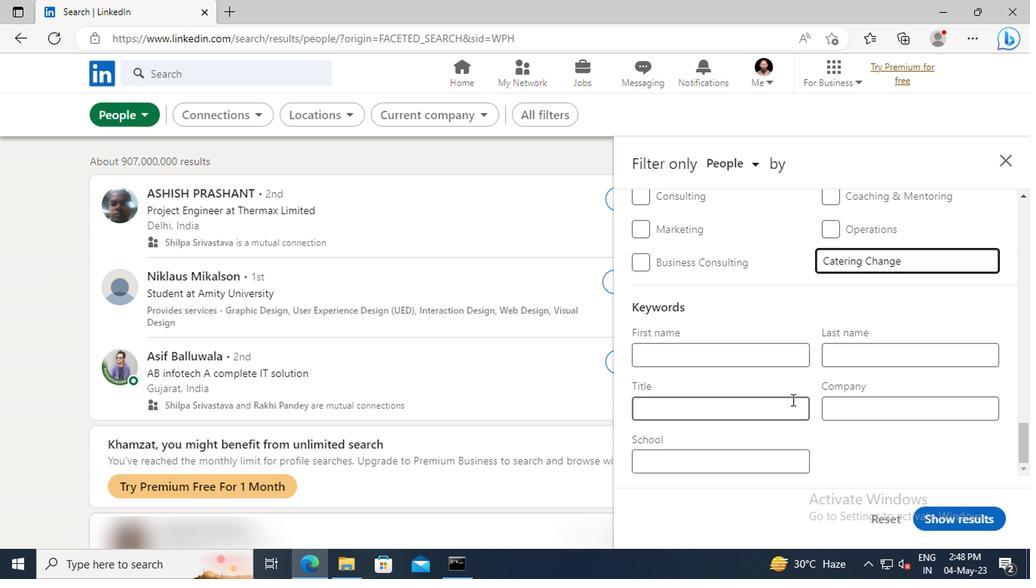 
Action: Mouse pressed left at (770, 408)
Screenshot: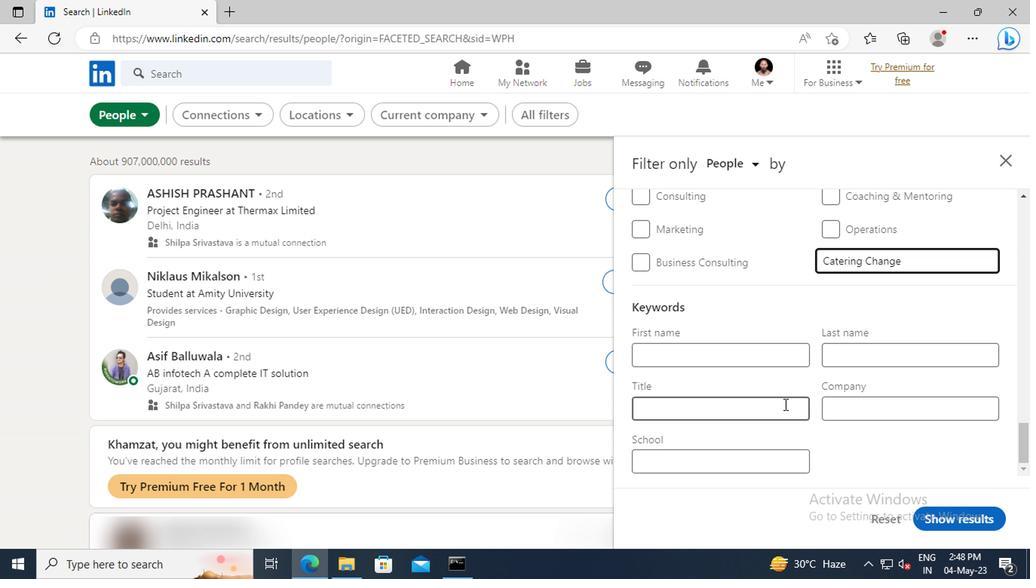 
Action: Key pressed <Key.shift>SOFTWARE<Key.space><Key.shift>NINJANEER<Key.enter>
Screenshot: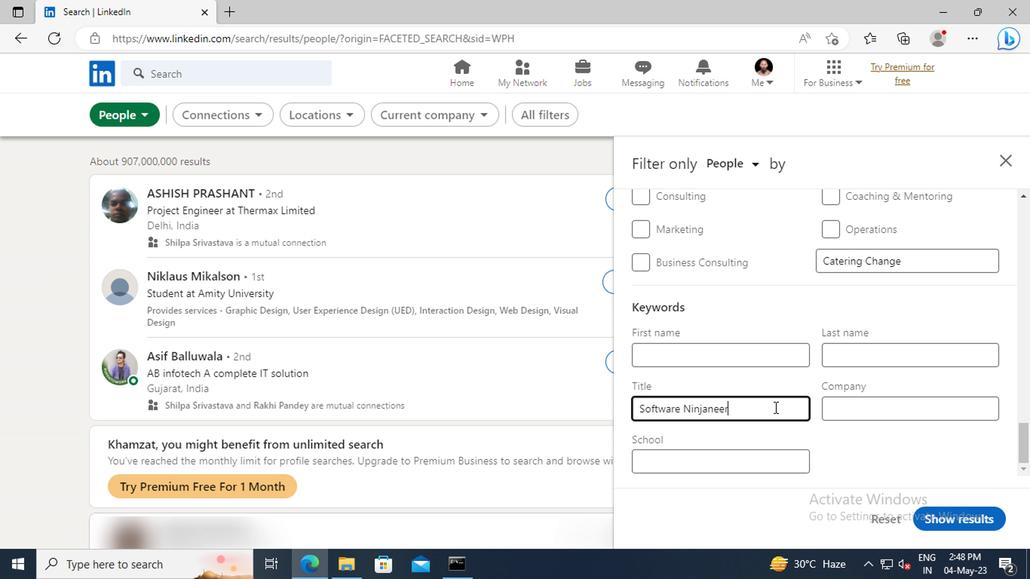 
Action: Mouse moved to (924, 515)
Screenshot: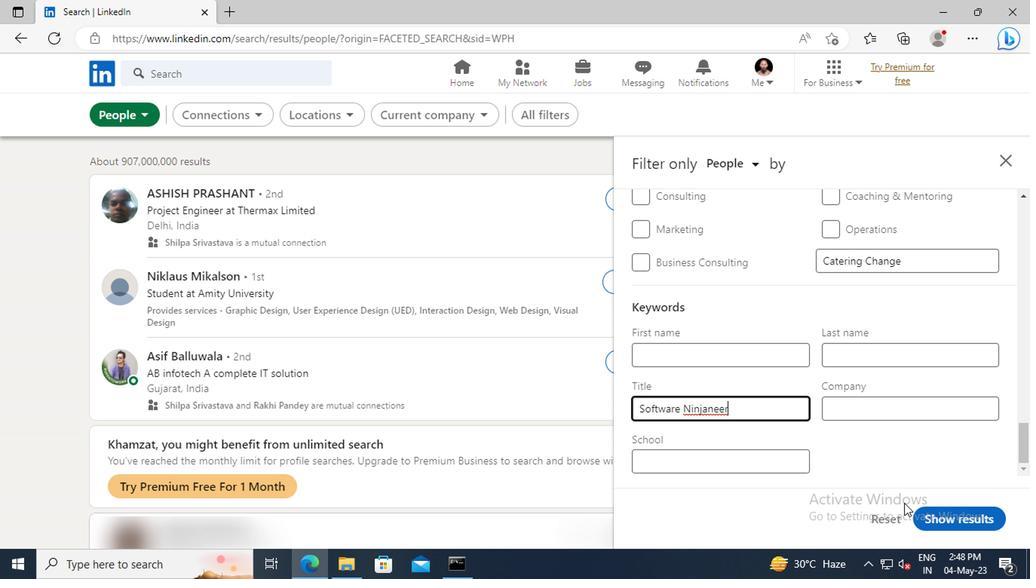 
Action: Mouse pressed left at (924, 515)
Screenshot: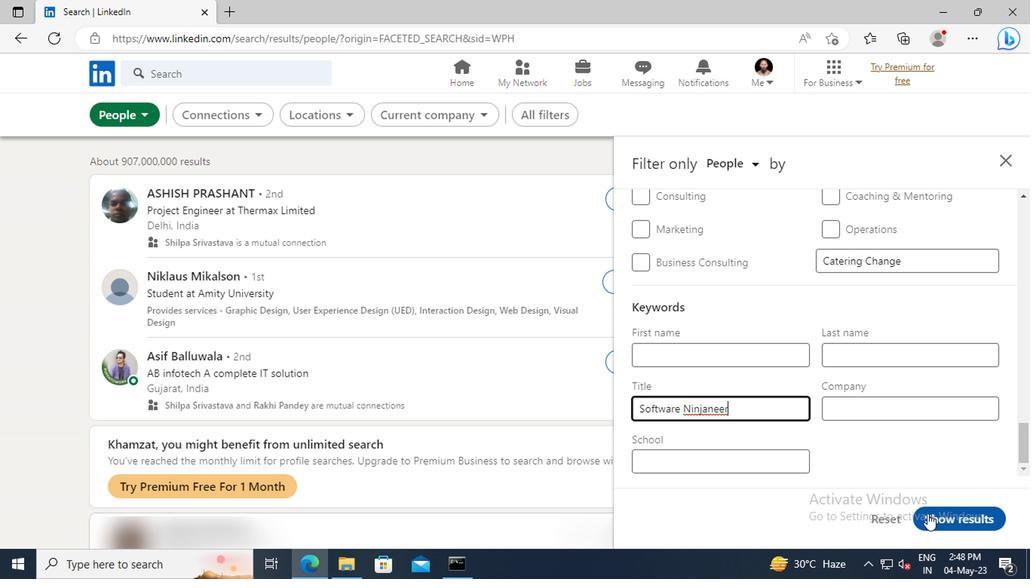 
Action: Mouse moved to (925, 515)
Screenshot: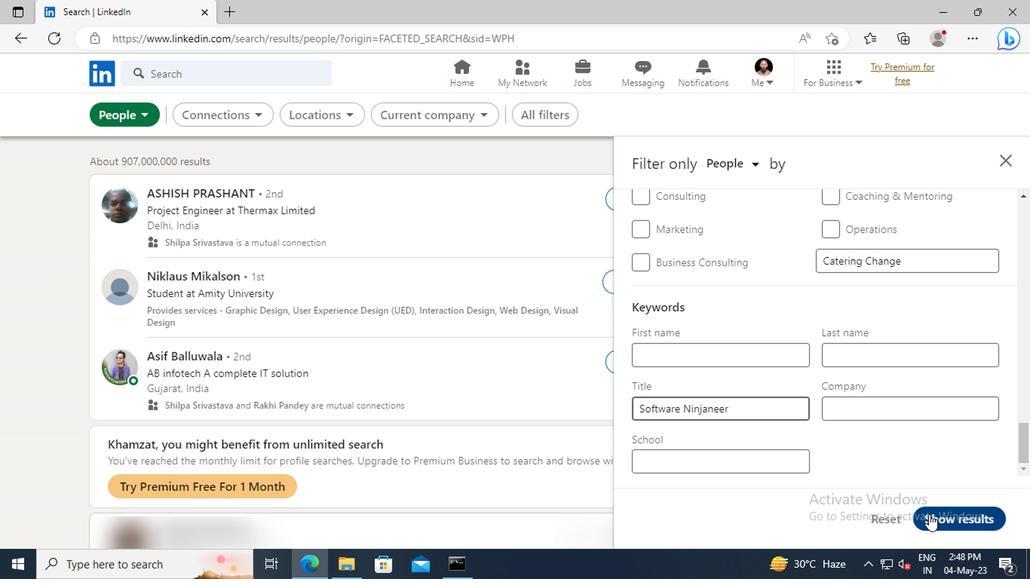 
